 Task: Look for space in Harelbeke, Belgium from 3rd August, 2023 to 7th August, 2023 for 2 adults in price range Rs.4000 to Rs.9000. Place can be private room with 1  bedroom having 1 bed and 1 bathroom. Property type can be house, flat, guest house, hotel. Amenities needed are: hair dryer, heating. Booking option can be shelf check-in. Required host language is English.
Action: Key pressed <Key.caps_lock>H
Screenshot: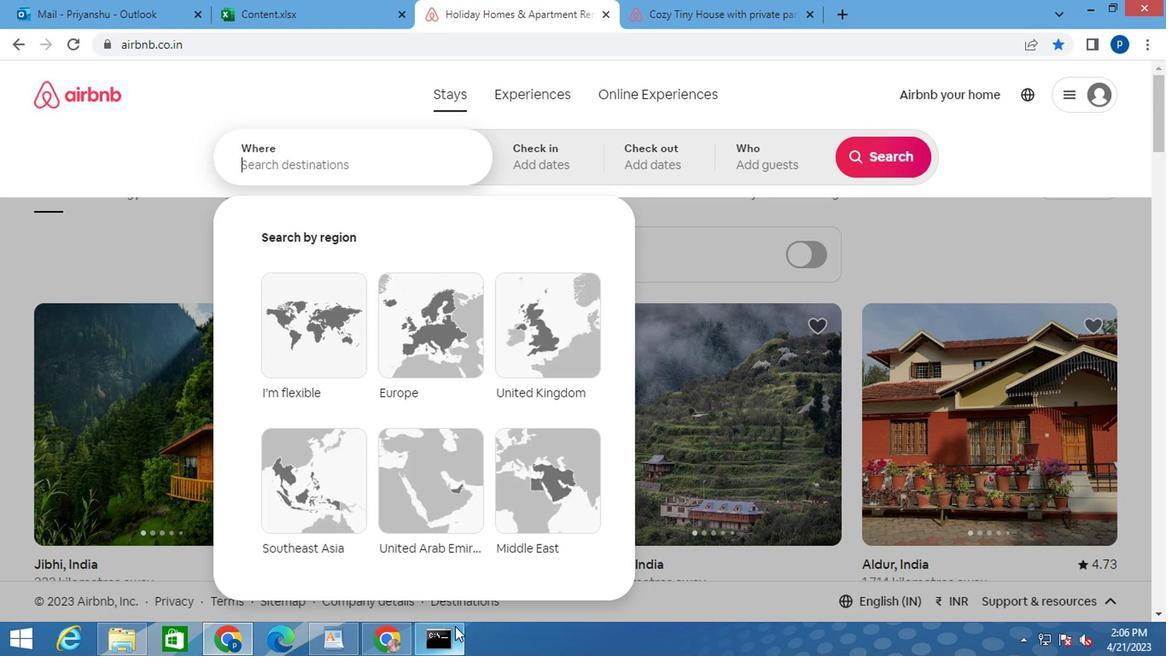 
Action: Mouse moved to (455, 624)
Screenshot: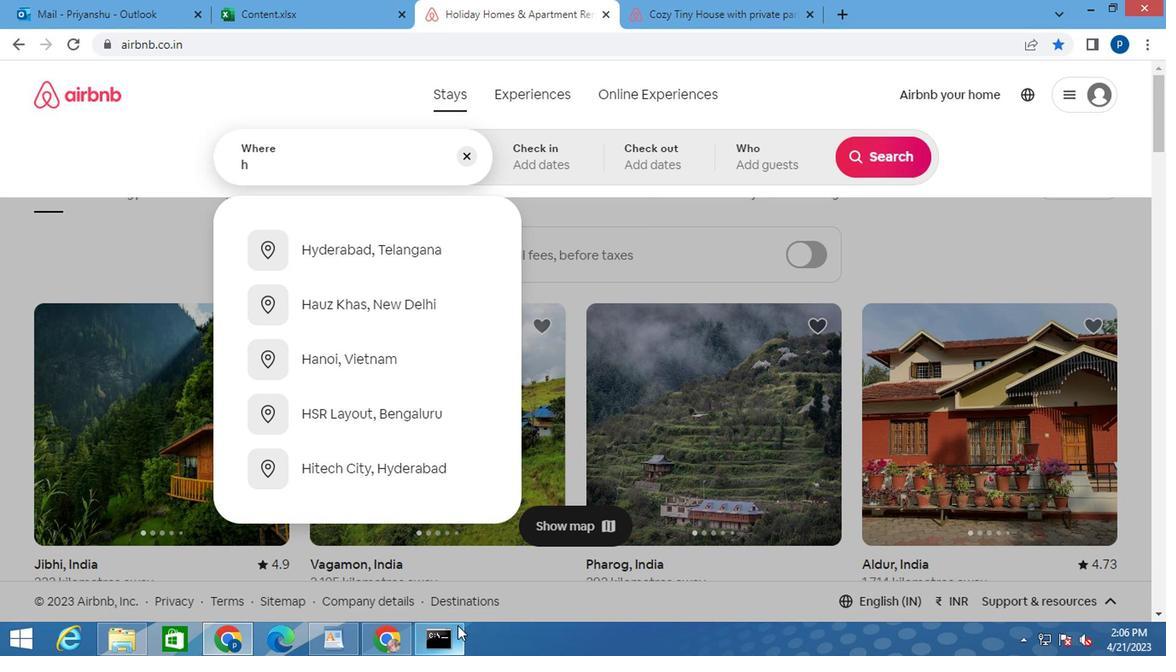 
Action: Key pressed <Key.backspace><Key.caps_lock>h<Key.caps_lock>arelbel<Key.backspace>ke
Screenshot: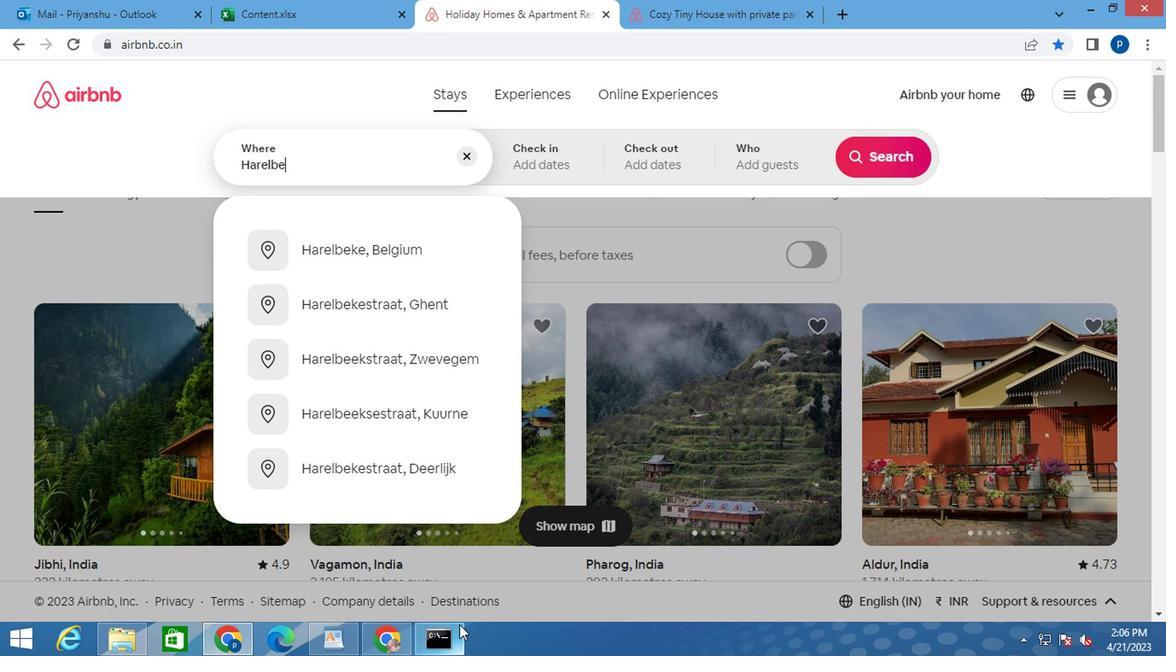 
Action: Mouse moved to (393, 251)
Screenshot: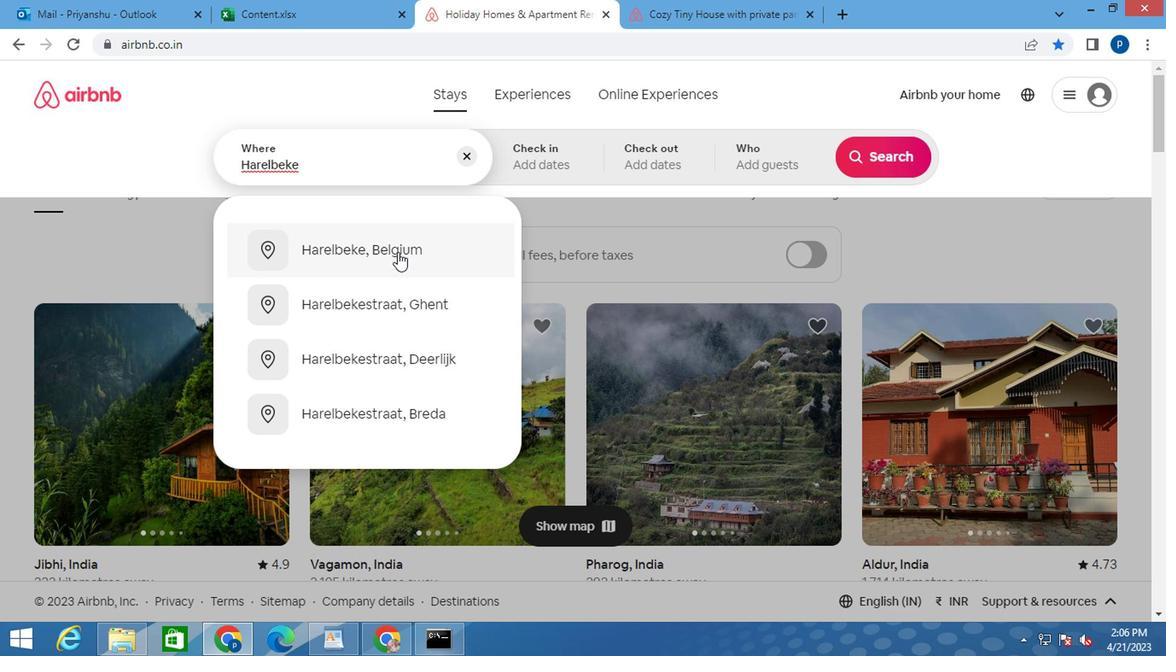 
Action: Mouse pressed left at (393, 251)
Screenshot: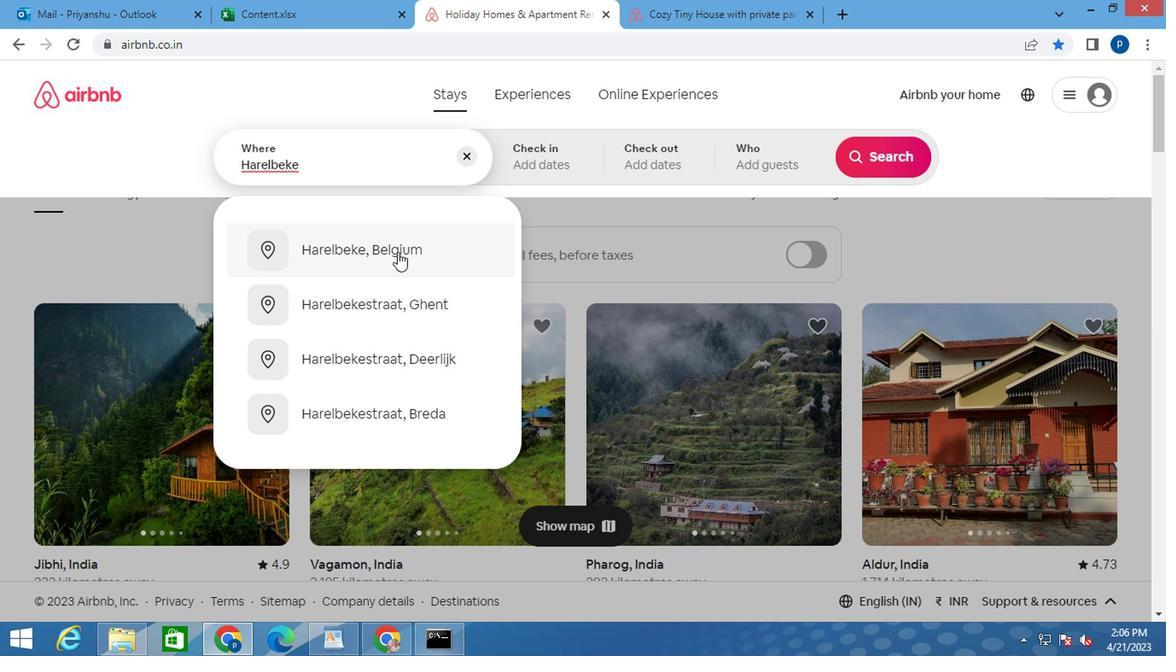
Action: Mouse moved to (866, 292)
Screenshot: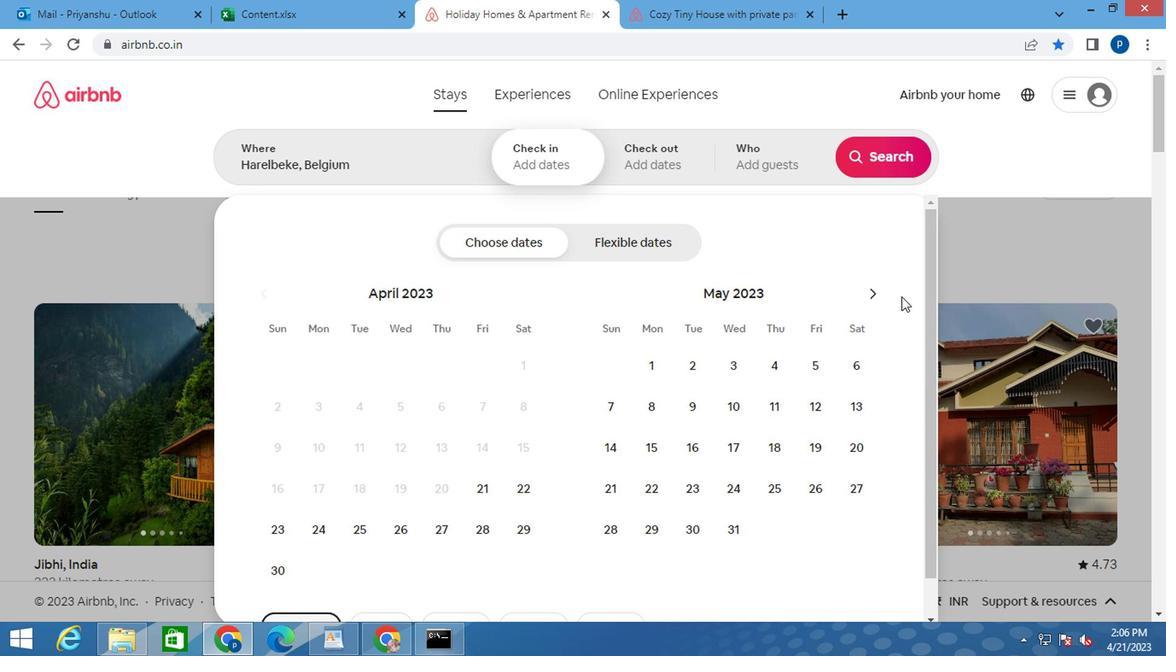 
Action: Mouse pressed left at (866, 292)
Screenshot: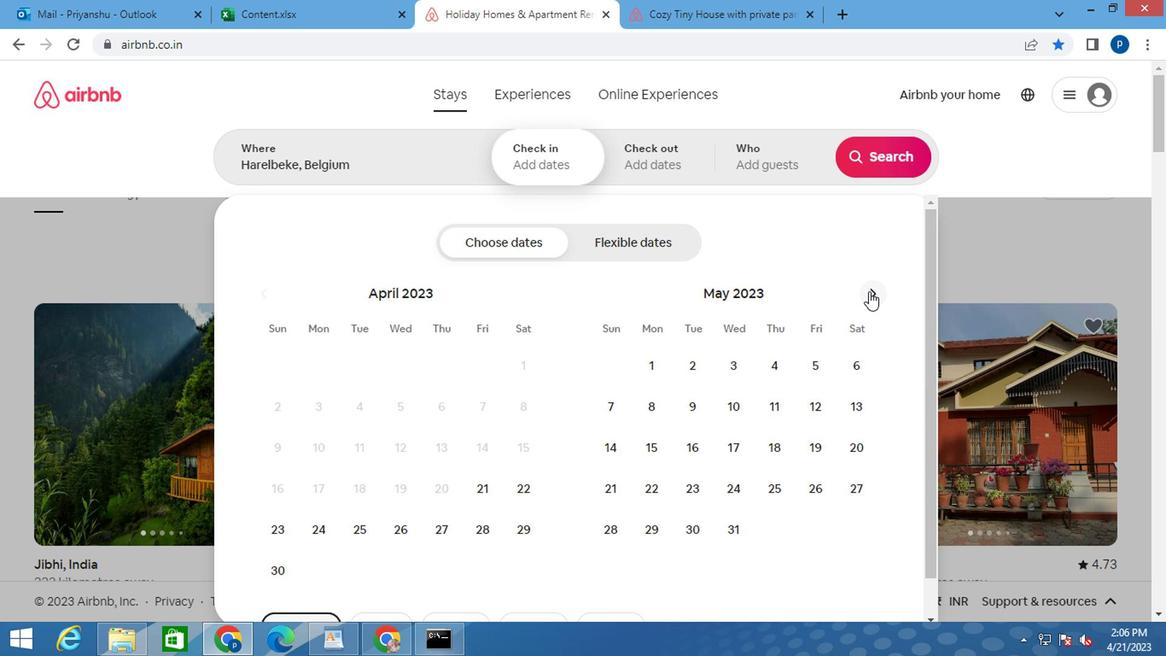 
Action: Mouse pressed left at (866, 292)
Screenshot: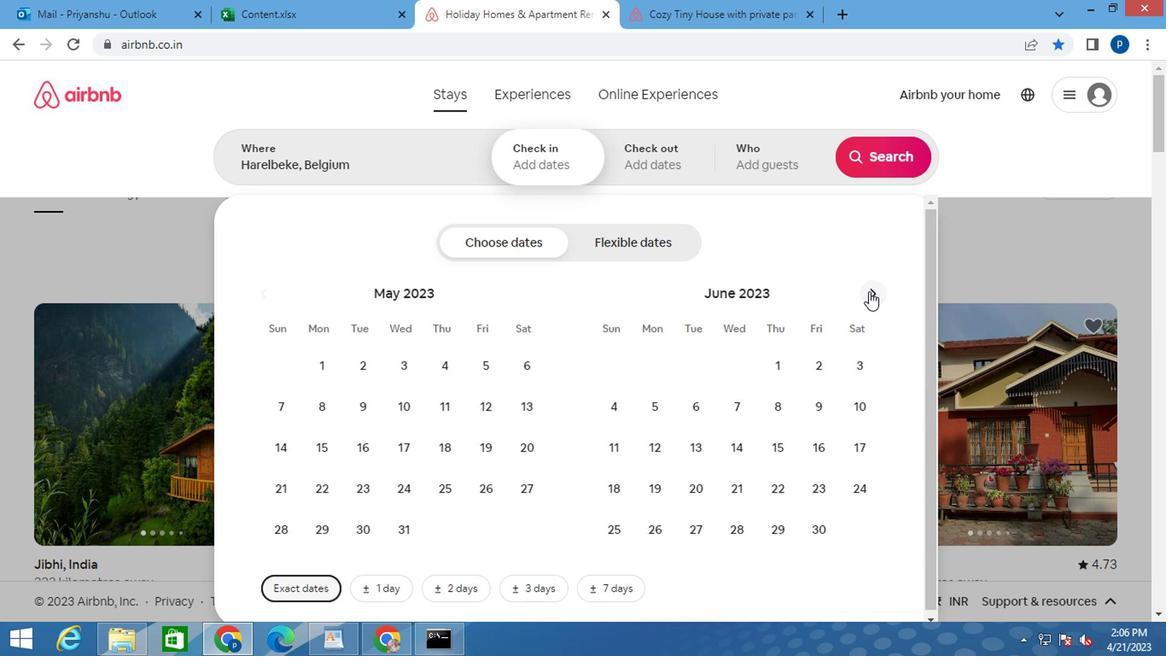 
Action: Mouse pressed left at (866, 292)
Screenshot: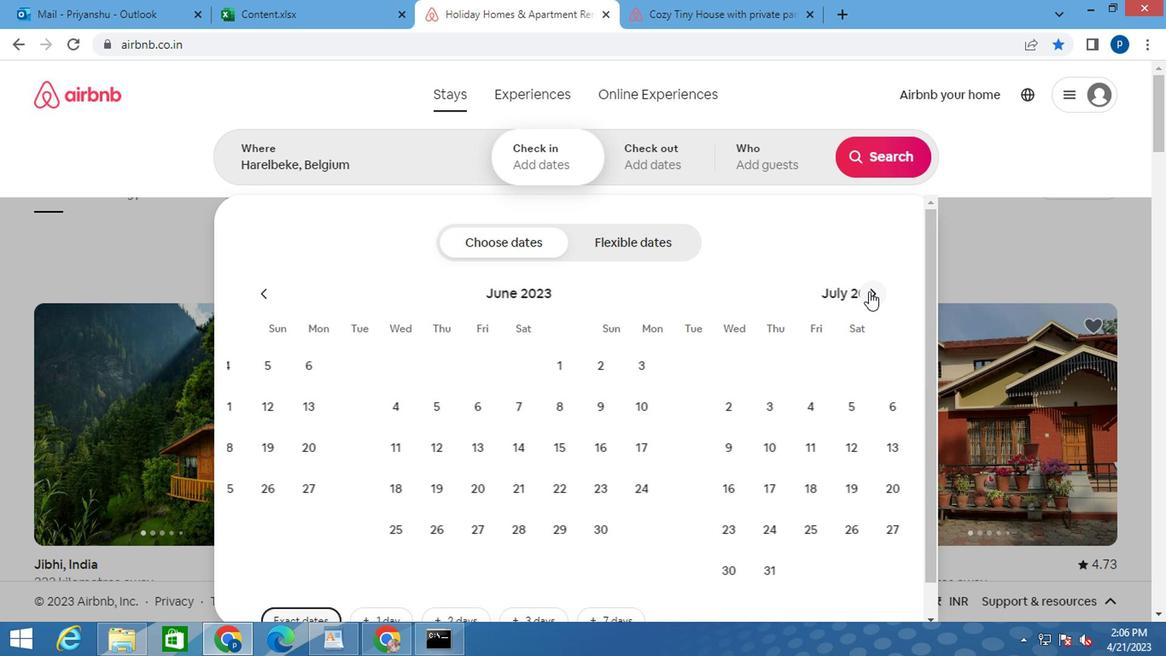 
Action: Mouse moved to (767, 366)
Screenshot: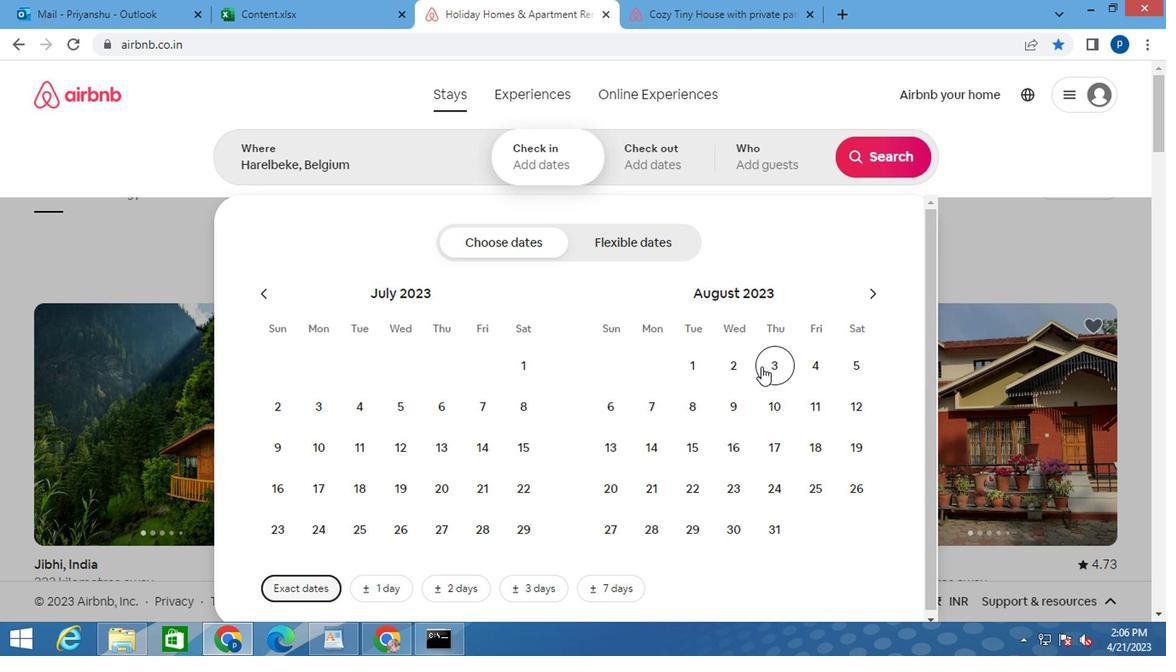 
Action: Mouse pressed left at (767, 366)
Screenshot: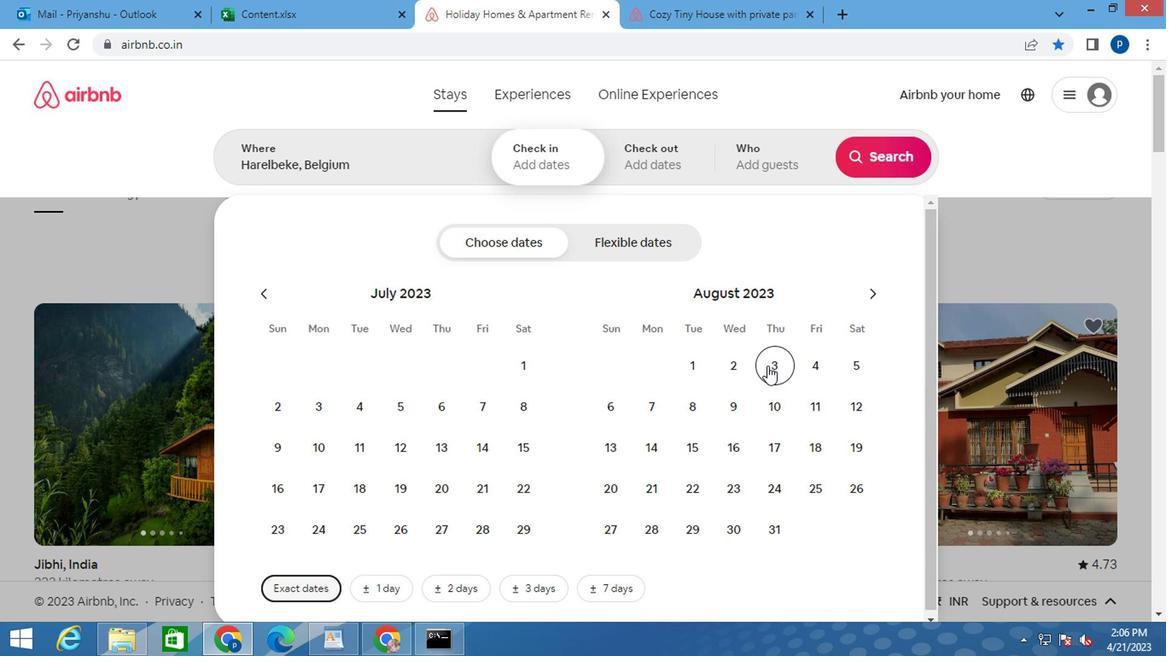 
Action: Mouse moved to (649, 399)
Screenshot: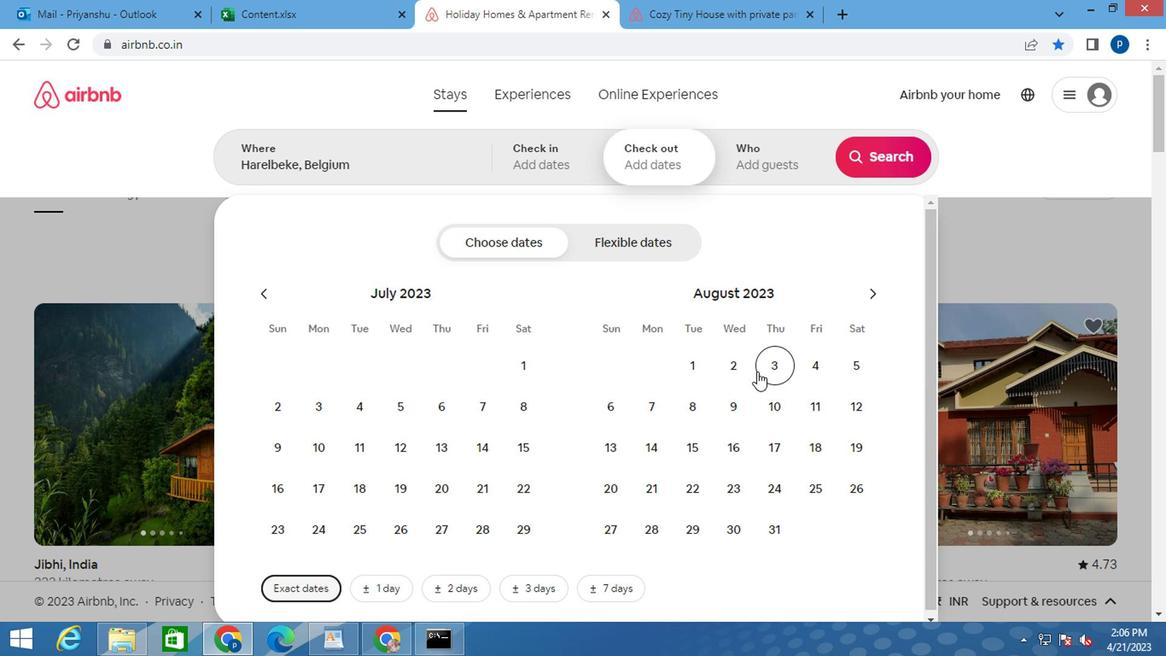 
Action: Mouse pressed left at (649, 399)
Screenshot: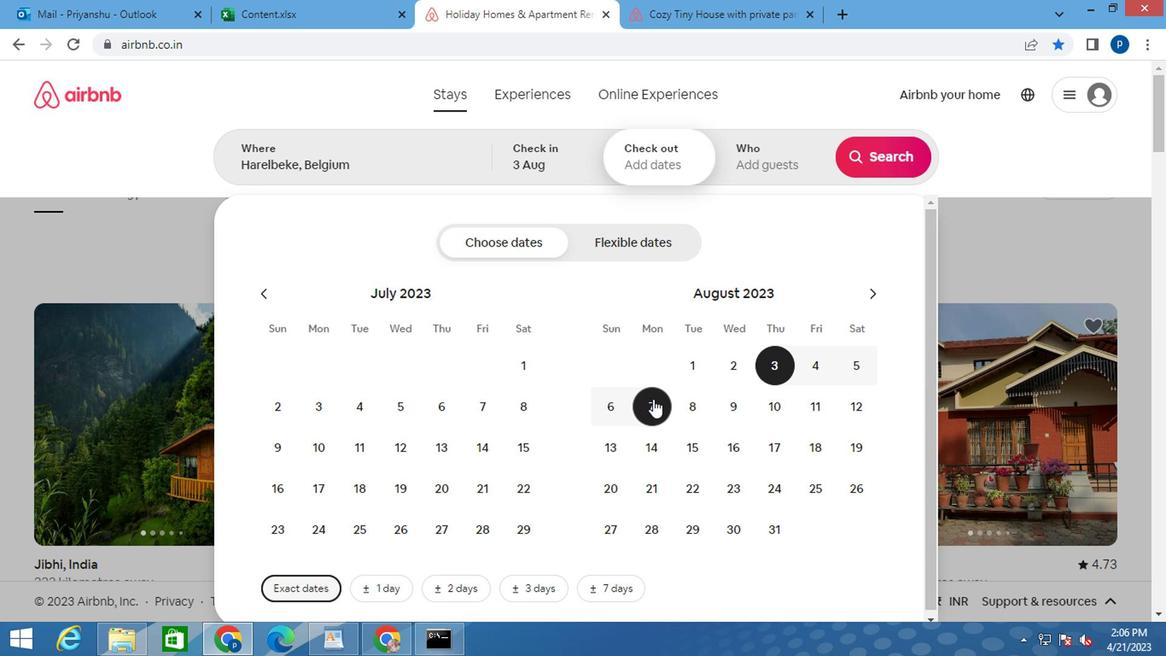 
Action: Mouse moved to (766, 161)
Screenshot: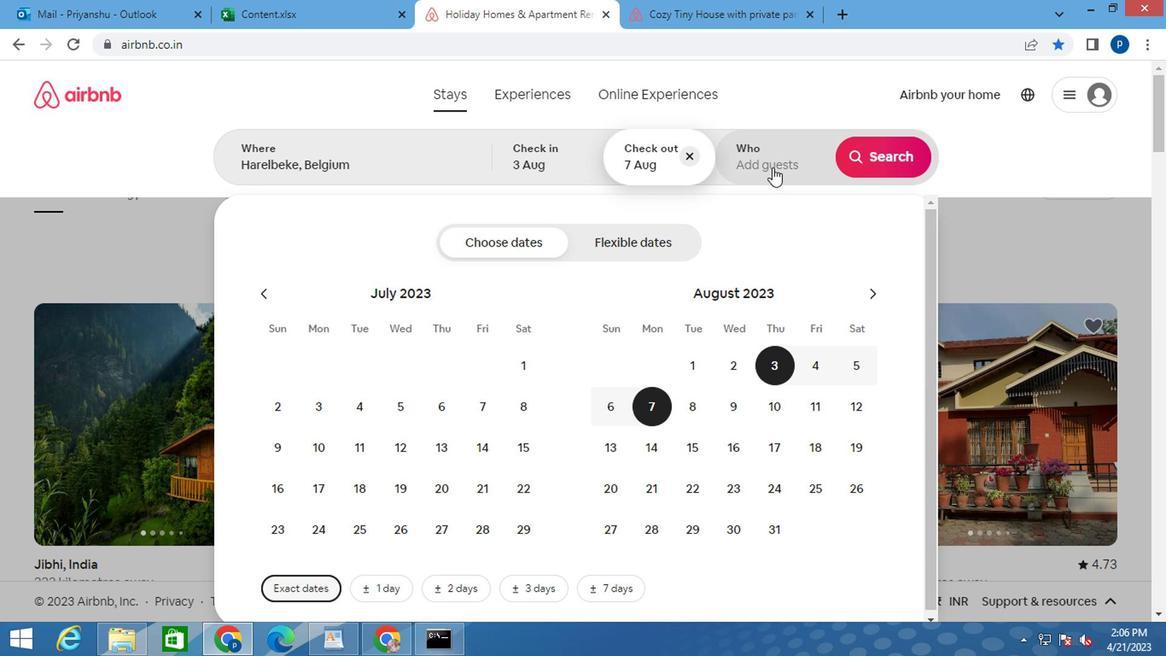 
Action: Mouse pressed left at (766, 161)
Screenshot: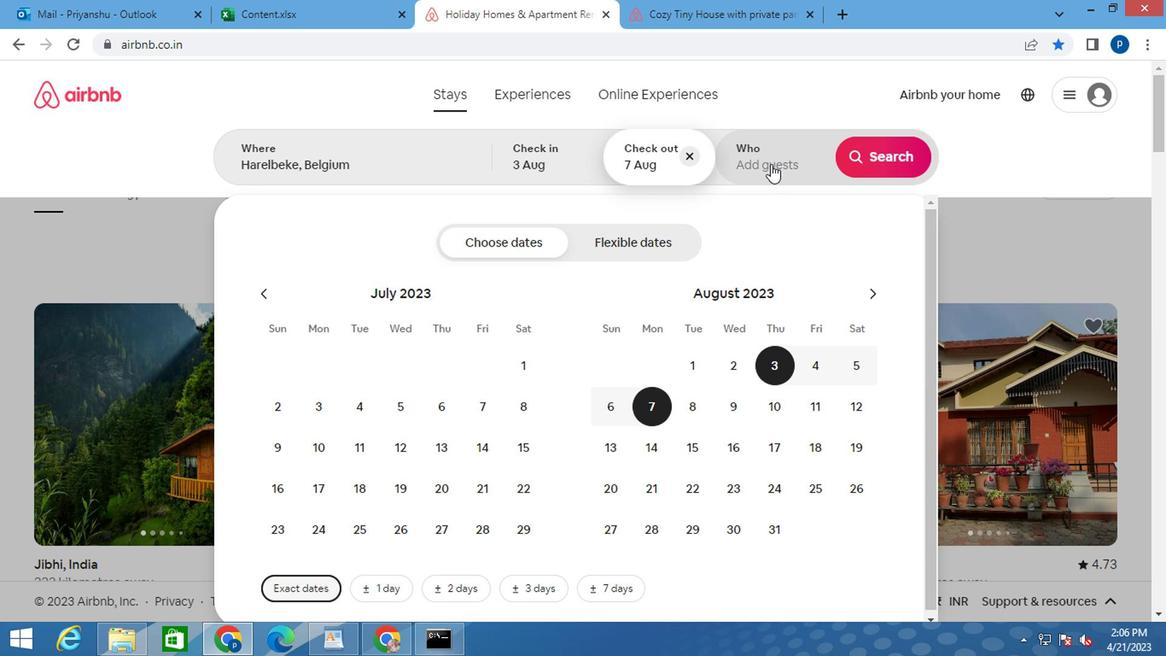 
Action: Mouse moved to (889, 254)
Screenshot: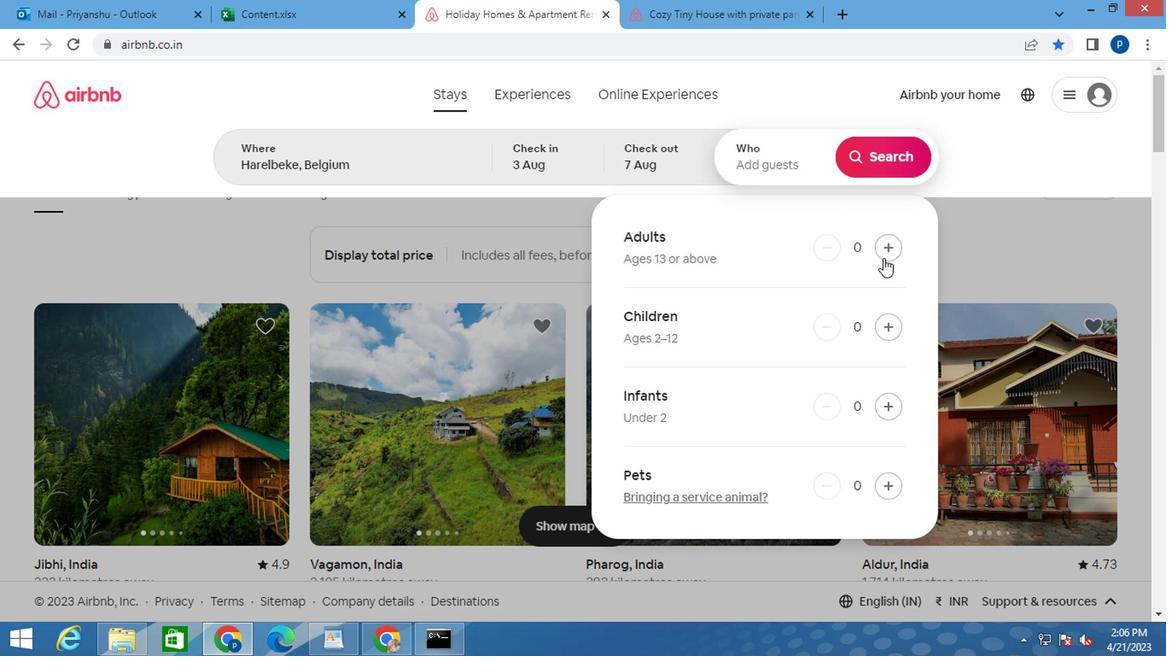 
Action: Mouse pressed left at (889, 254)
Screenshot: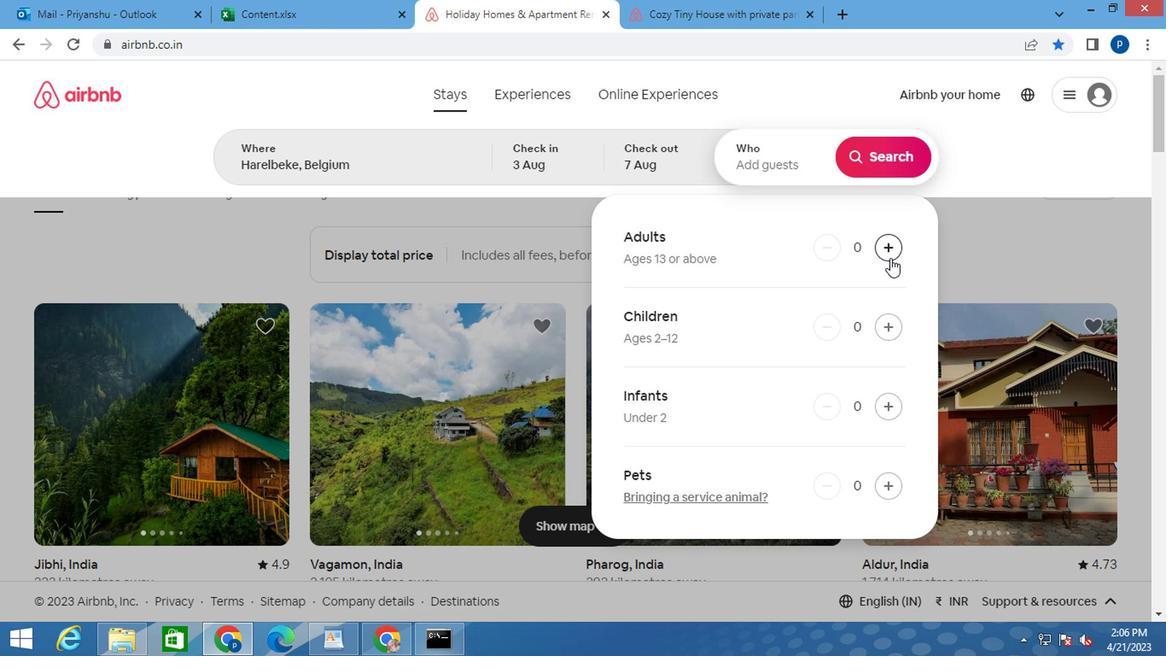 
Action: Mouse moved to (889, 253)
Screenshot: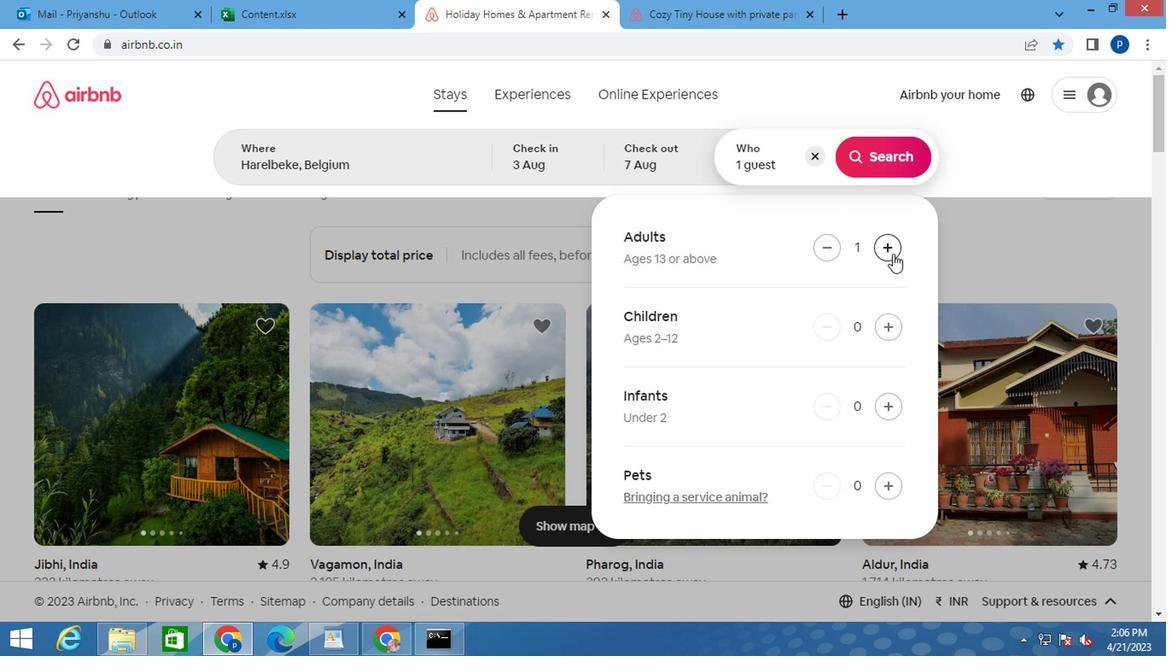 
Action: Mouse pressed left at (889, 253)
Screenshot: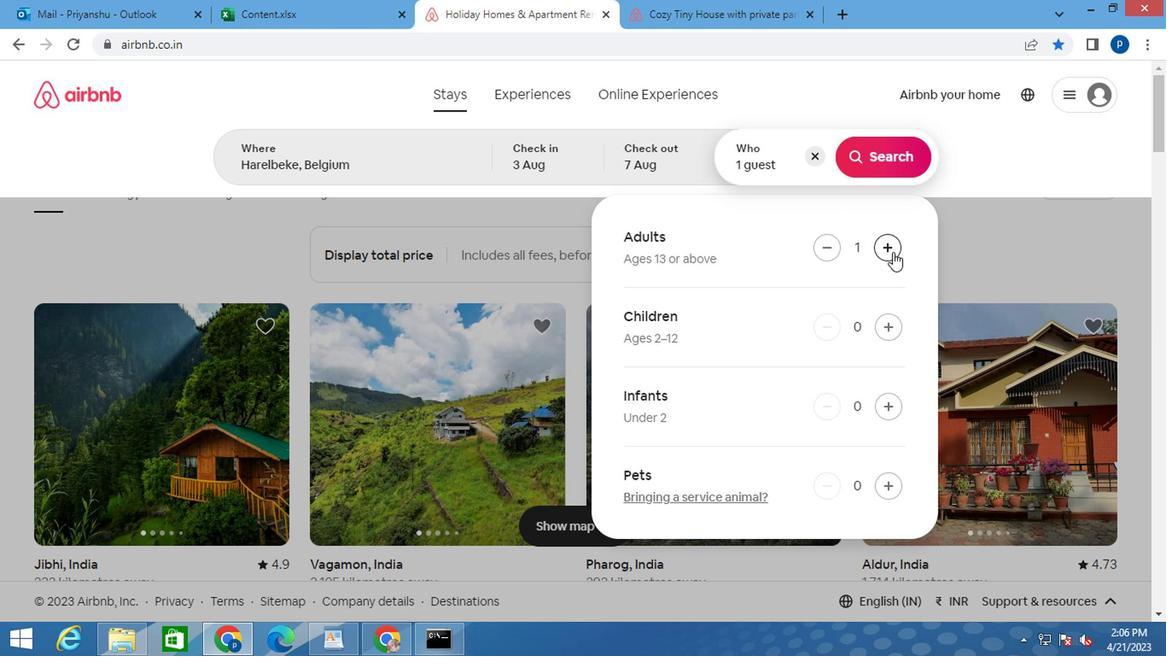 
Action: Mouse moved to (868, 148)
Screenshot: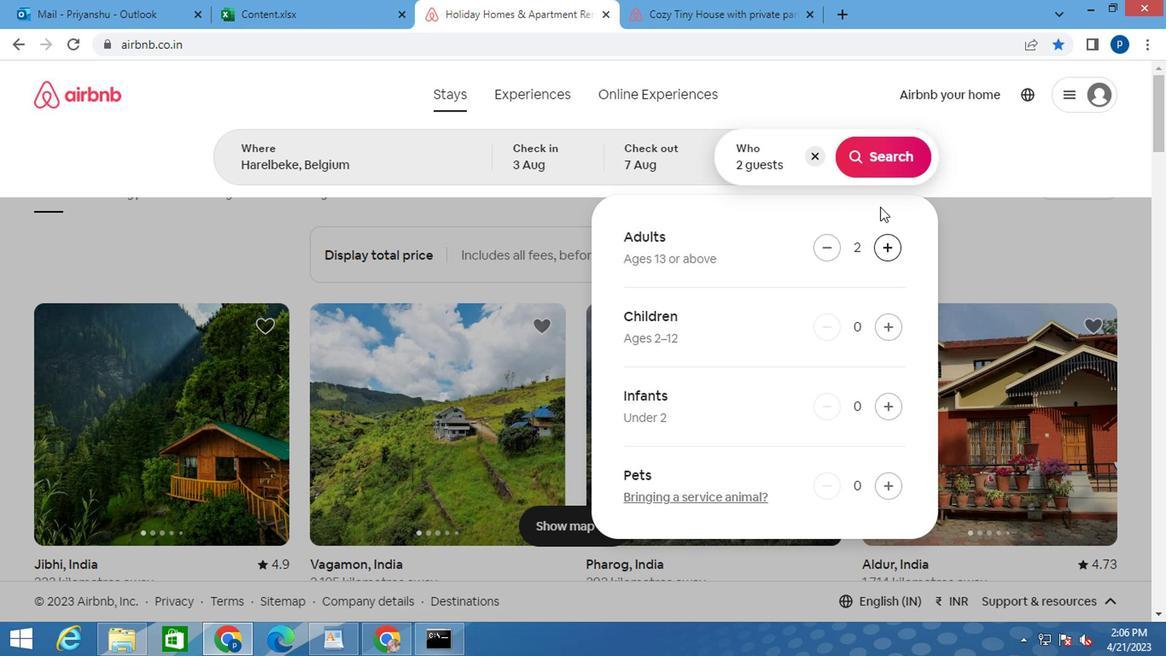 
Action: Mouse pressed left at (868, 148)
Screenshot: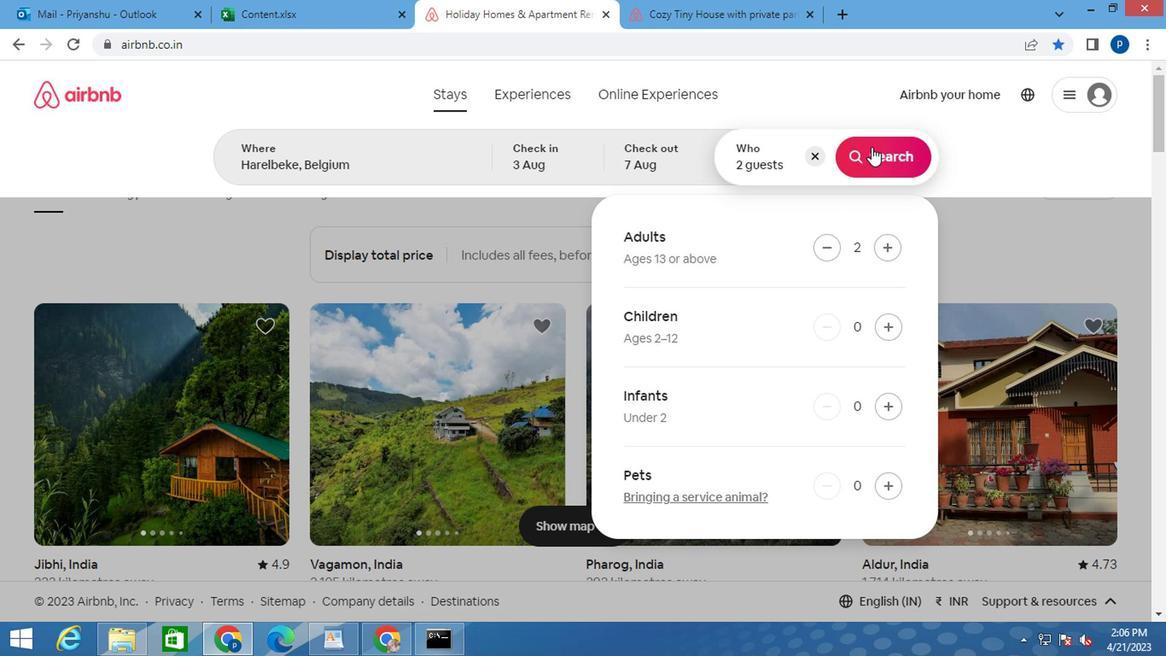 
Action: Mouse moved to (1072, 163)
Screenshot: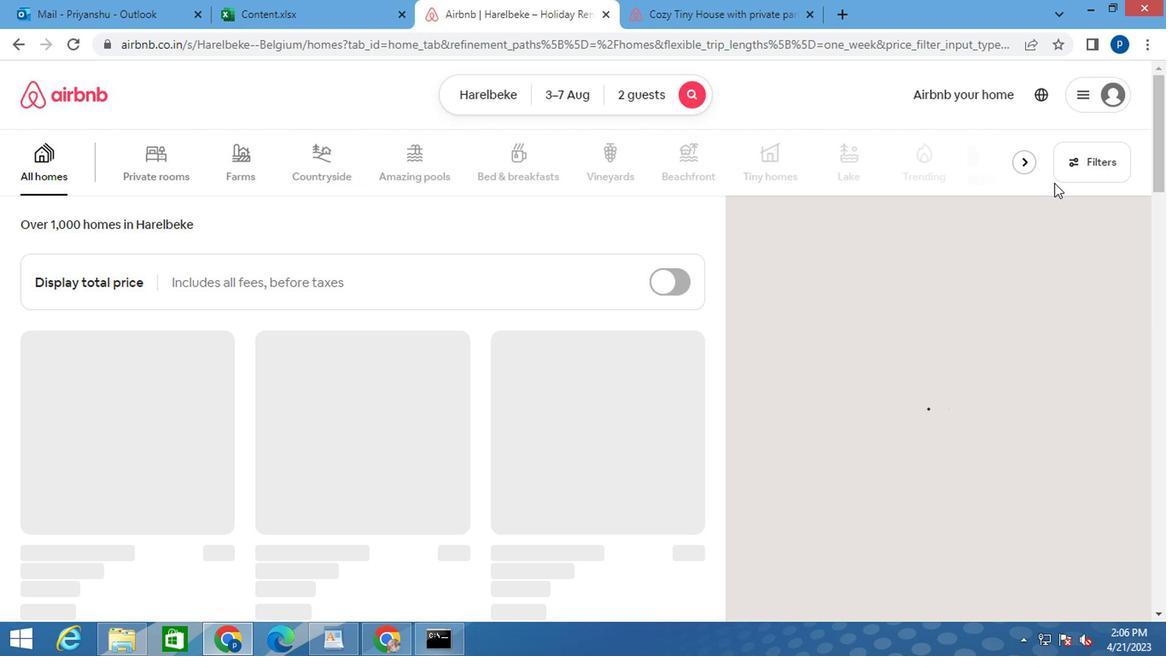 
Action: Mouse pressed left at (1072, 163)
Screenshot: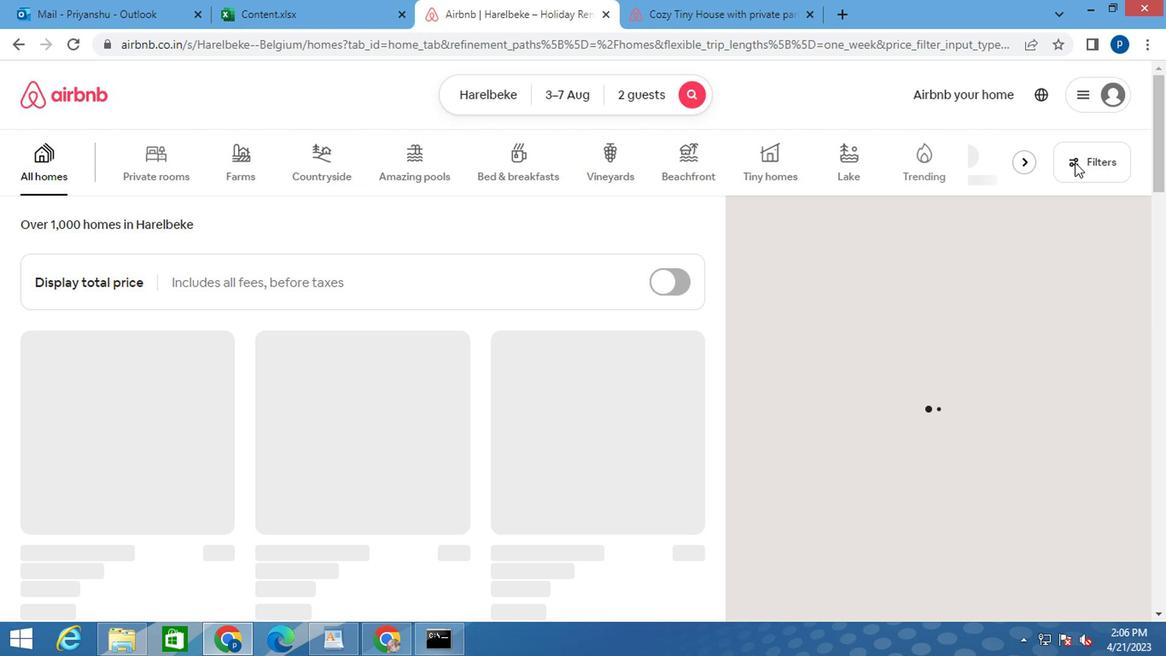 
Action: Mouse moved to (328, 383)
Screenshot: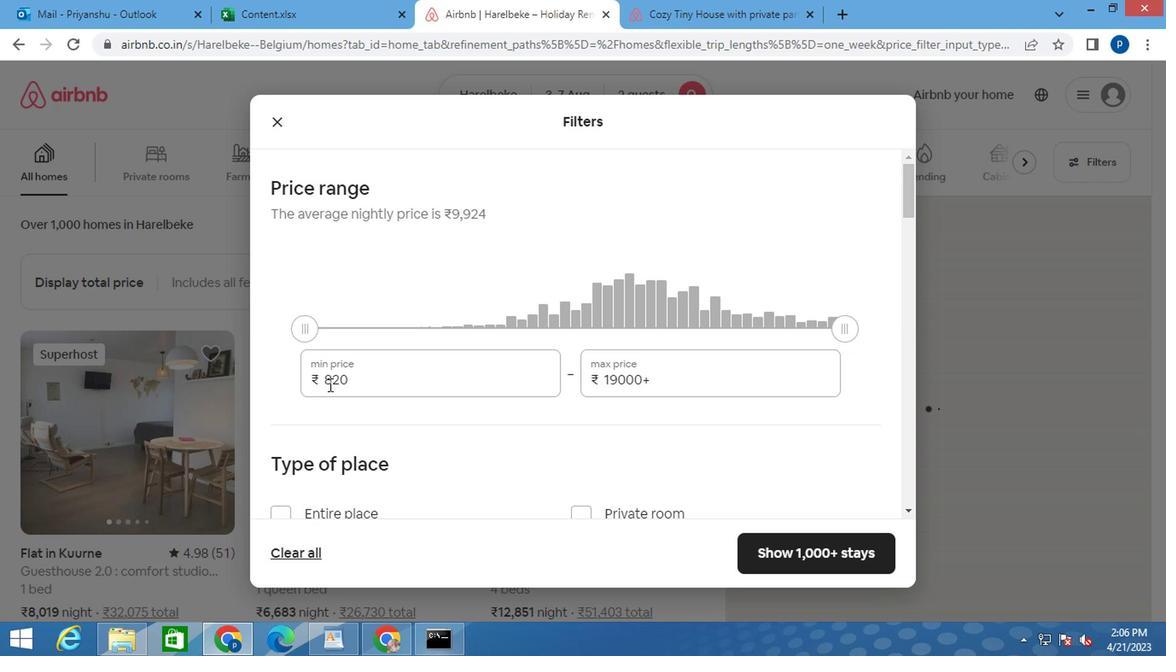 
Action: Mouse pressed left at (328, 383)
Screenshot: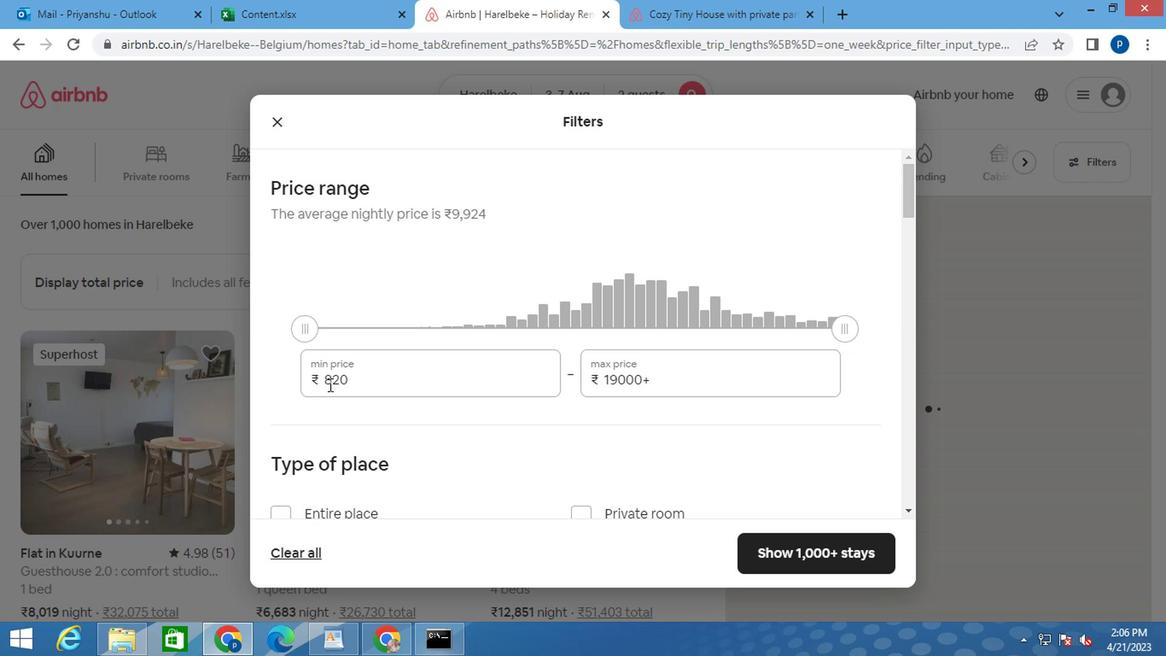 
Action: Mouse pressed left at (328, 383)
Screenshot: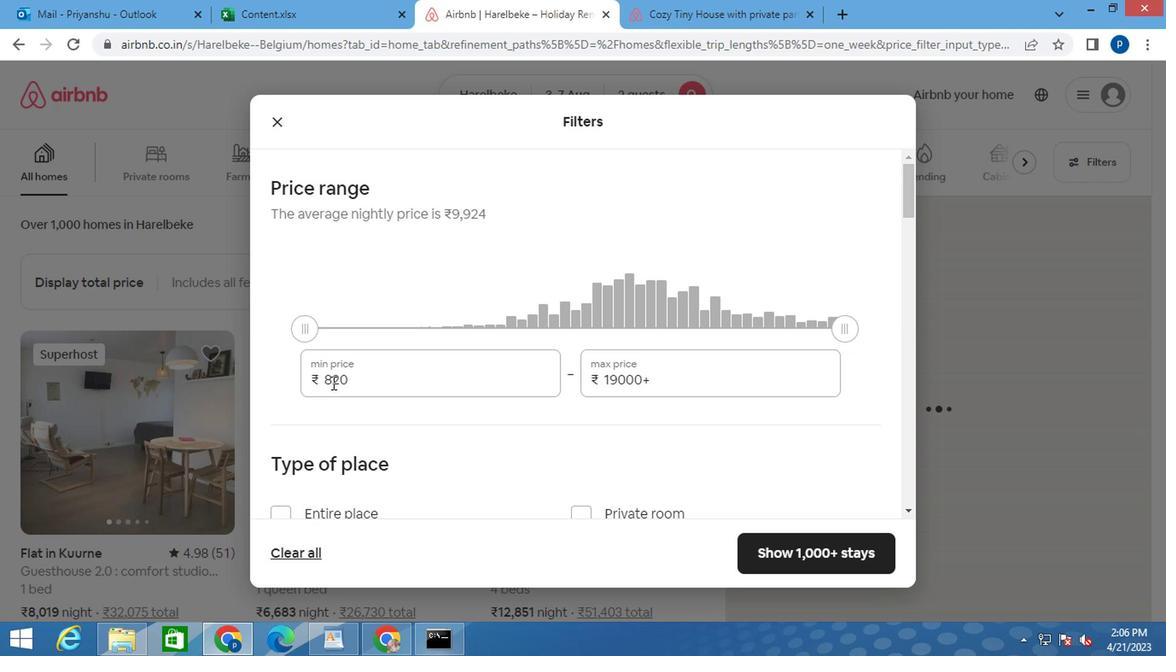 
Action: Key pressed 4000<Key.tab>9000
Screenshot: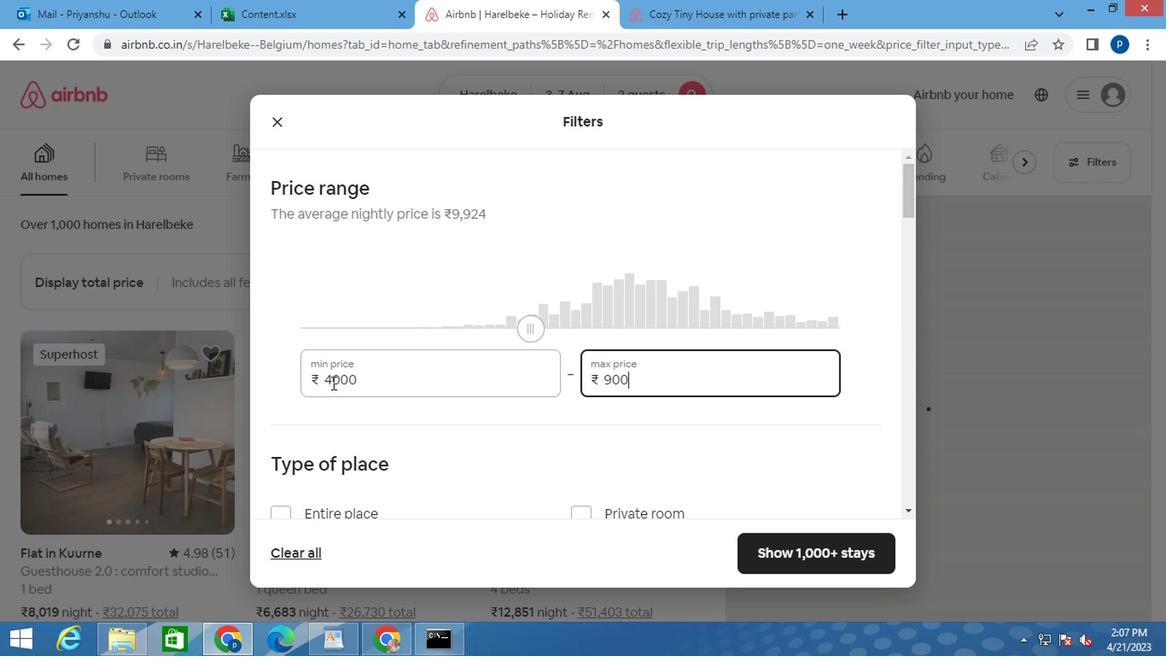
Action: Mouse moved to (368, 446)
Screenshot: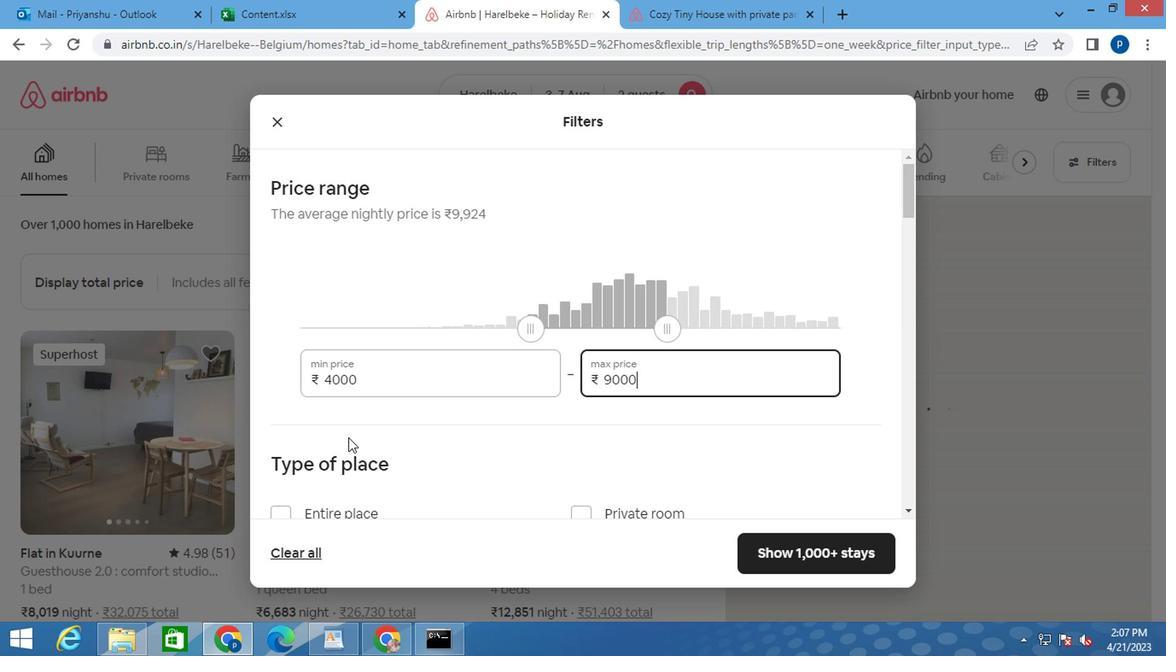 
Action: Mouse scrolled (368, 446) with delta (0, 0)
Screenshot: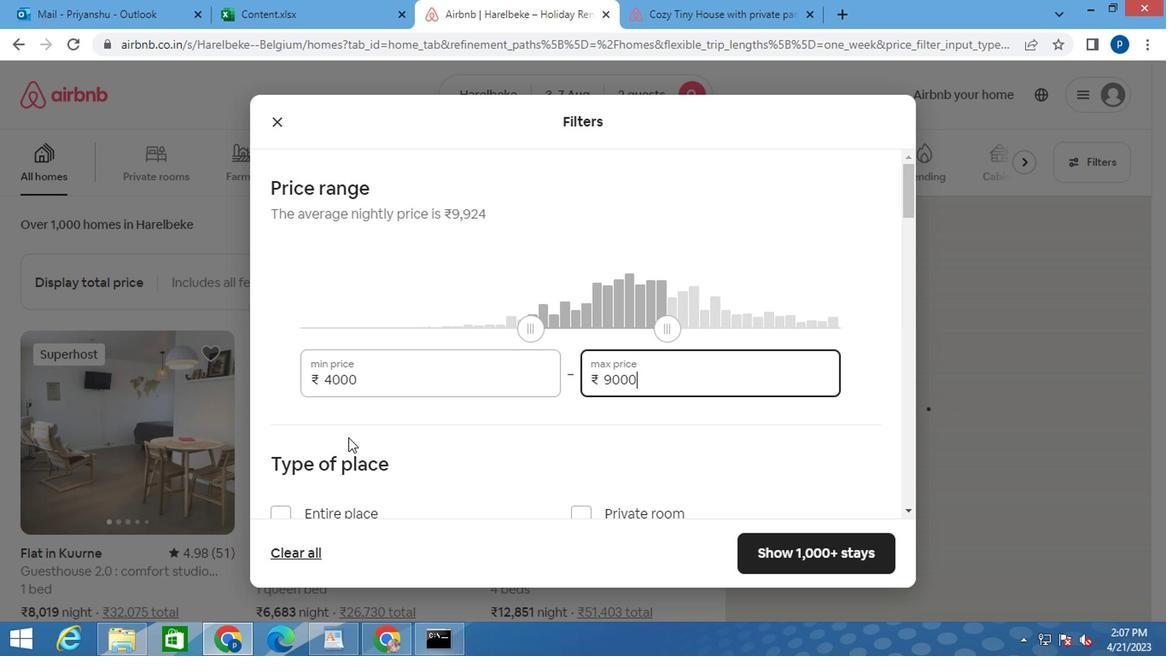 
Action: Mouse moved to (389, 447)
Screenshot: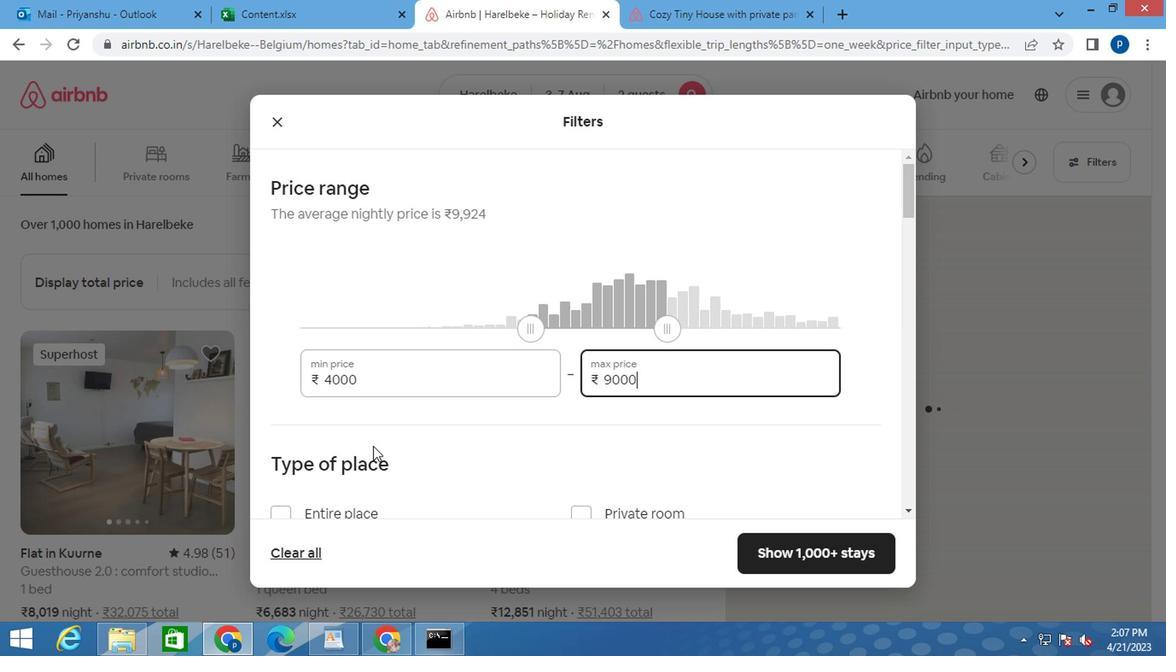 
Action: Mouse scrolled (389, 446) with delta (0, 0)
Screenshot: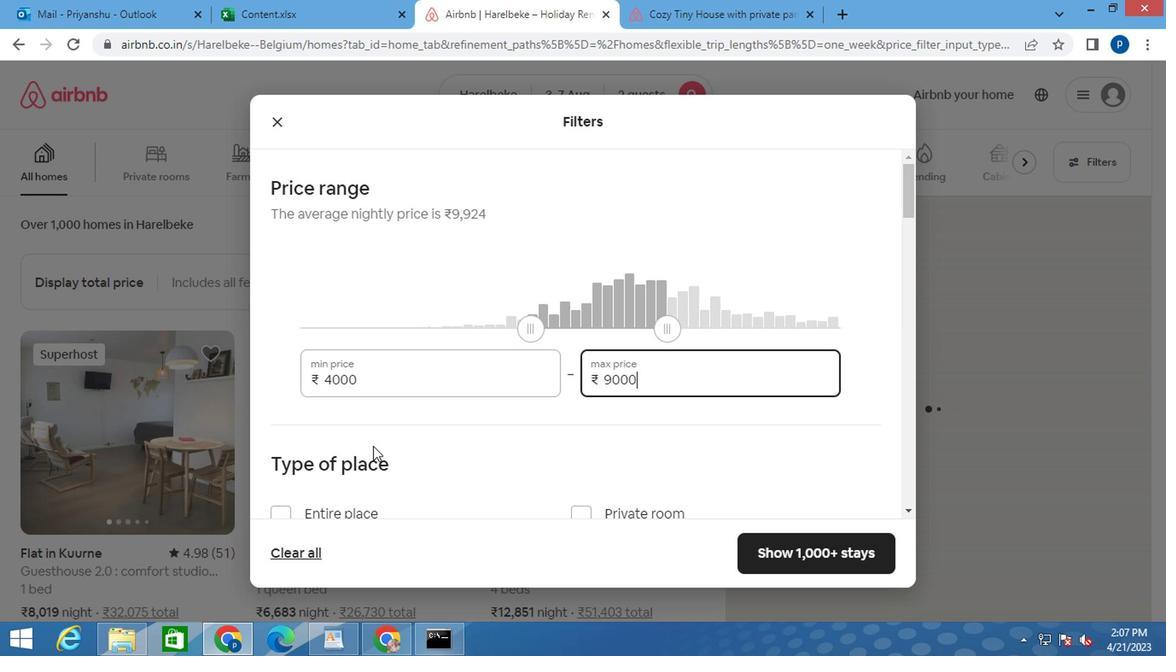 
Action: Mouse moved to (582, 348)
Screenshot: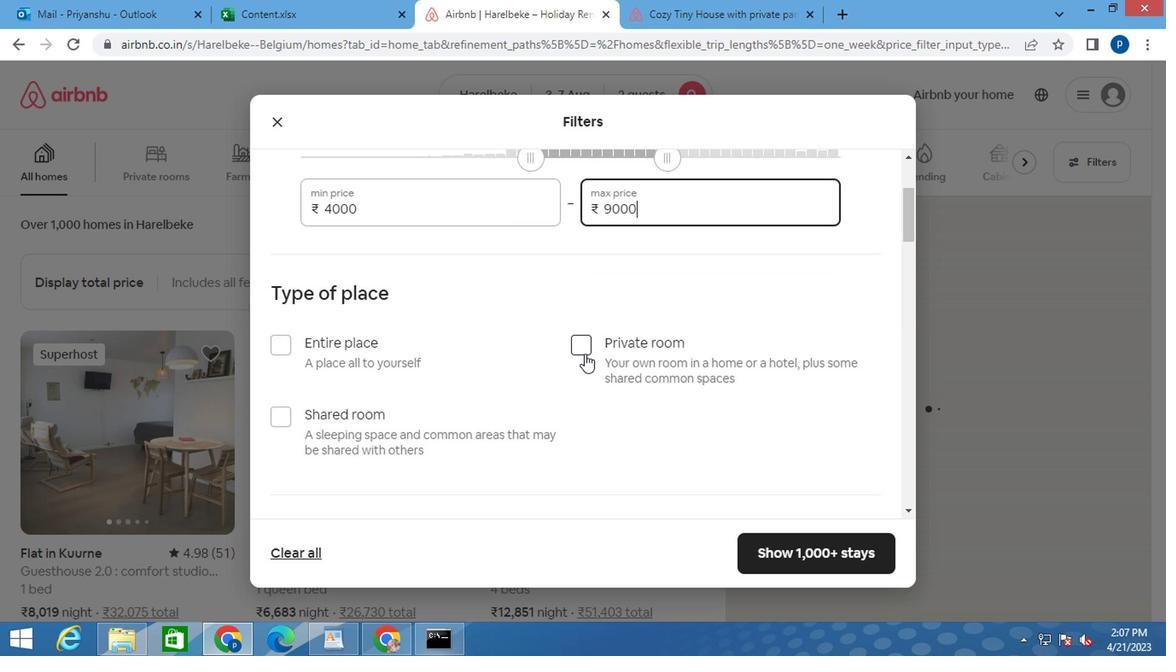 
Action: Mouse pressed left at (582, 348)
Screenshot: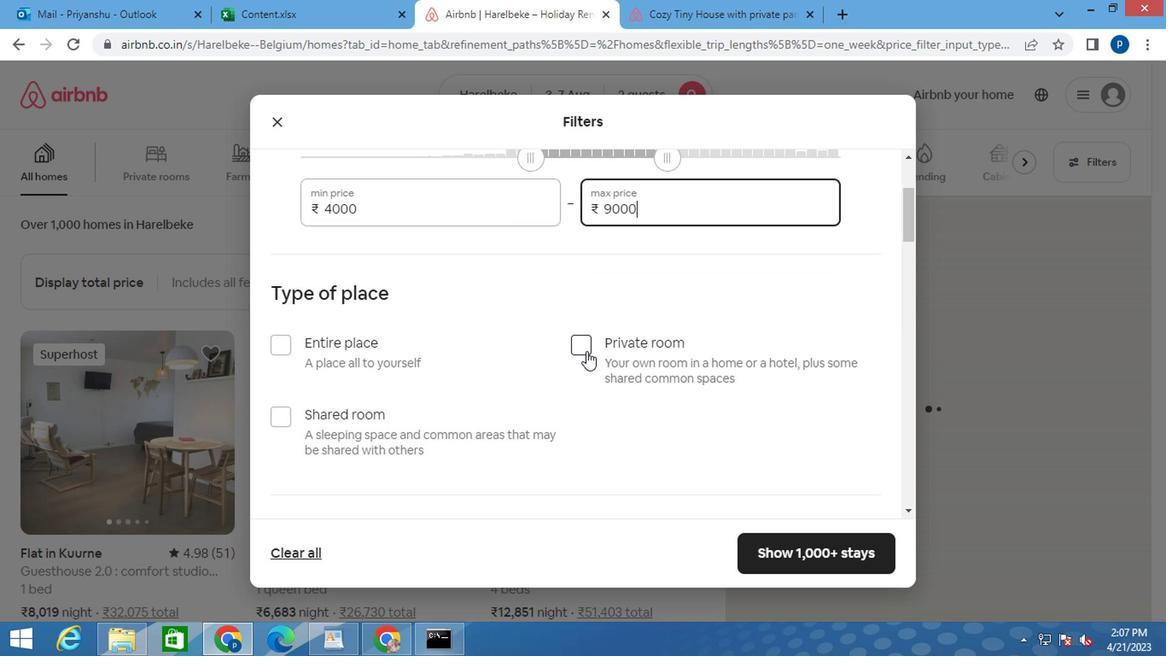 
Action: Mouse moved to (582, 353)
Screenshot: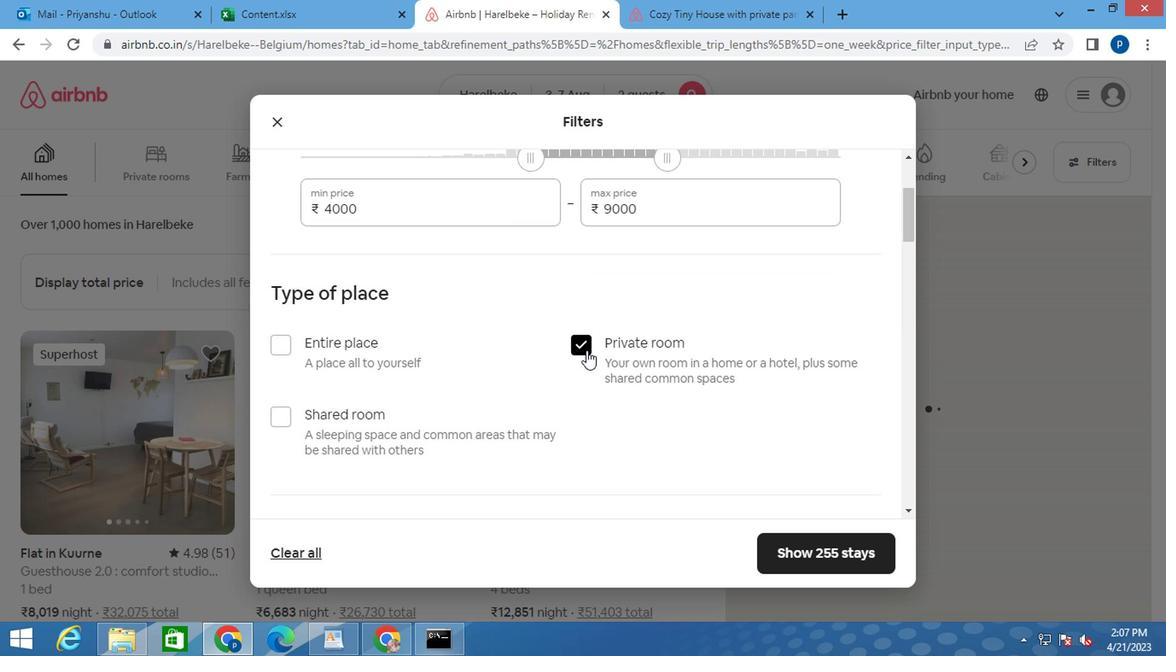 
Action: Mouse scrolled (582, 351) with delta (0, -1)
Screenshot: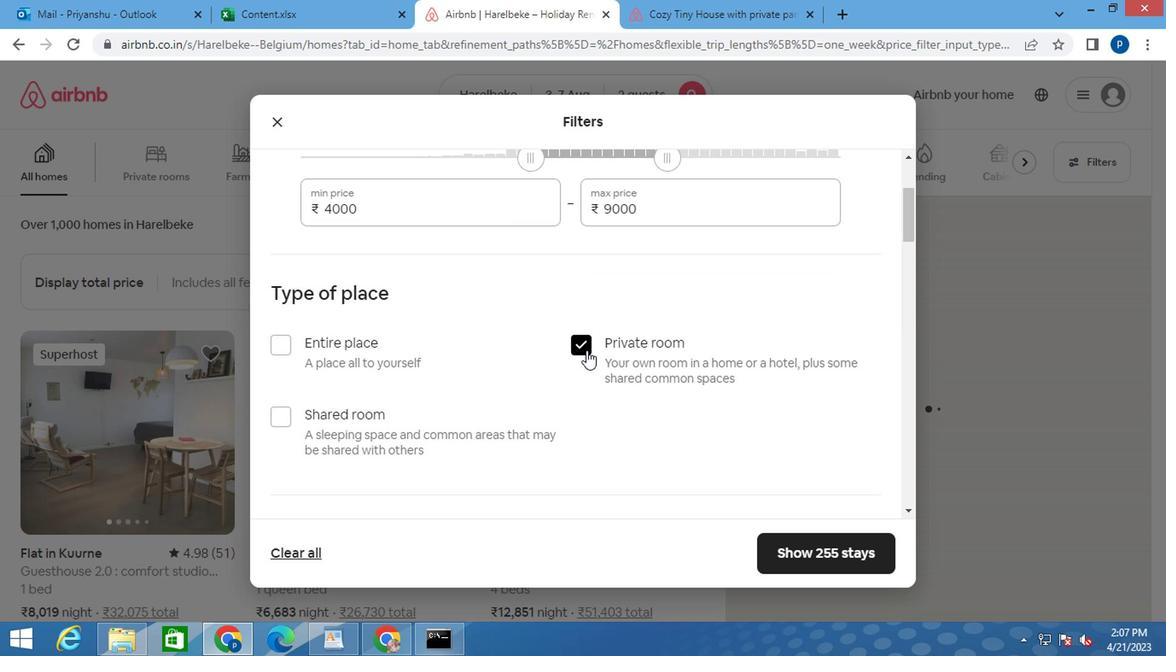
Action: Mouse scrolled (582, 351) with delta (0, -1)
Screenshot: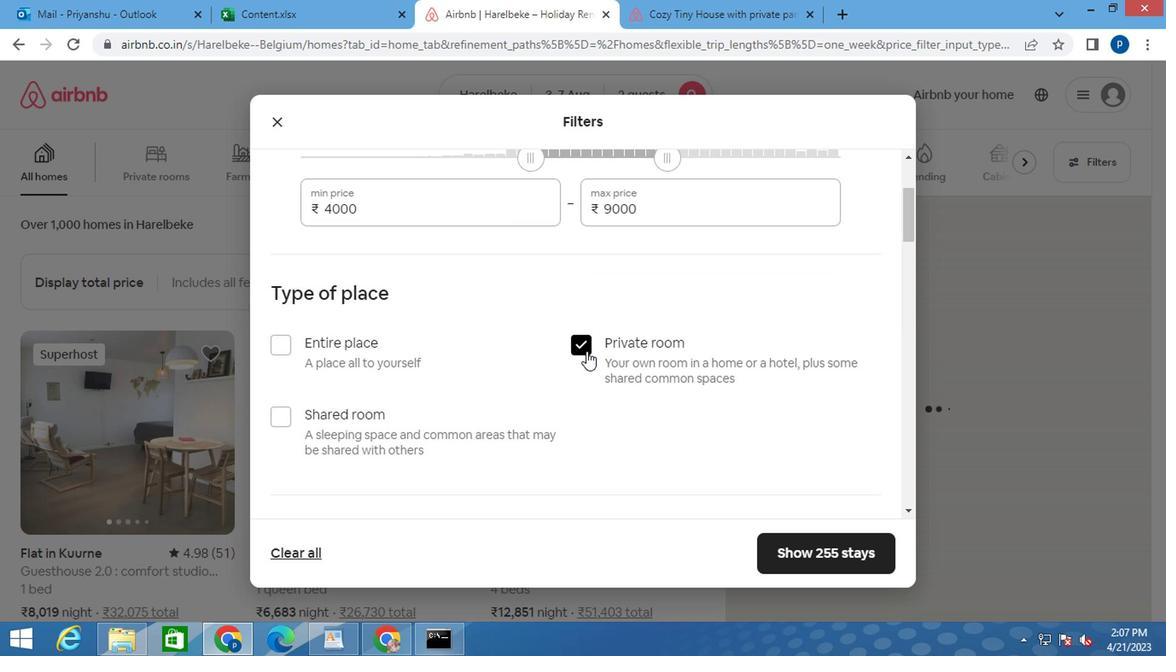 
Action: Mouse moved to (359, 455)
Screenshot: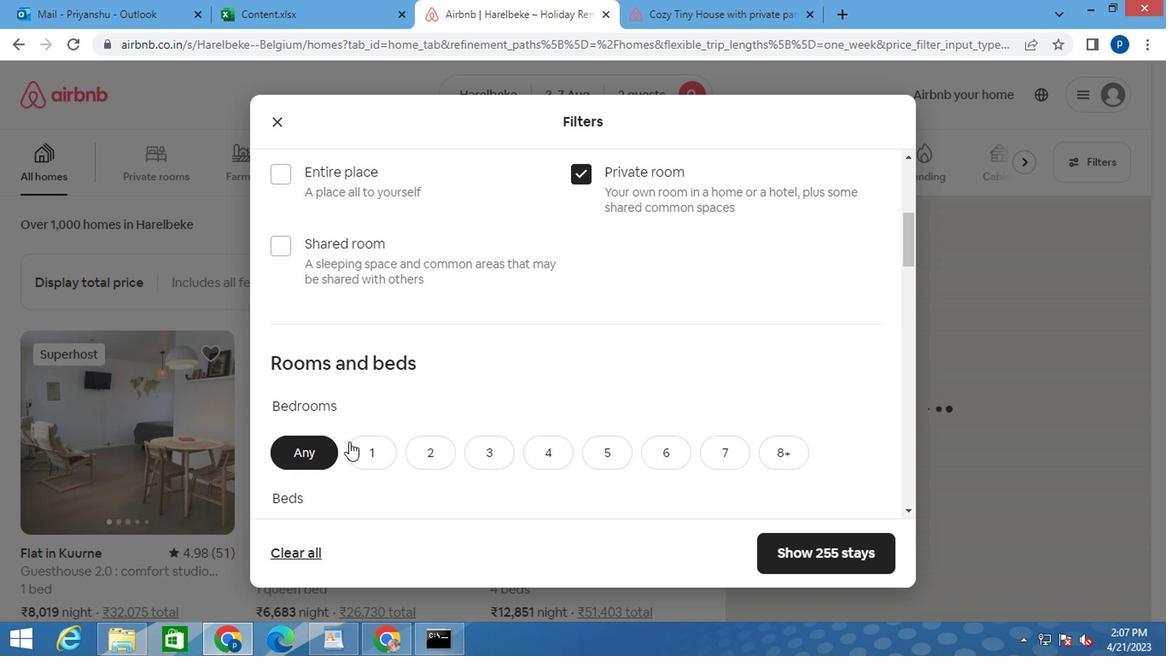 
Action: Mouse pressed left at (359, 455)
Screenshot: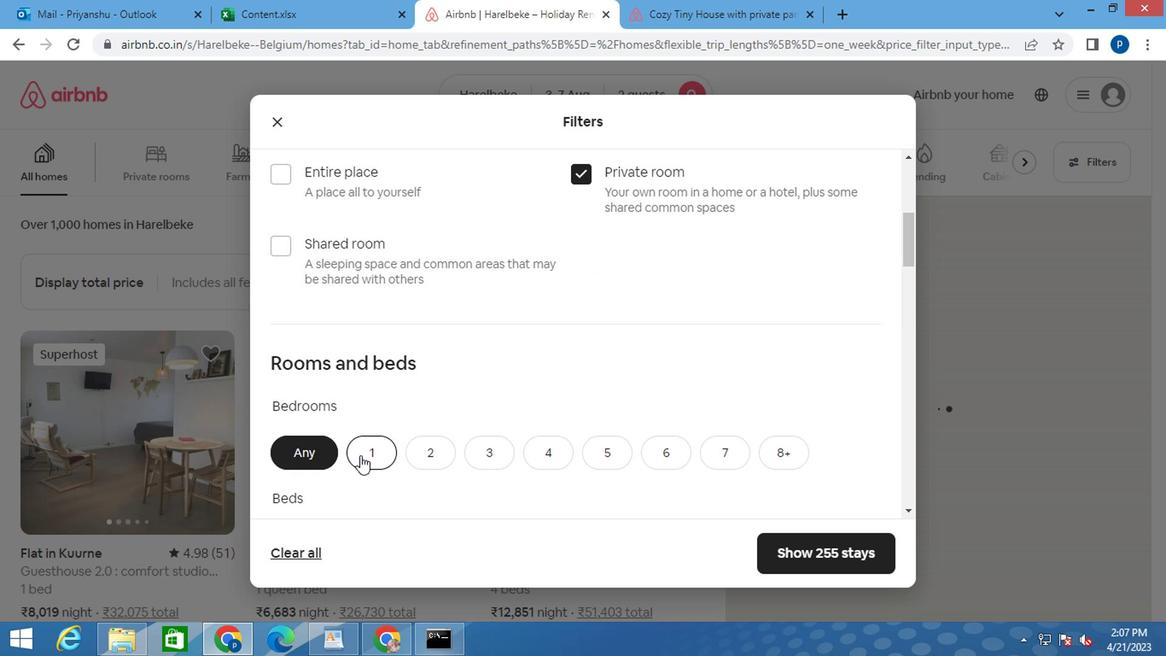 
Action: Mouse moved to (359, 455)
Screenshot: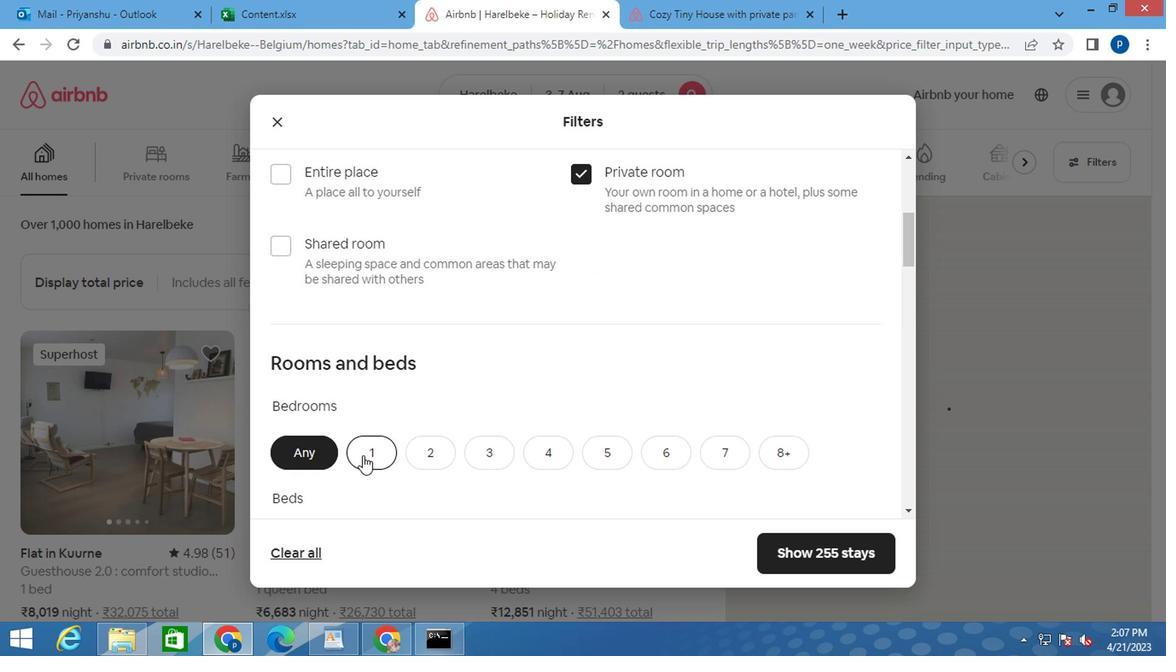 
Action: Mouse scrolled (359, 455) with delta (0, 0)
Screenshot: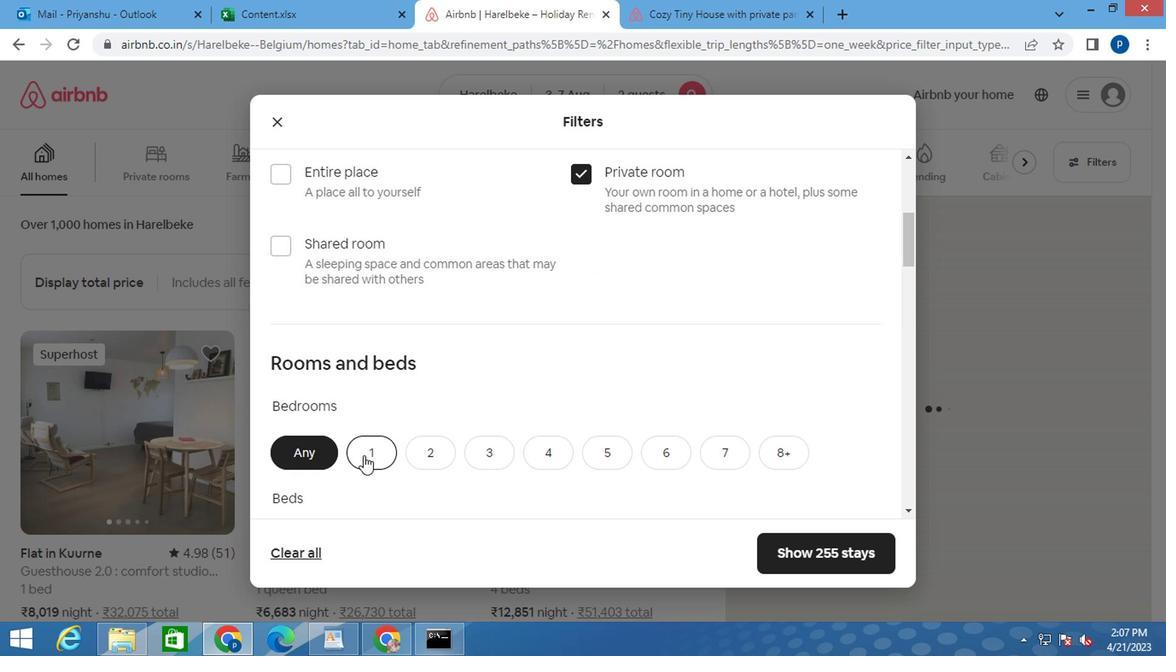 
Action: Mouse scrolled (359, 455) with delta (0, 0)
Screenshot: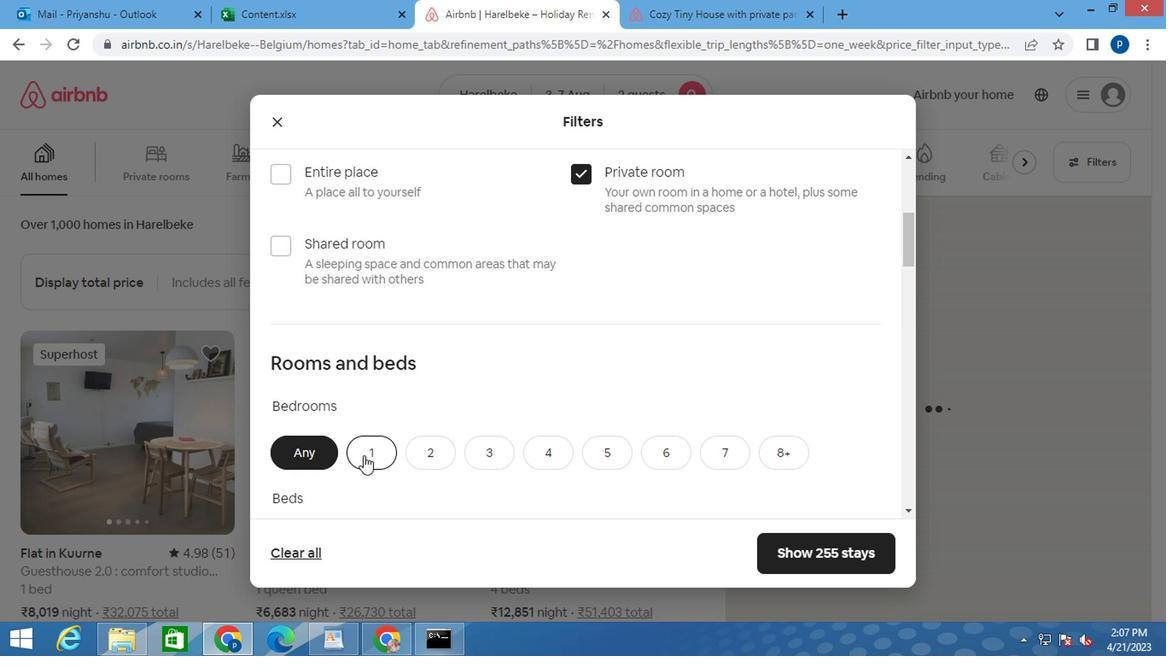
Action: Mouse moved to (368, 368)
Screenshot: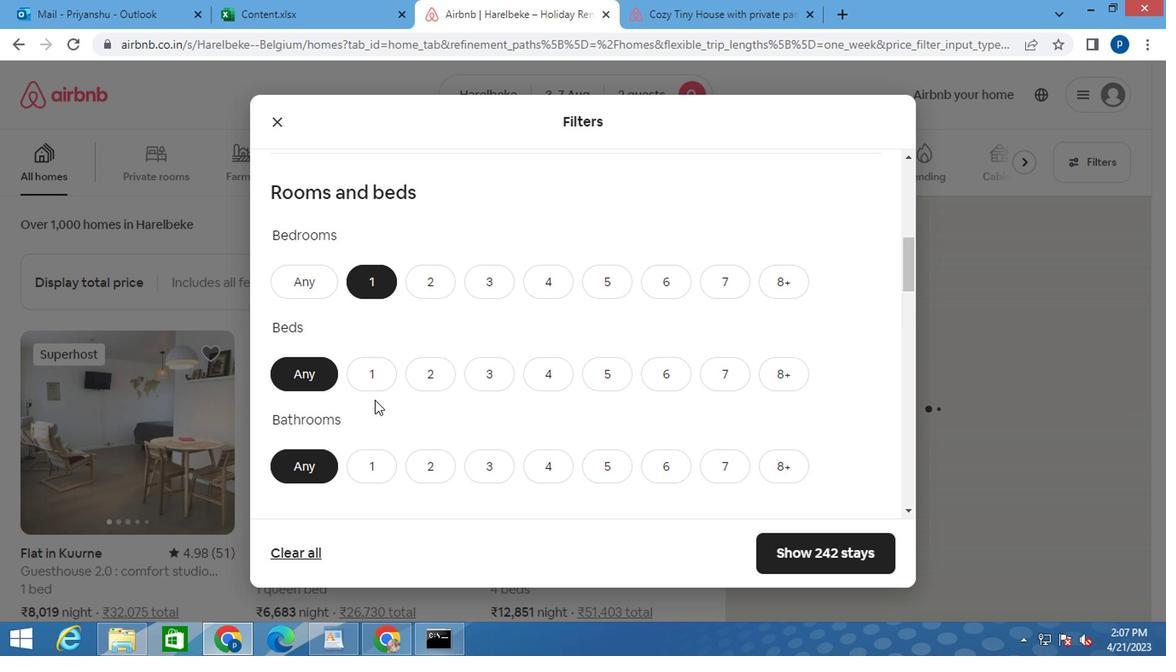 
Action: Mouse pressed left at (368, 368)
Screenshot: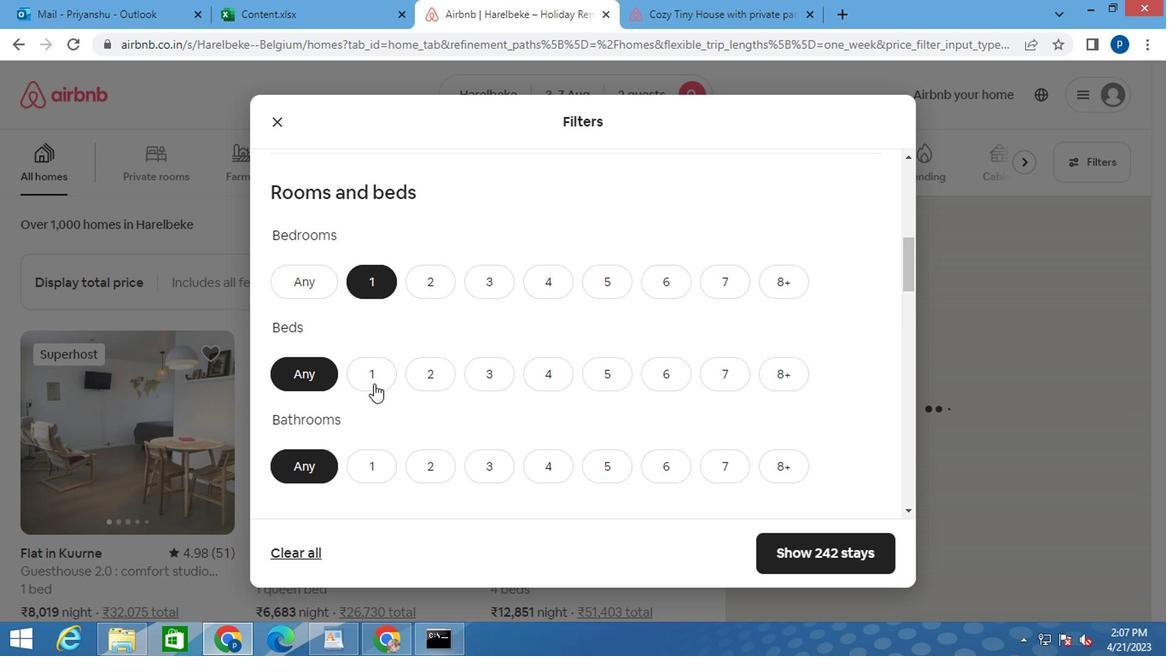 
Action: Mouse moved to (363, 454)
Screenshot: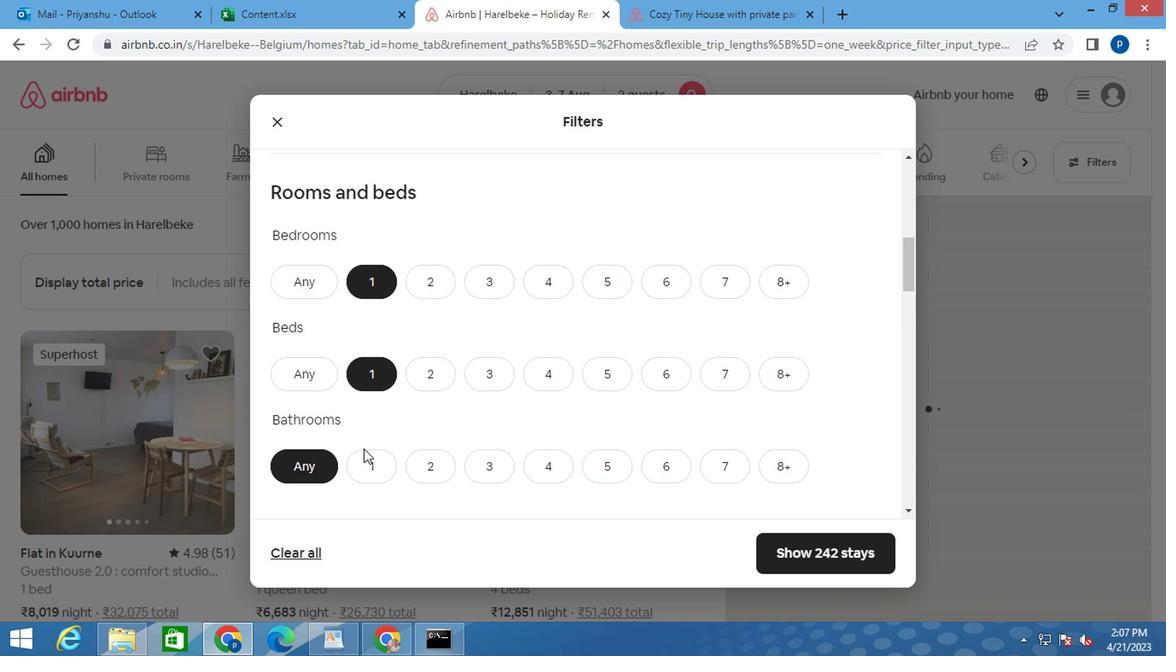 
Action: Mouse pressed left at (363, 454)
Screenshot: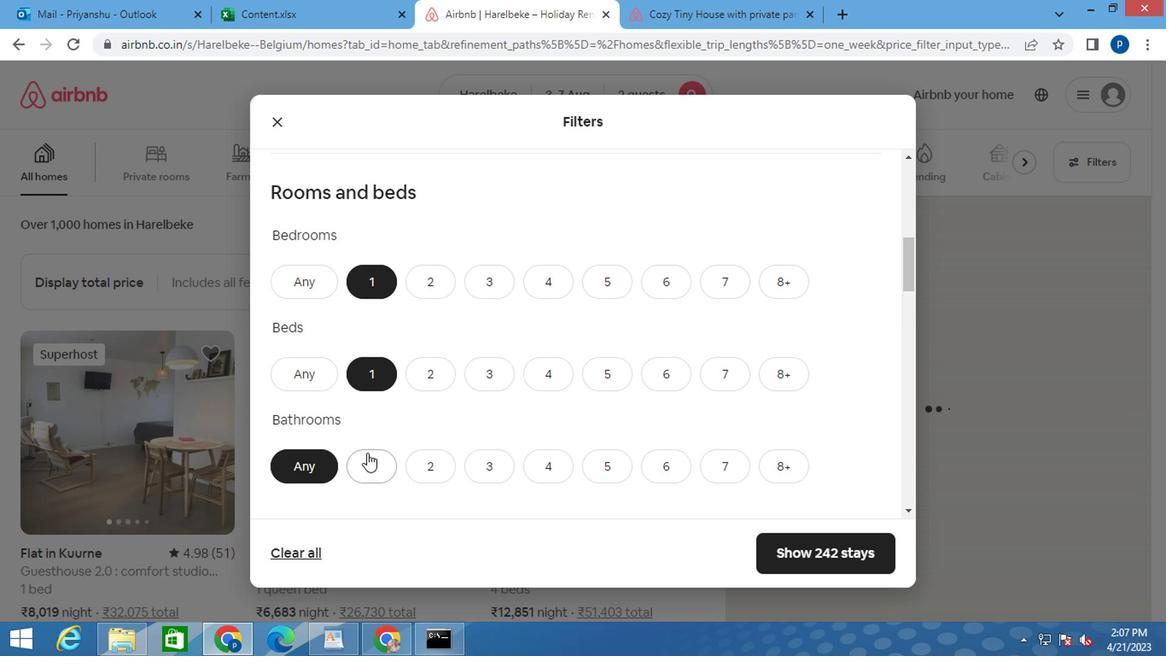 
Action: Mouse moved to (365, 454)
Screenshot: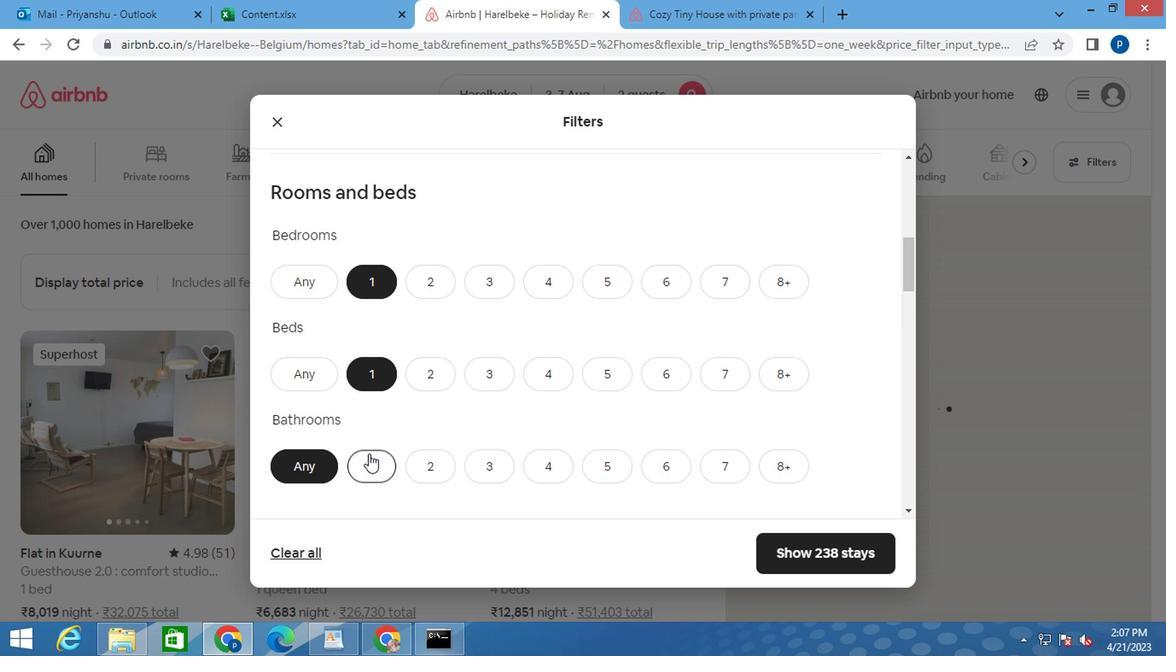 
Action: Mouse scrolled (365, 453) with delta (0, -1)
Screenshot: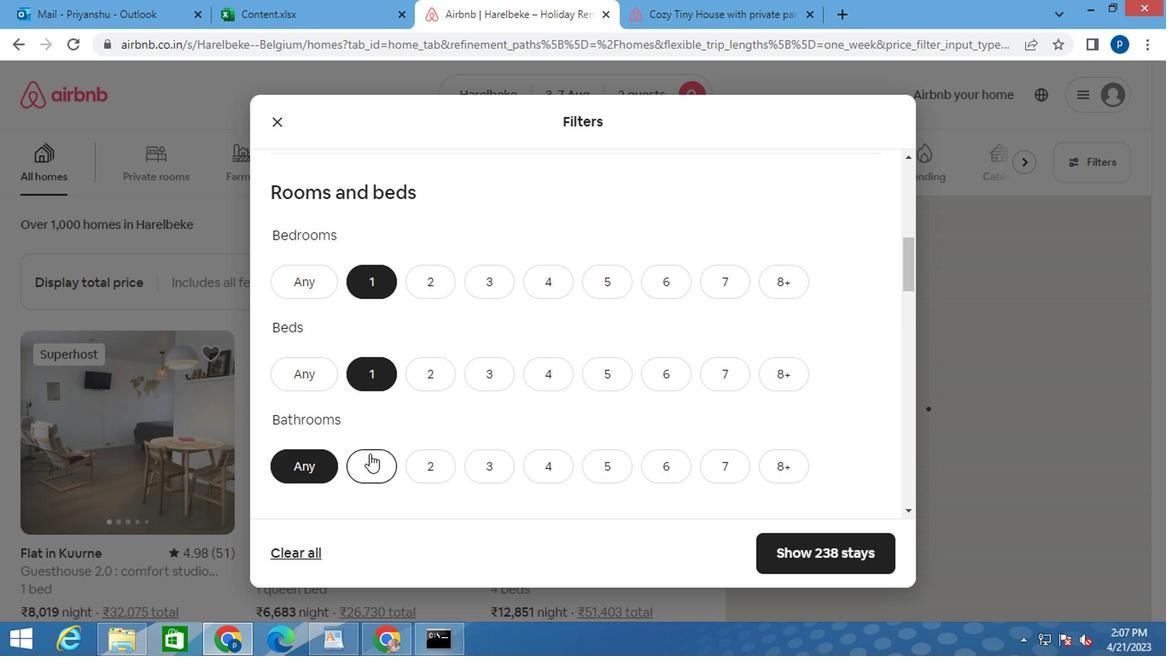 
Action: Mouse scrolled (365, 453) with delta (0, -1)
Screenshot: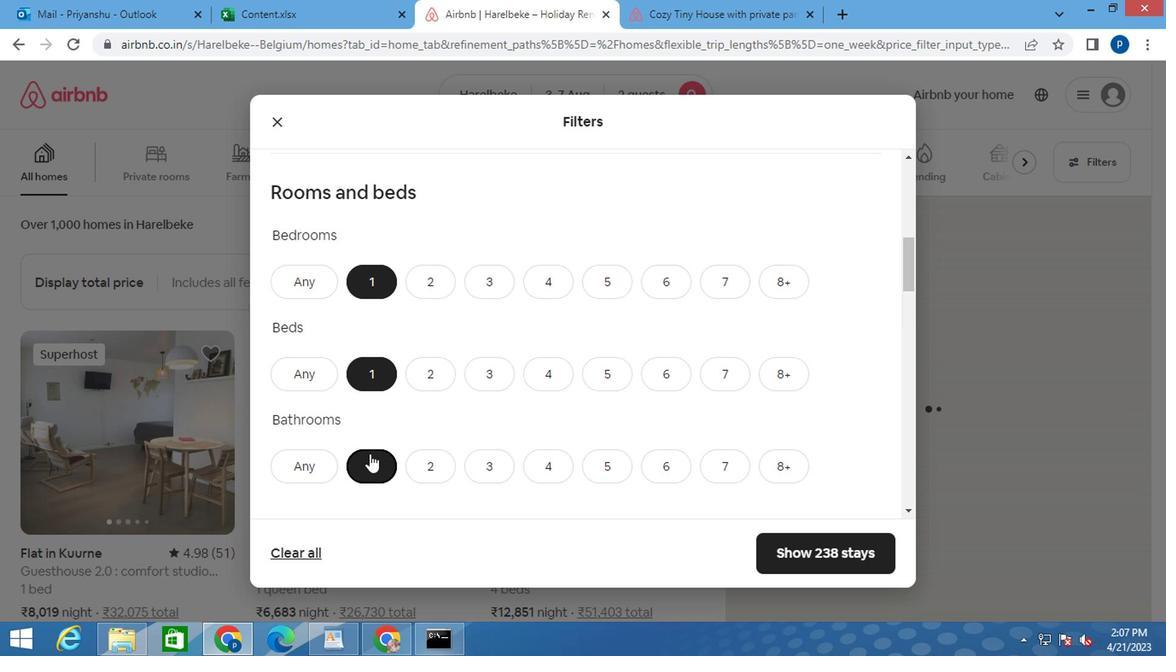 
Action: Mouse moved to (376, 438)
Screenshot: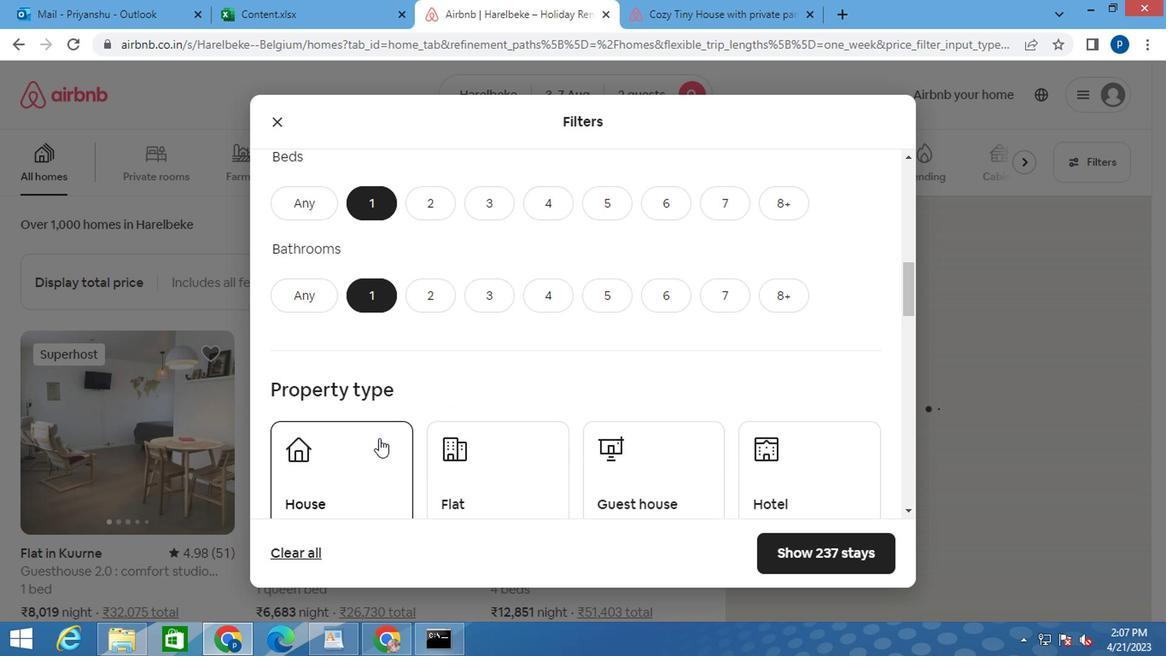 
Action: Mouse scrolled (376, 438) with delta (0, 0)
Screenshot: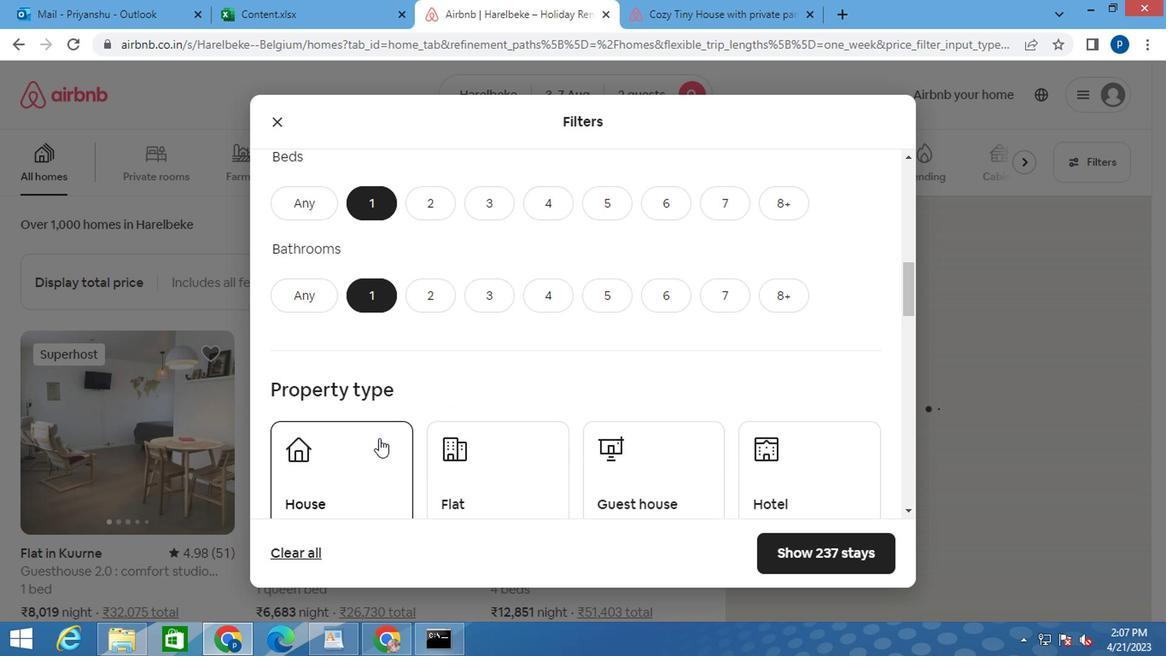 
Action: Mouse moved to (406, 421)
Screenshot: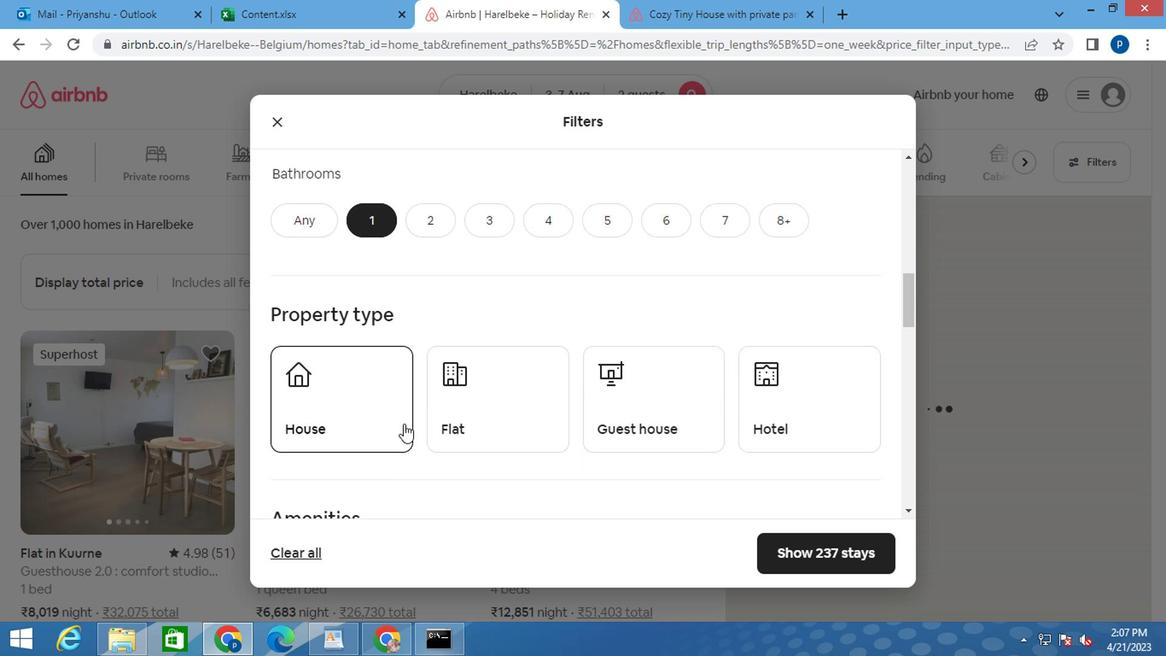
Action: Mouse scrolled (406, 419) with delta (0, -1)
Screenshot: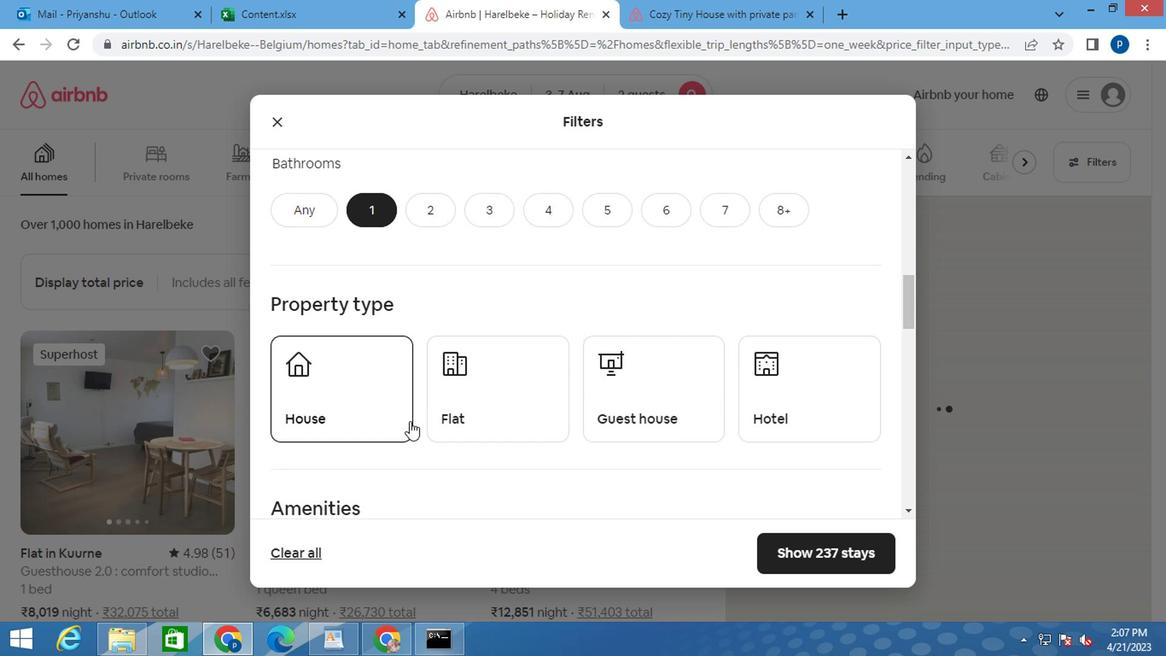 
Action: Mouse moved to (334, 315)
Screenshot: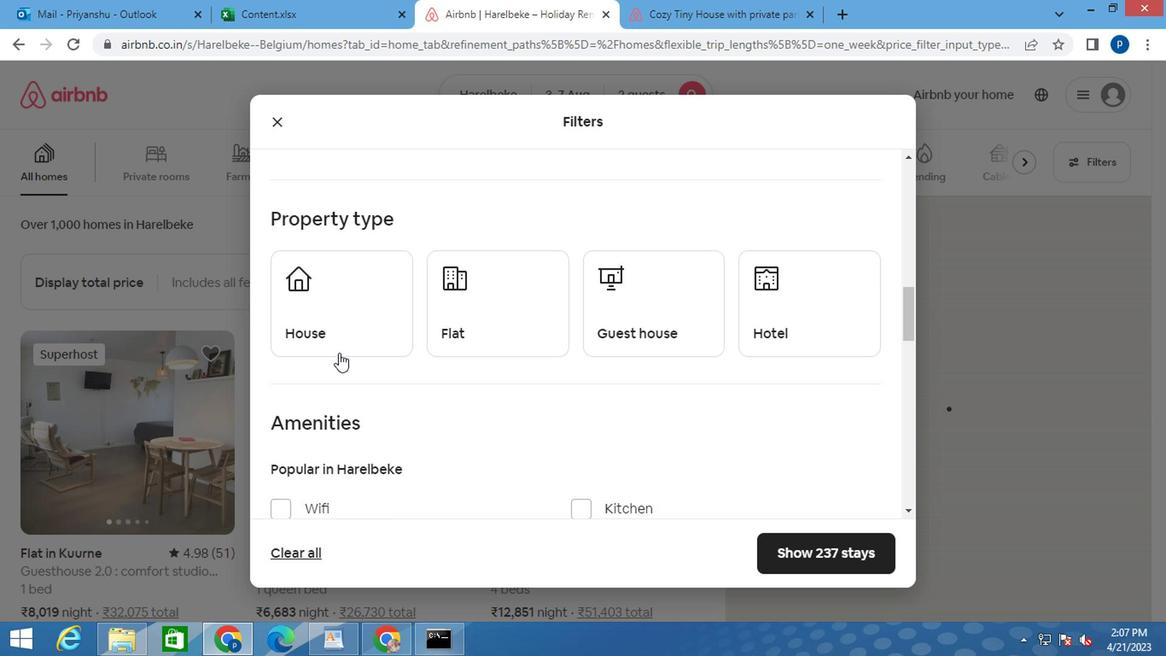
Action: Mouse pressed left at (334, 315)
Screenshot: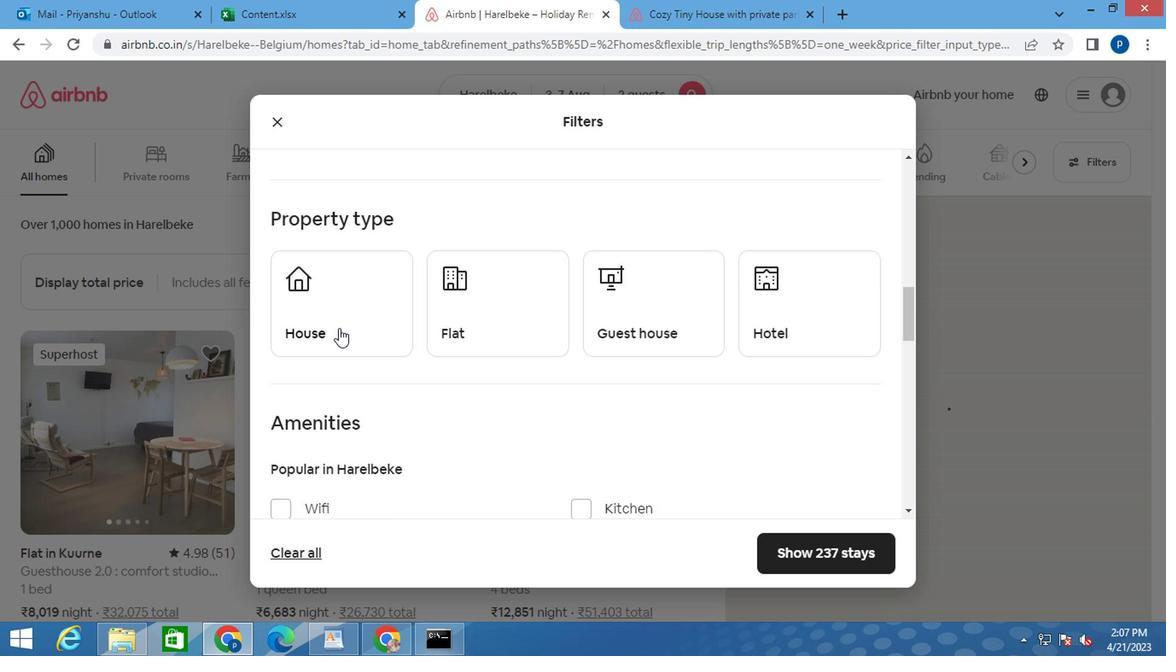 
Action: Mouse moved to (458, 324)
Screenshot: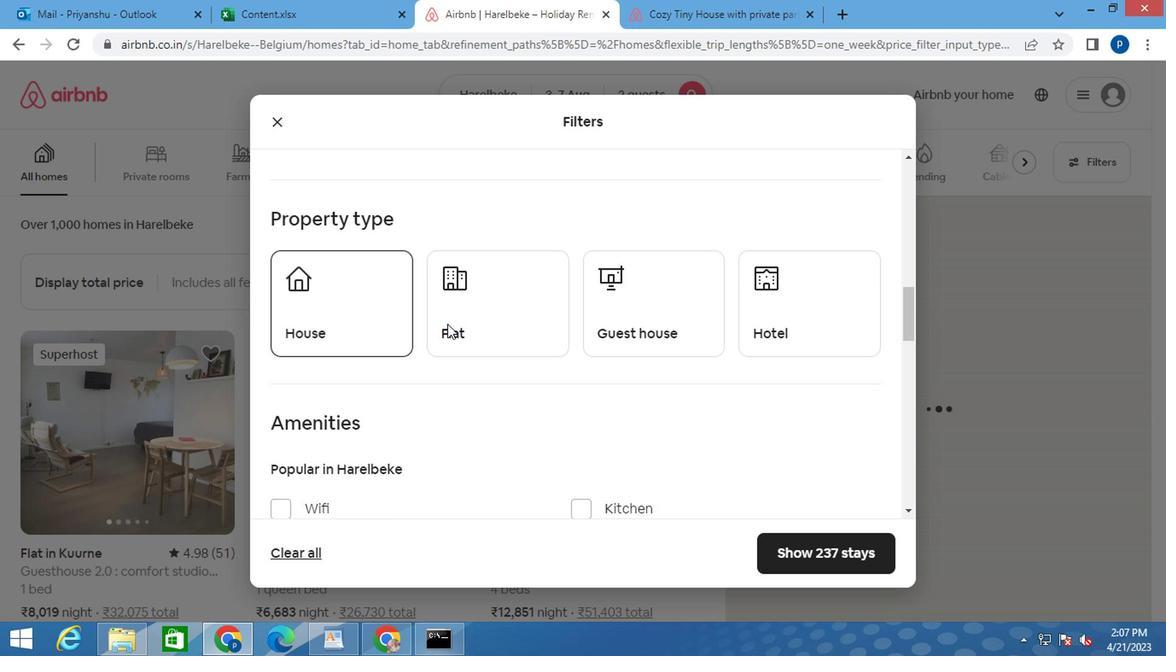 
Action: Mouse pressed left at (458, 324)
Screenshot: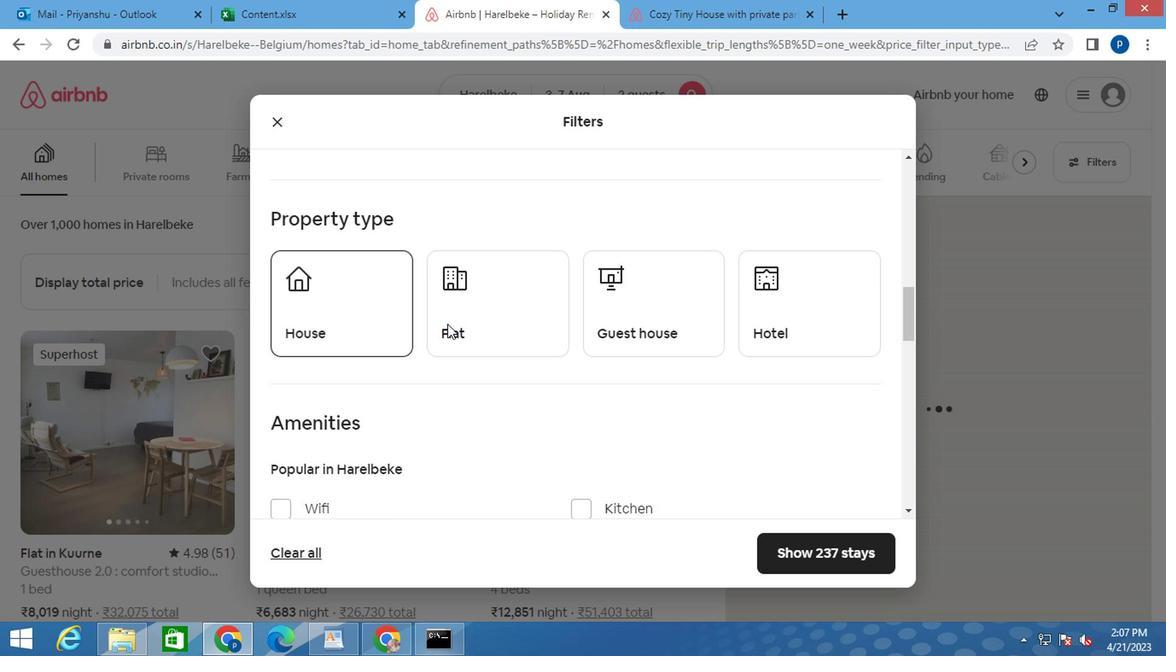 
Action: Mouse moved to (656, 316)
Screenshot: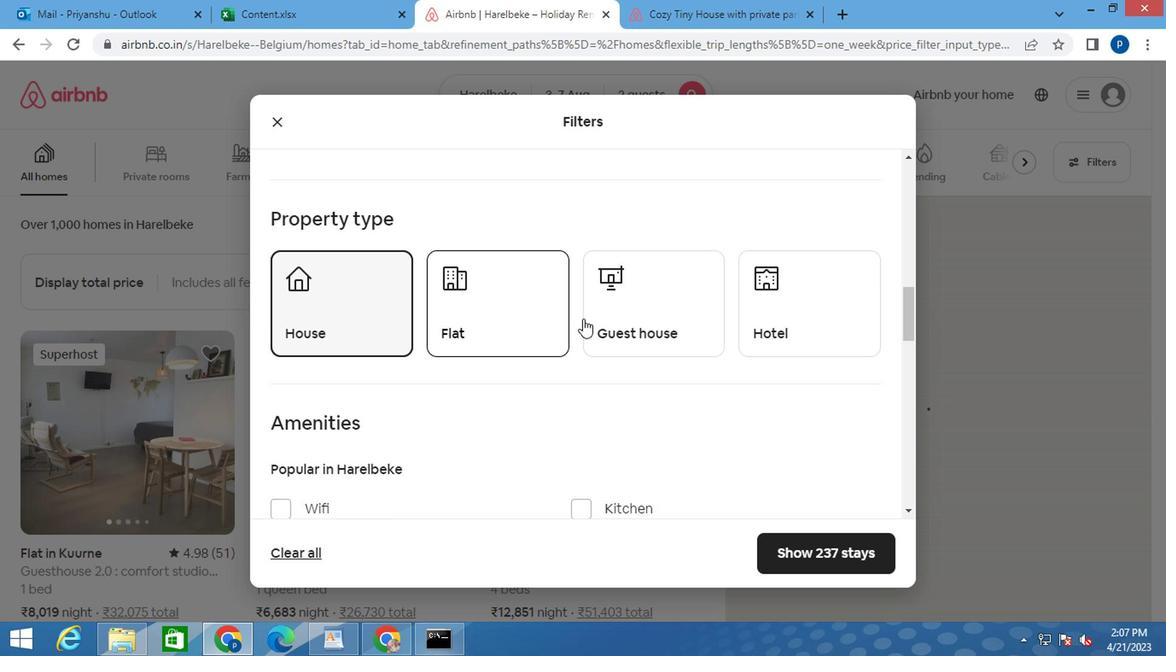 
Action: Mouse pressed left at (656, 316)
Screenshot: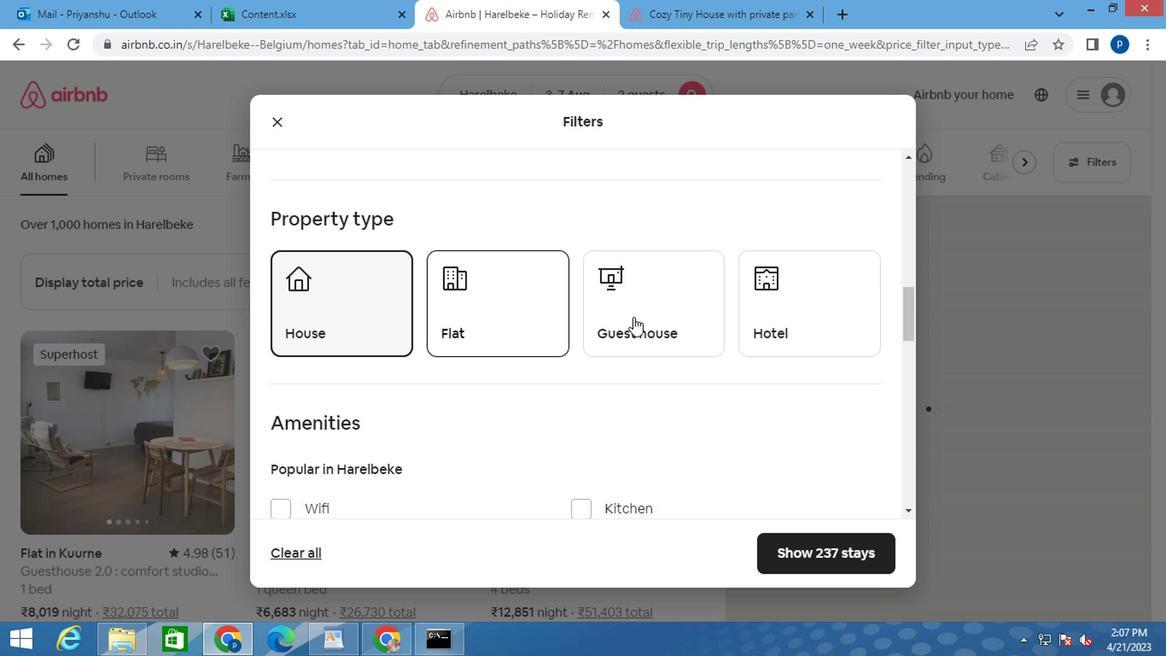 
Action: Mouse moved to (775, 316)
Screenshot: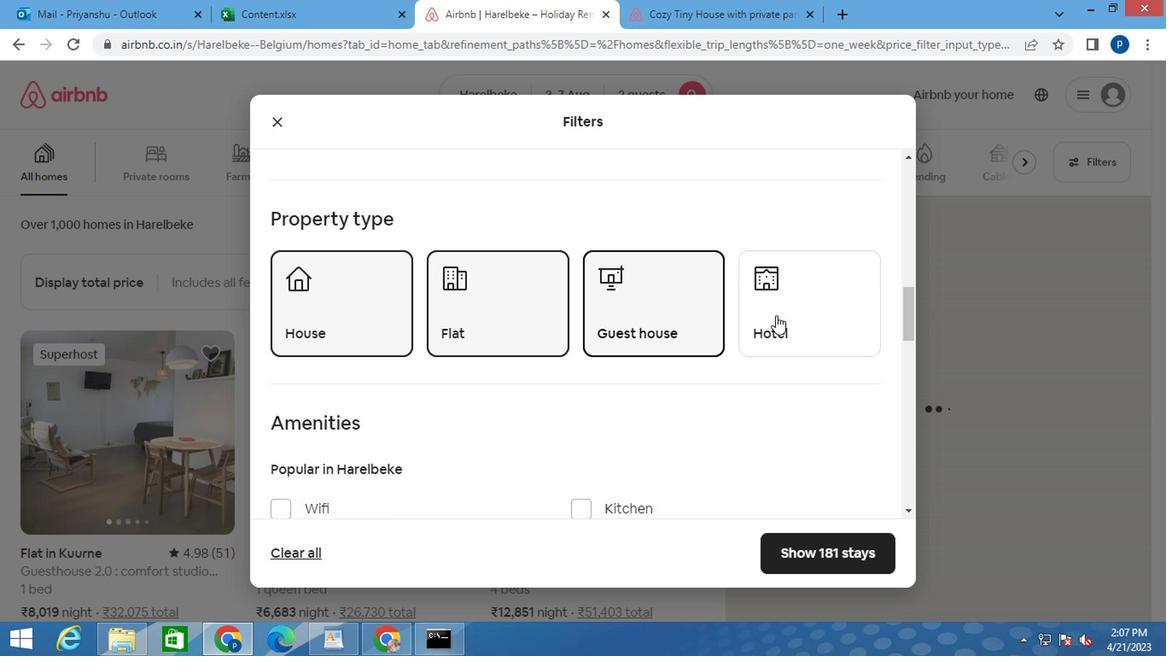 
Action: Mouse pressed left at (775, 316)
Screenshot: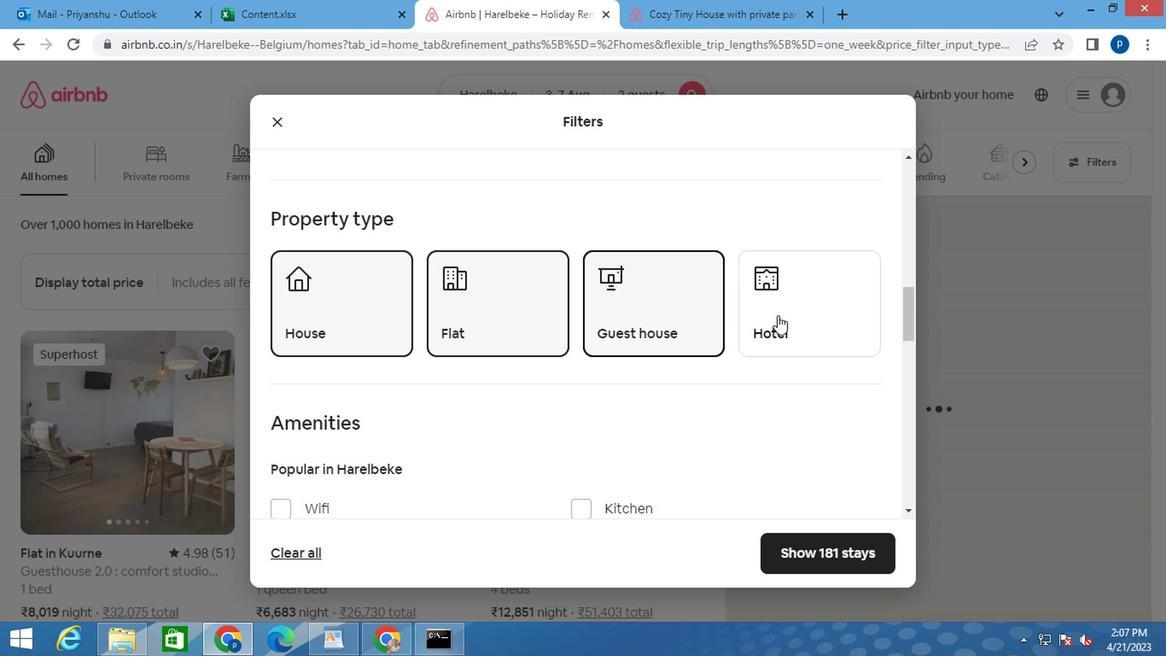 
Action: Mouse moved to (654, 347)
Screenshot: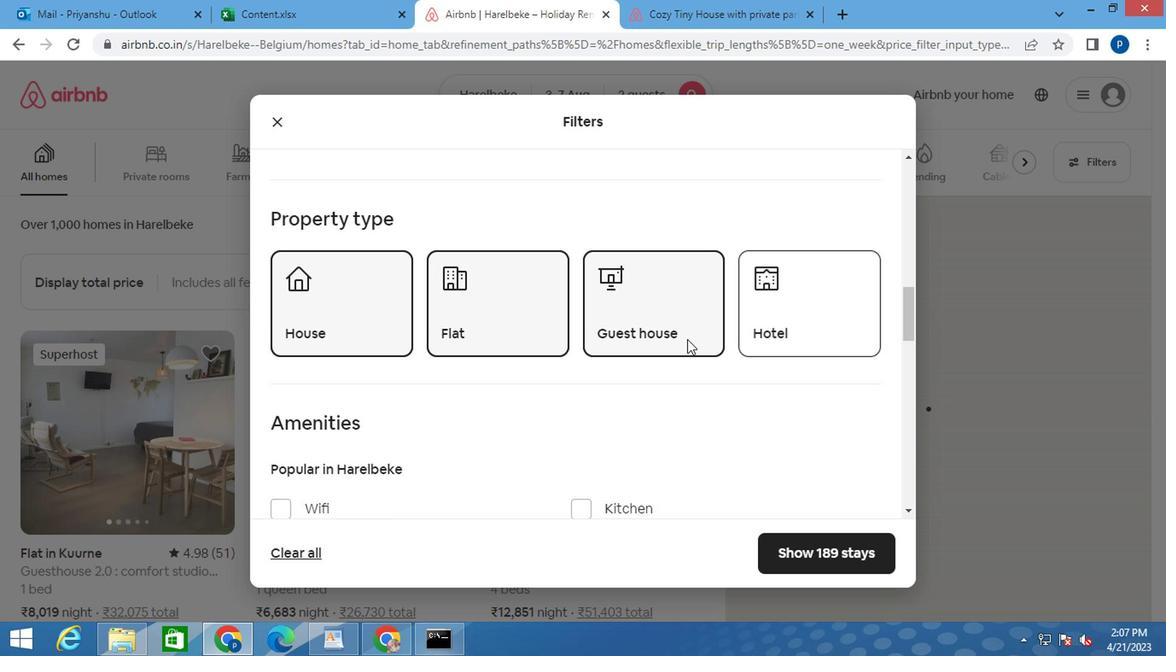 
Action: Mouse scrolled (654, 347) with delta (0, 0)
Screenshot: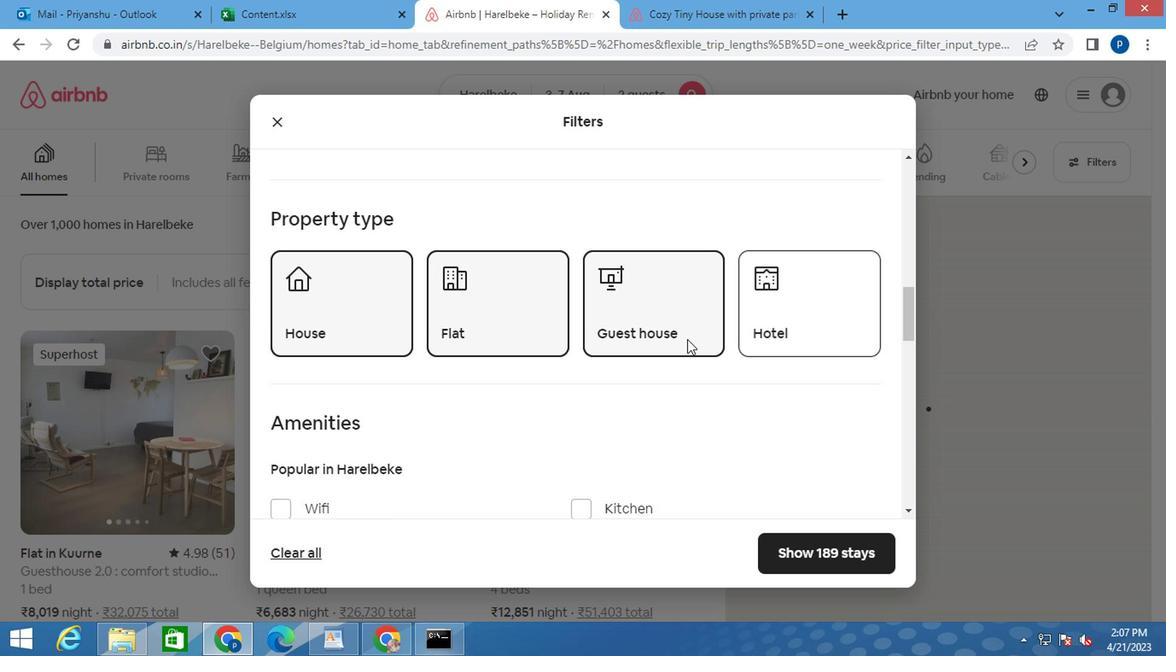 
Action: Mouse moved to (652, 348)
Screenshot: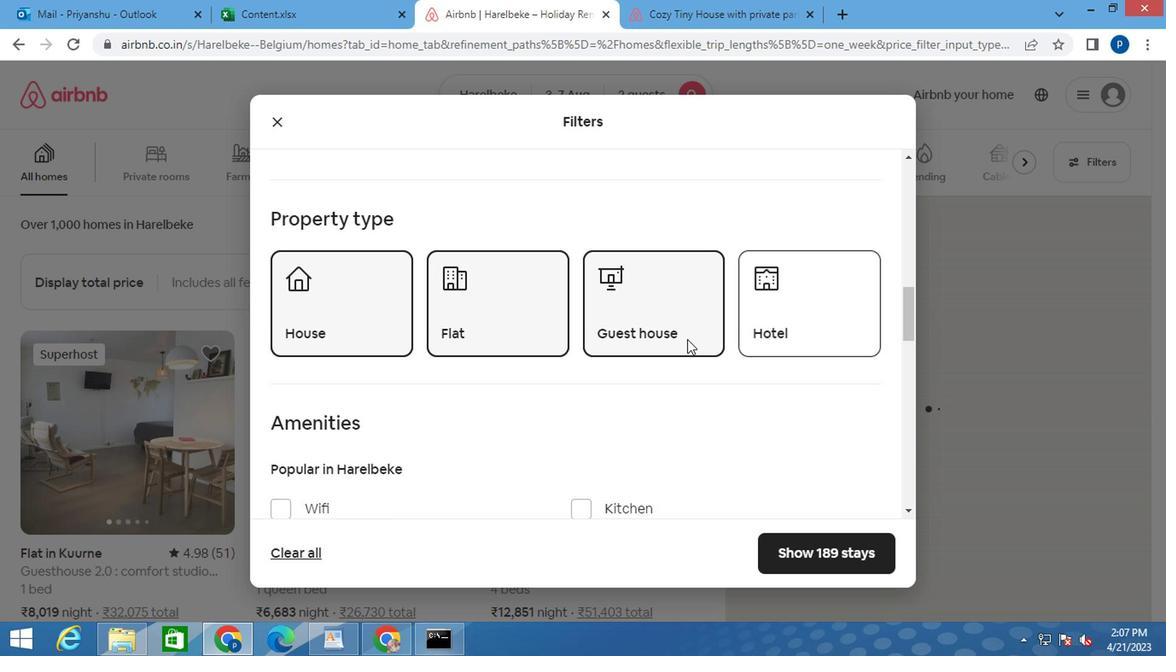 
Action: Mouse scrolled (652, 347) with delta (0, -1)
Screenshot: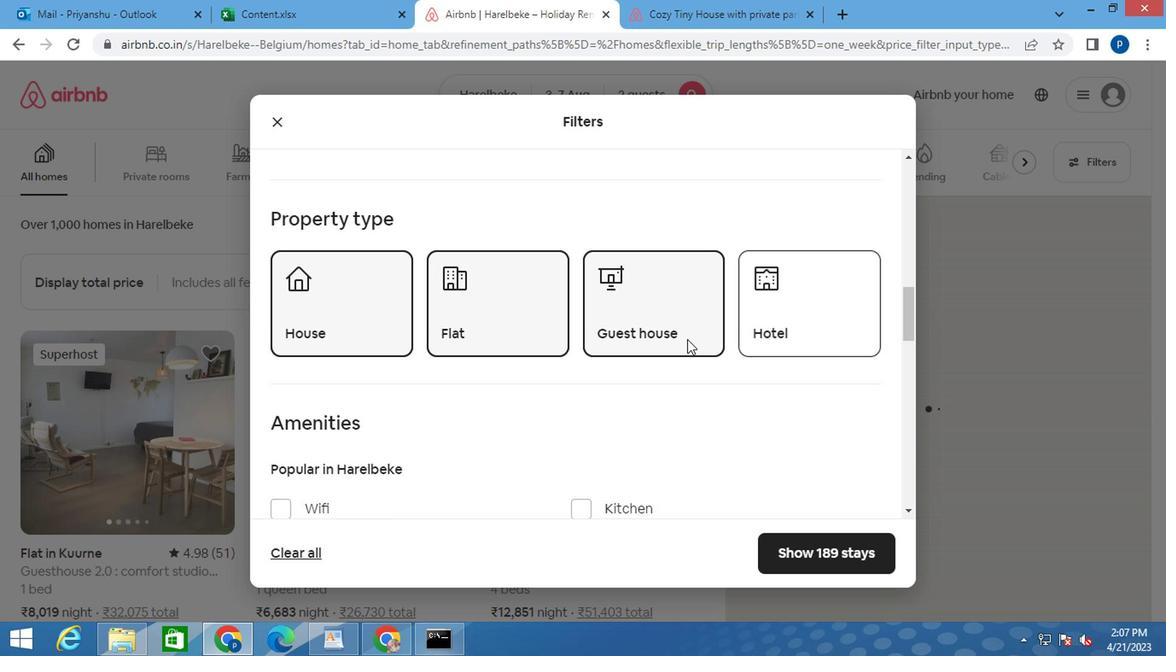 
Action: Mouse moved to (418, 404)
Screenshot: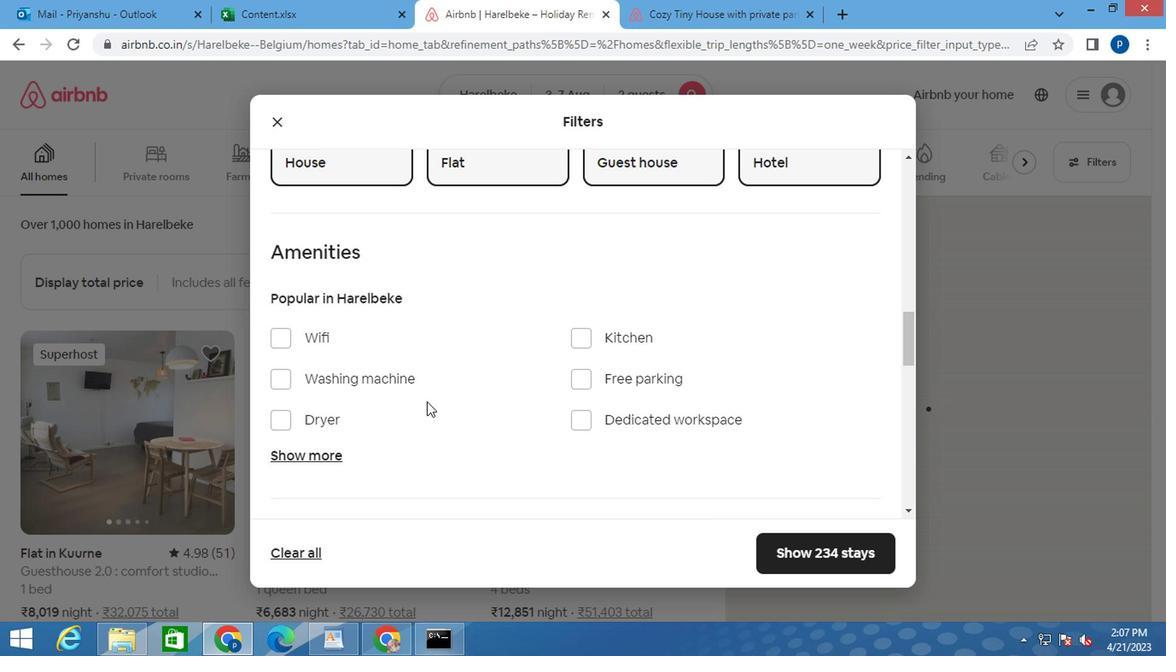 
Action: Mouse scrolled (418, 404) with delta (0, 0)
Screenshot: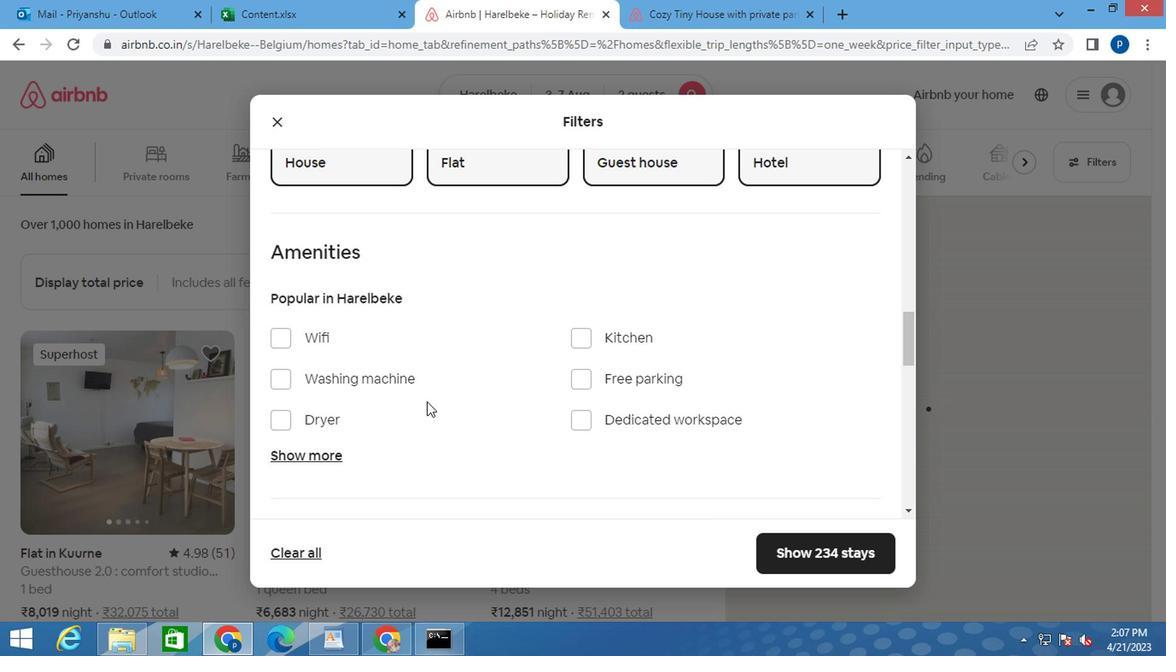 
Action: Mouse moved to (300, 376)
Screenshot: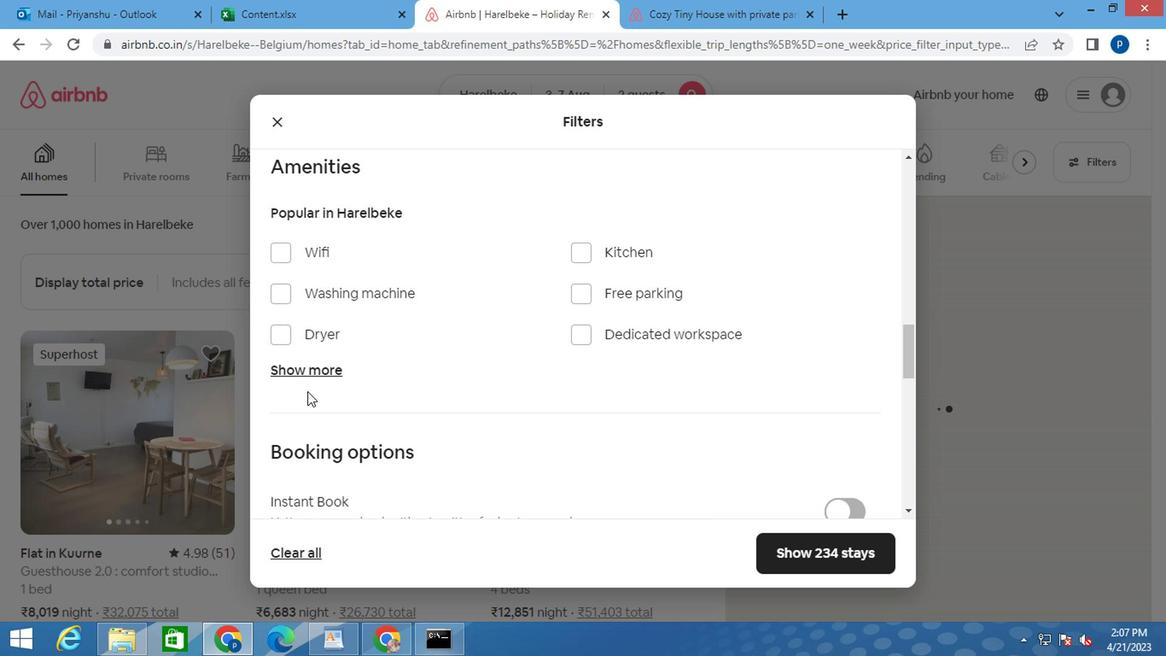 
Action: Mouse pressed left at (300, 376)
Screenshot: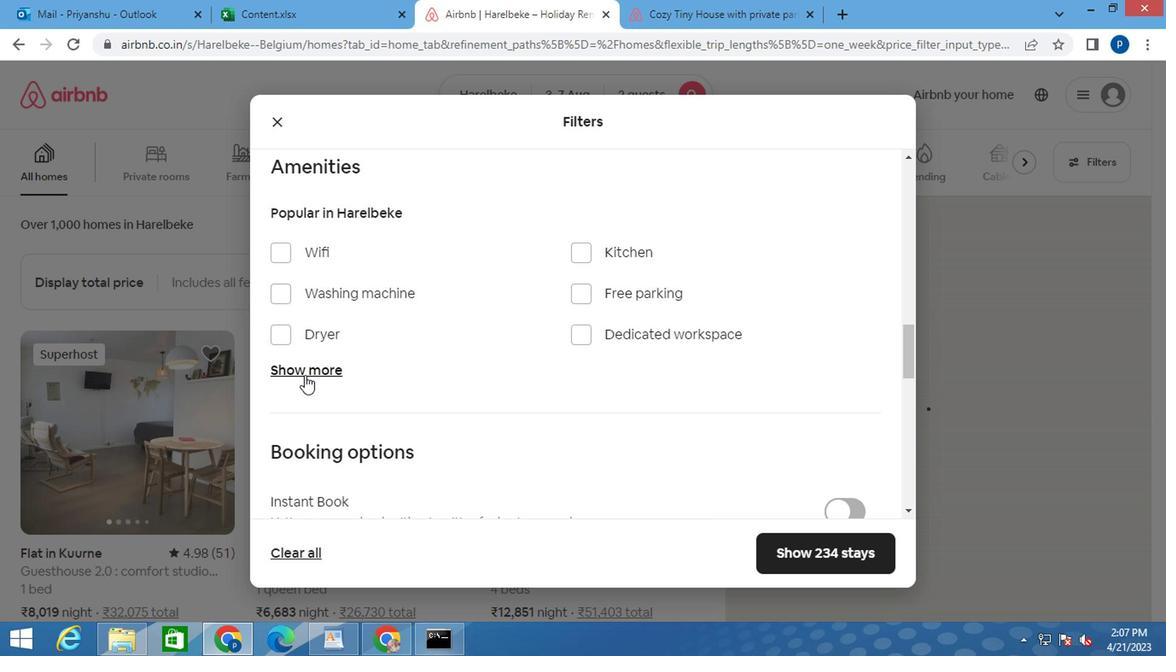 
Action: Mouse moved to (482, 395)
Screenshot: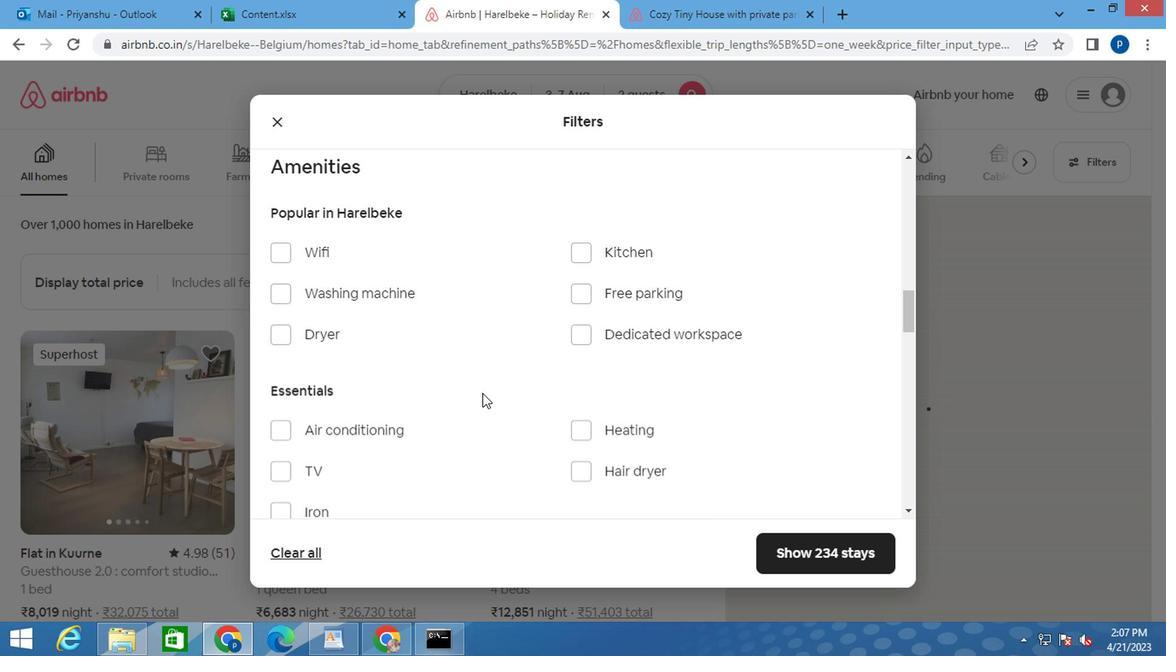 
Action: Mouse scrolled (482, 394) with delta (0, -1)
Screenshot: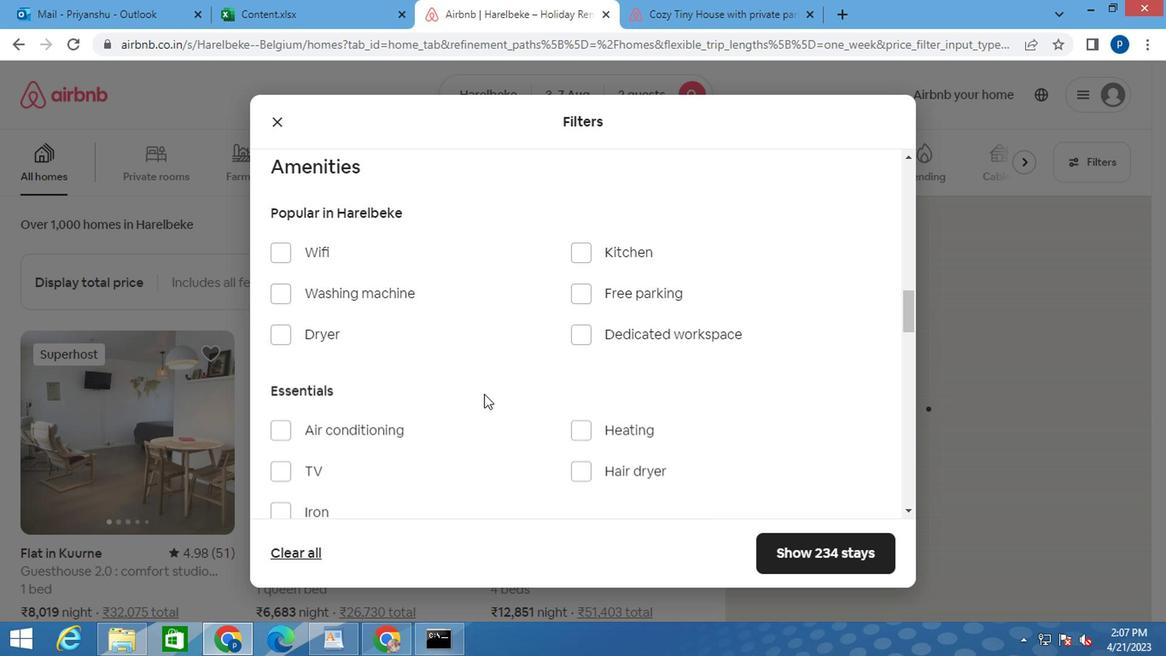 
Action: Mouse moved to (485, 396)
Screenshot: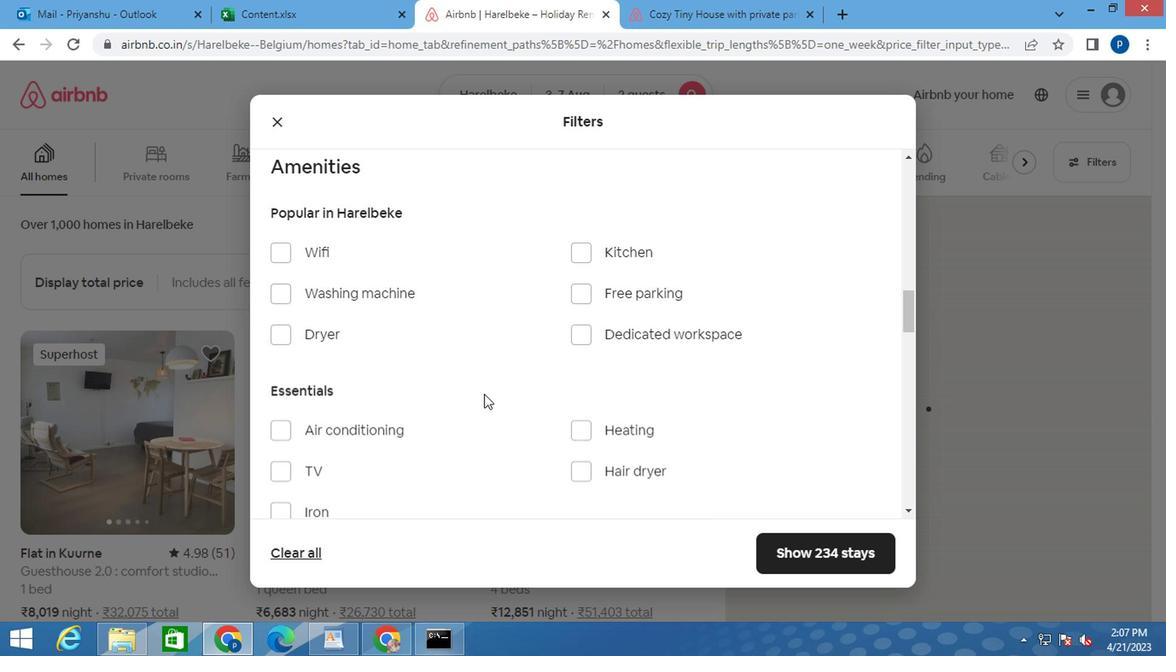 
Action: Mouse scrolled (485, 395) with delta (0, 0)
Screenshot: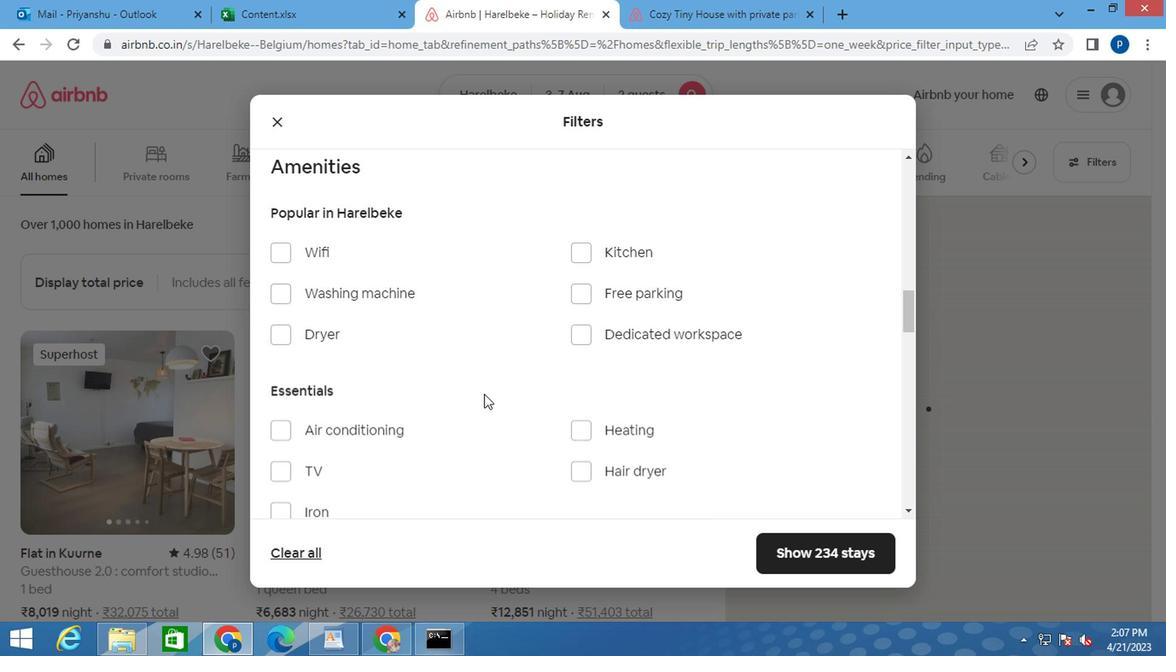 
Action: Mouse moved to (588, 257)
Screenshot: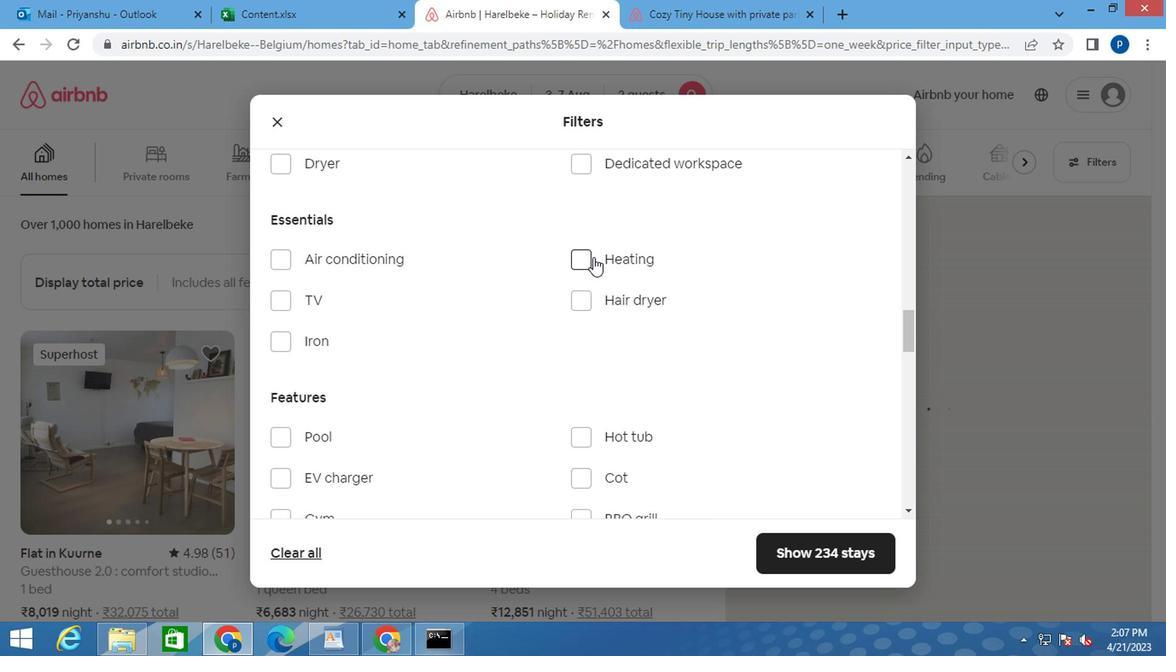 
Action: Mouse pressed left at (588, 257)
Screenshot: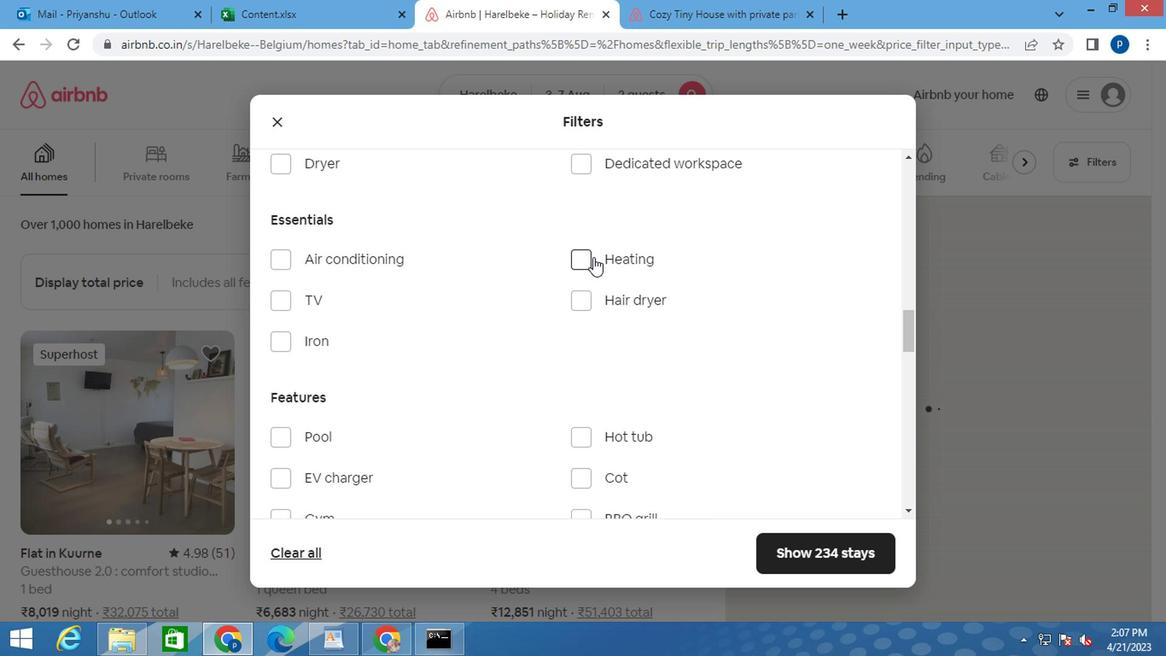 
Action: Mouse moved to (576, 302)
Screenshot: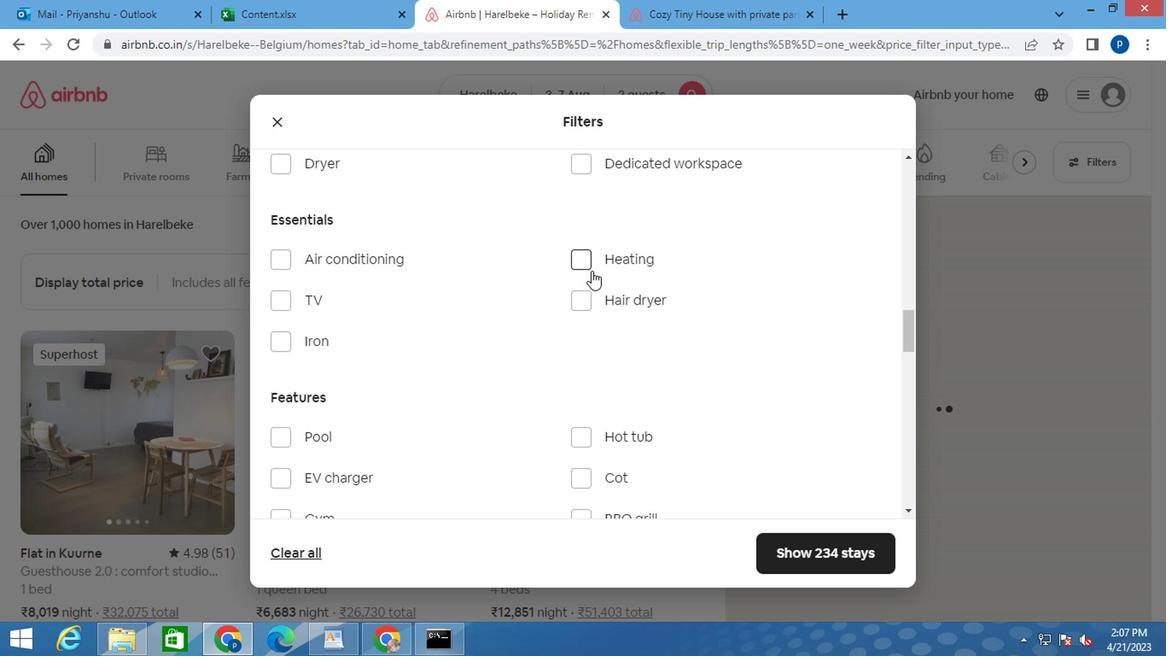 
Action: Mouse pressed left at (576, 302)
Screenshot: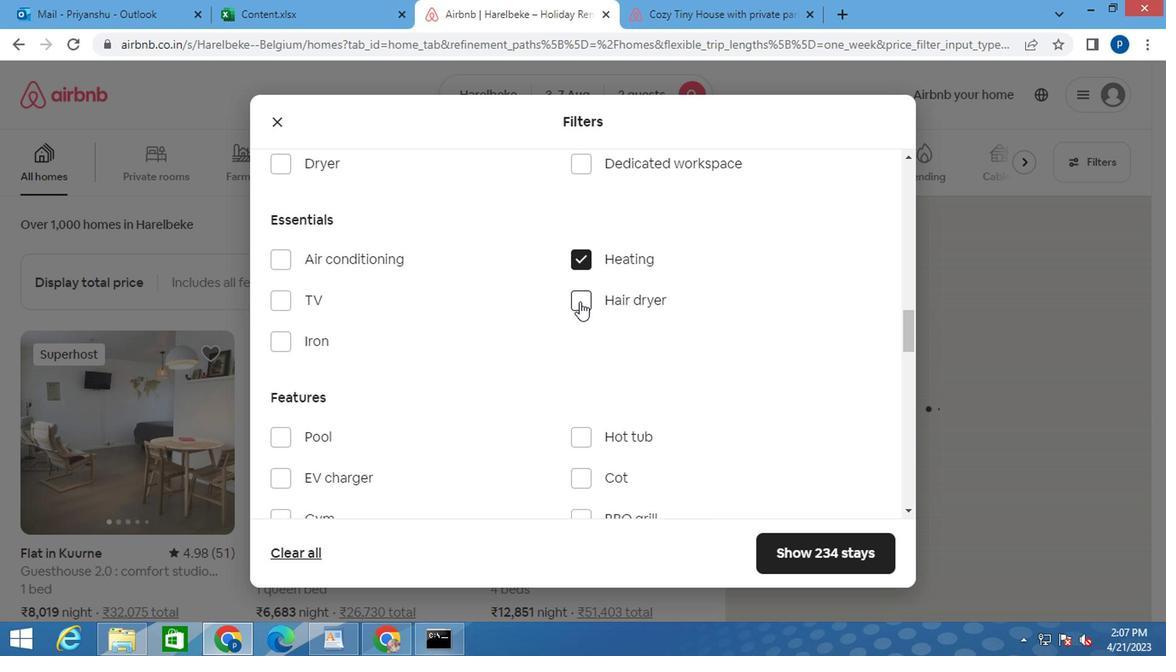 
Action: Mouse scrolled (576, 302) with delta (0, 0)
Screenshot: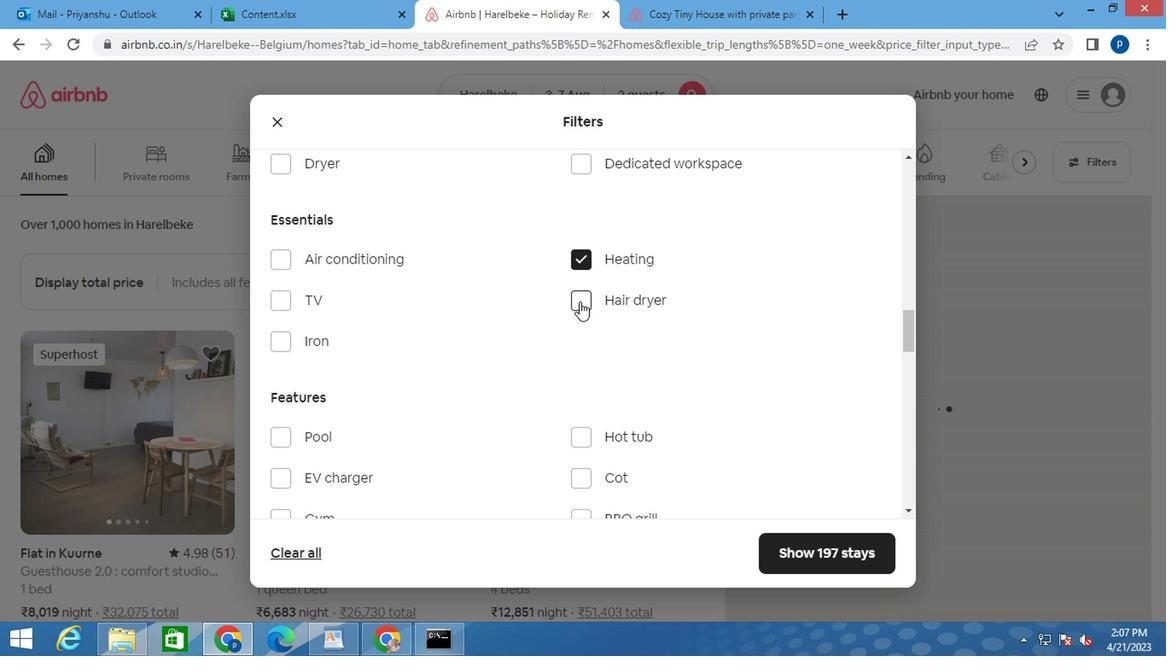 
Action: Mouse moved to (574, 303)
Screenshot: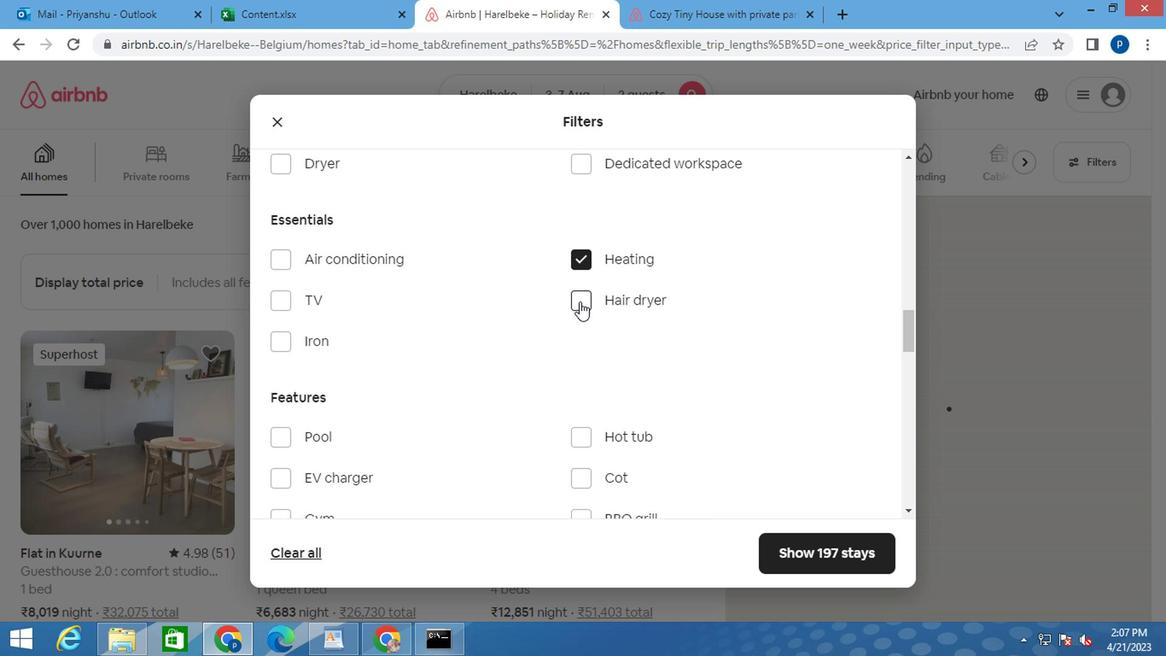 
Action: Mouse scrolled (574, 302) with delta (0, 0)
Screenshot: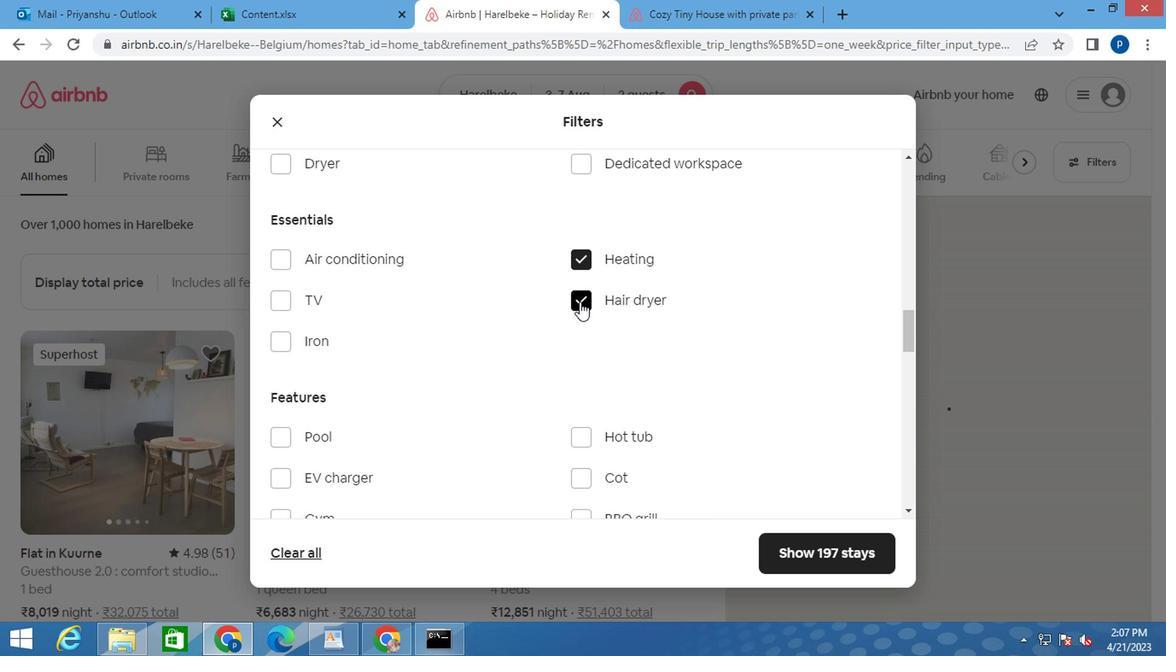 
Action: Mouse moved to (574, 303)
Screenshot: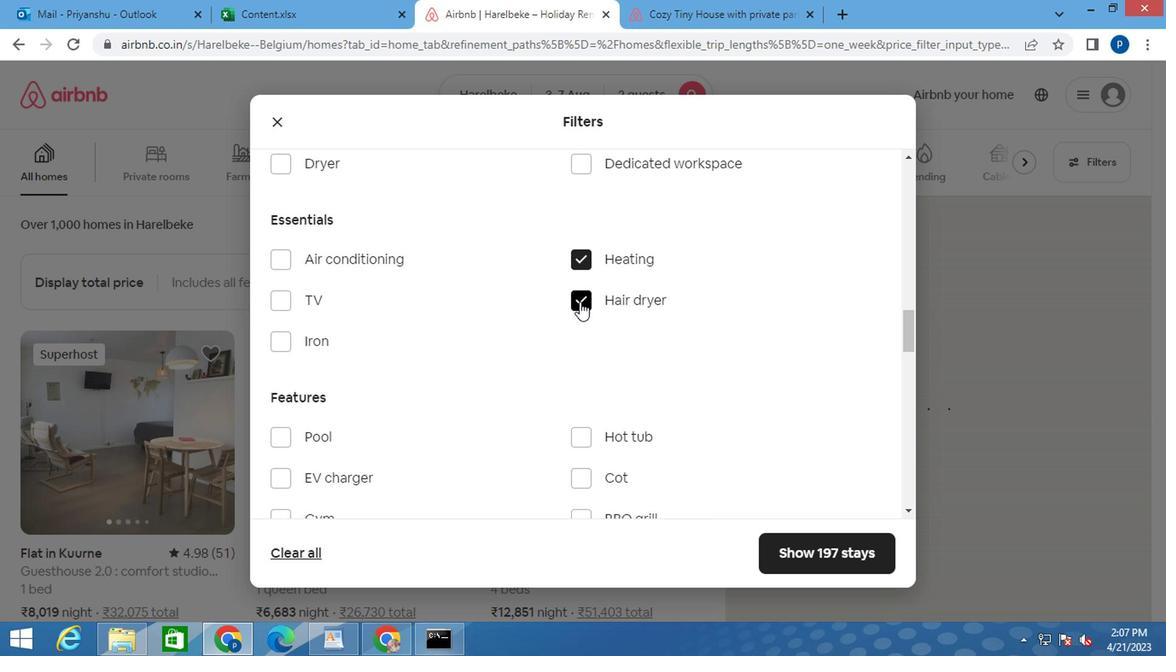 
Action: Mouse scrolled (574, 302) with delta (0, 0)
Screenshot: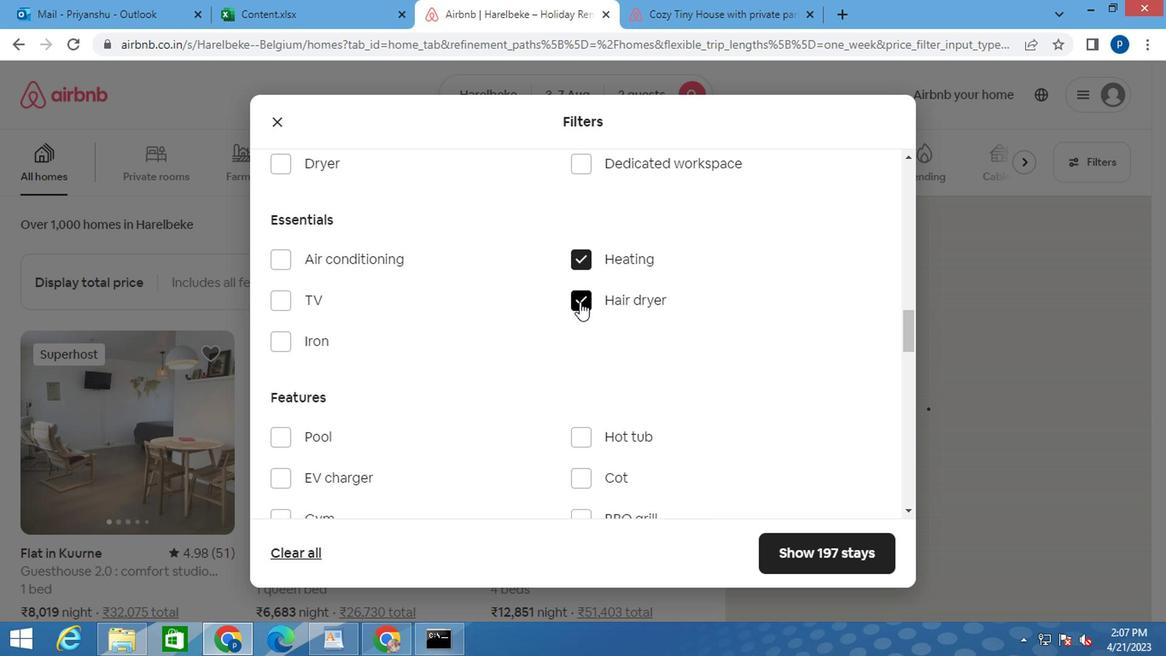 
Action: Mouse moved to (574, 305)
Screenshot: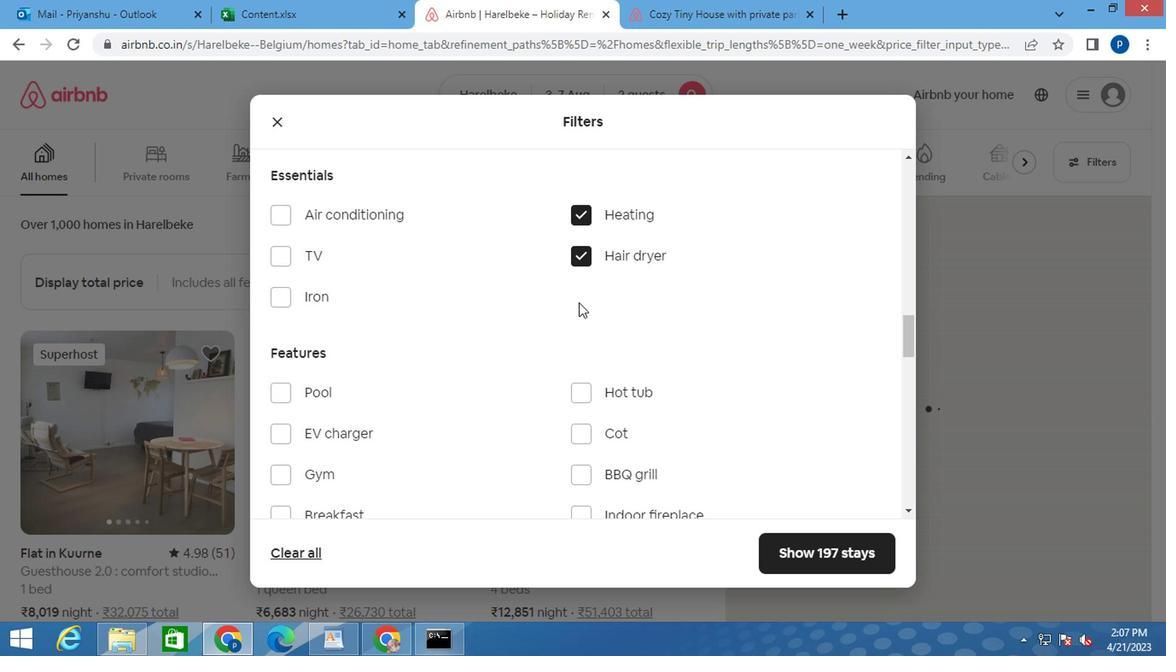 
Action: Mouse scrolled (574, 302) with delta (0, 0)
Screenshot: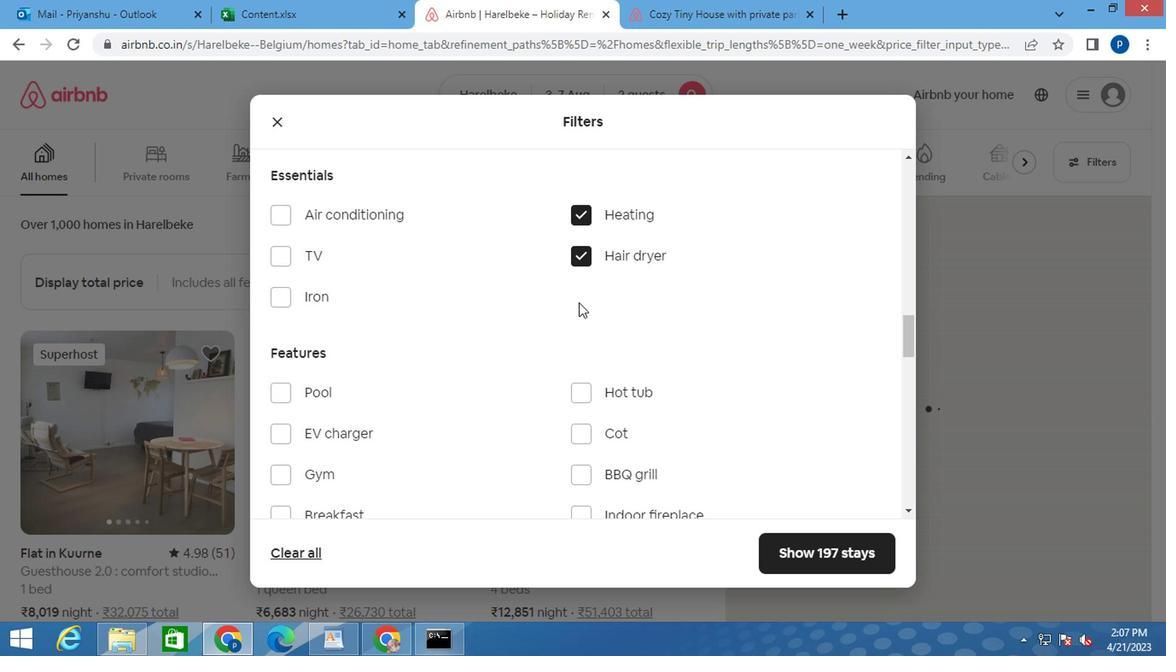 
Action: Mouse moved to (480, 353)
Screenshot: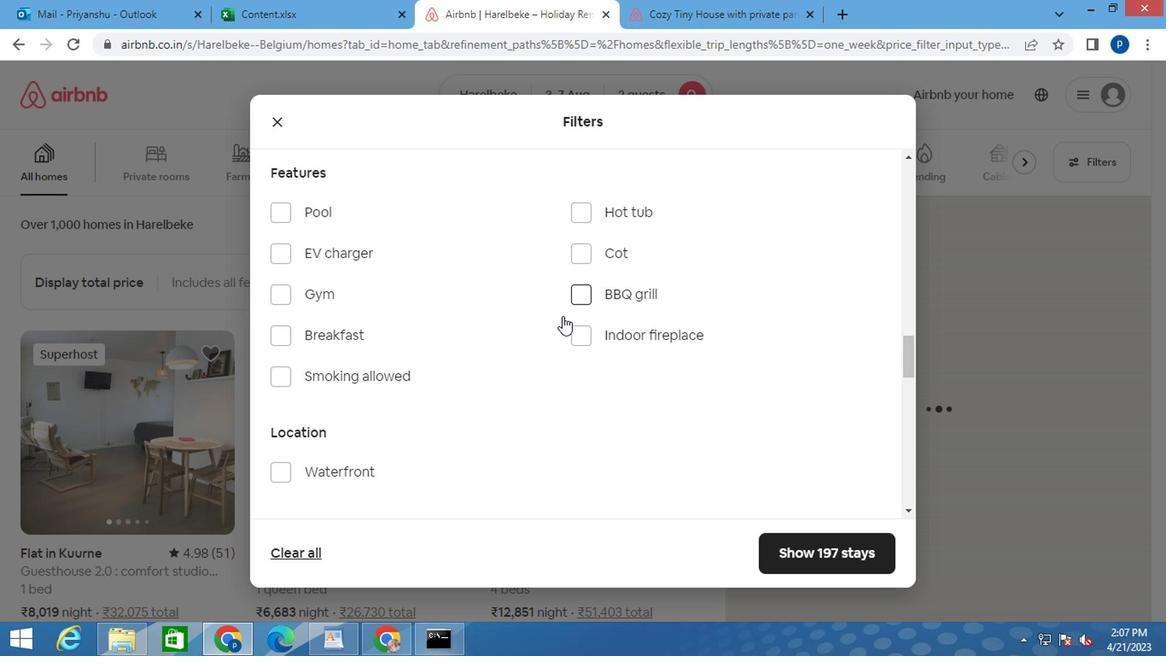 
Action: Mouse scrolled (480, 353) with delta (0, 0)
Screenshot: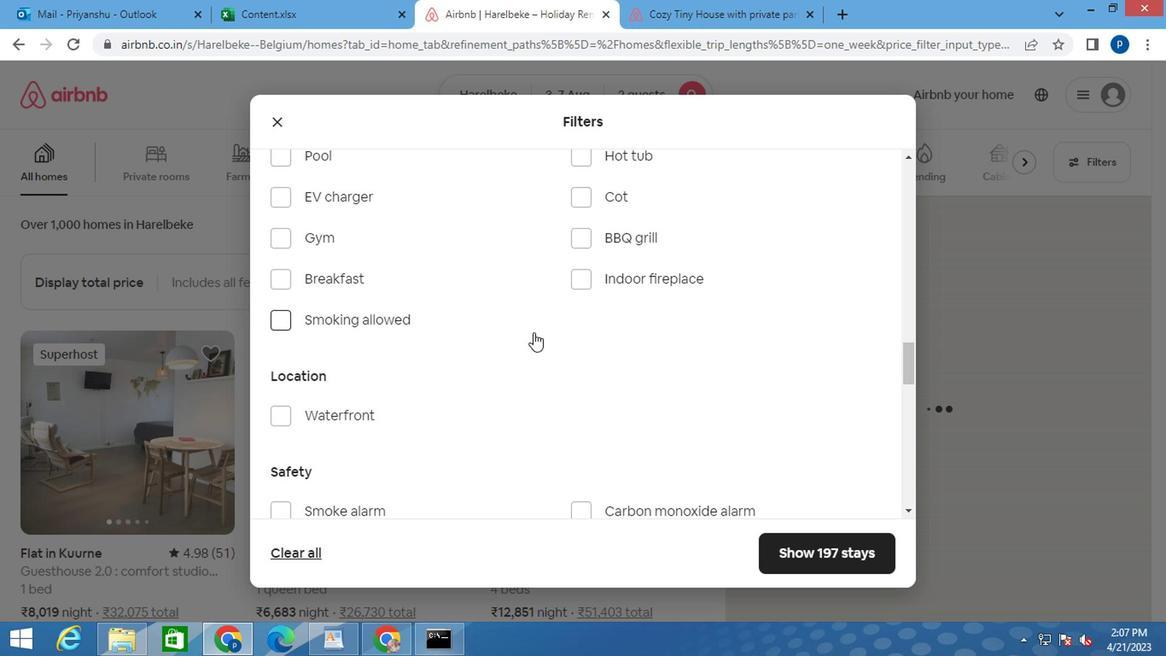 
Action: Mouse scrolled (480, 353) with delta (0, 0)
Screenshot: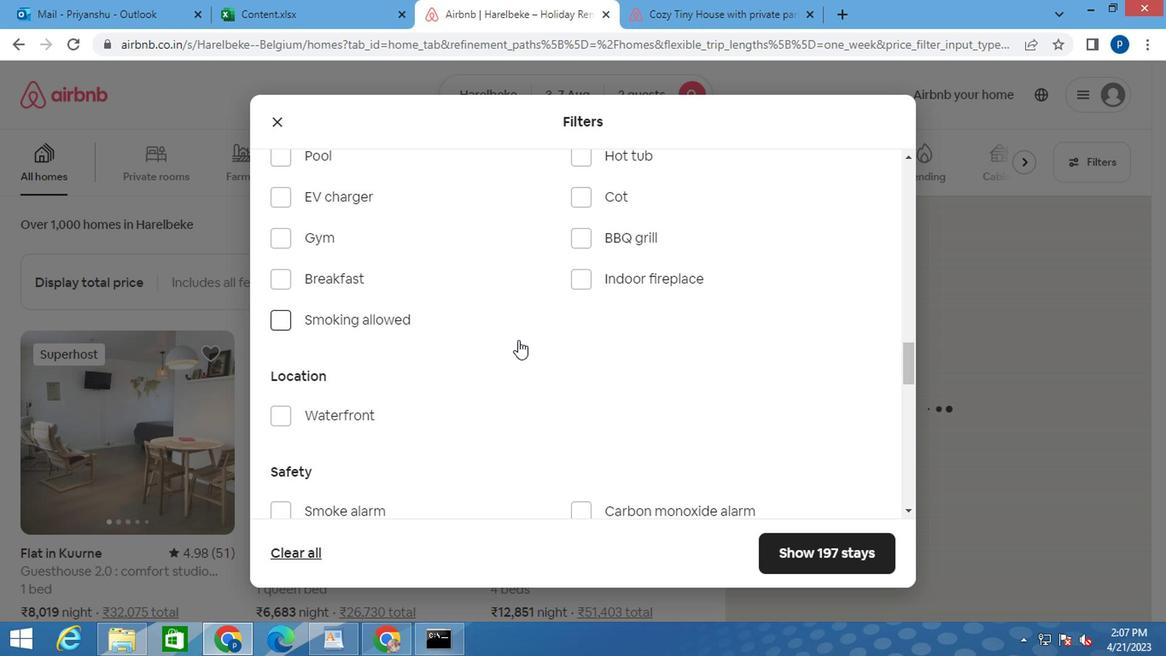 
Action: Mouse moved to (479, 353)
Screenshot: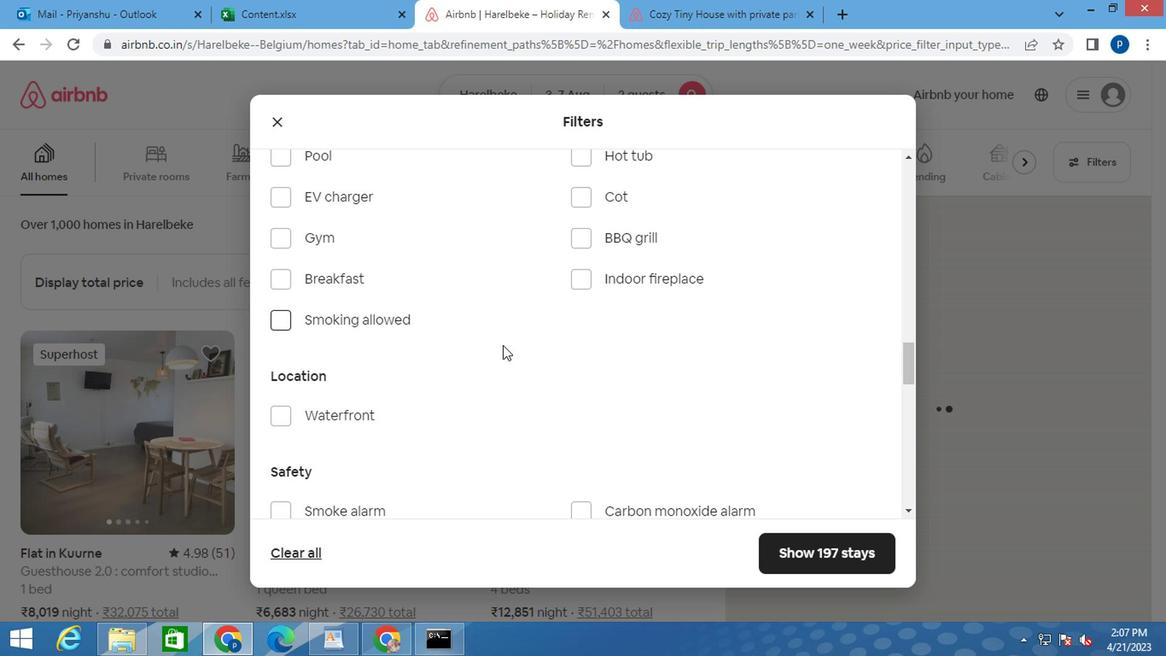 
Action: Mouse scrolled (479, 353) with delta (0, 0)
Screenshot: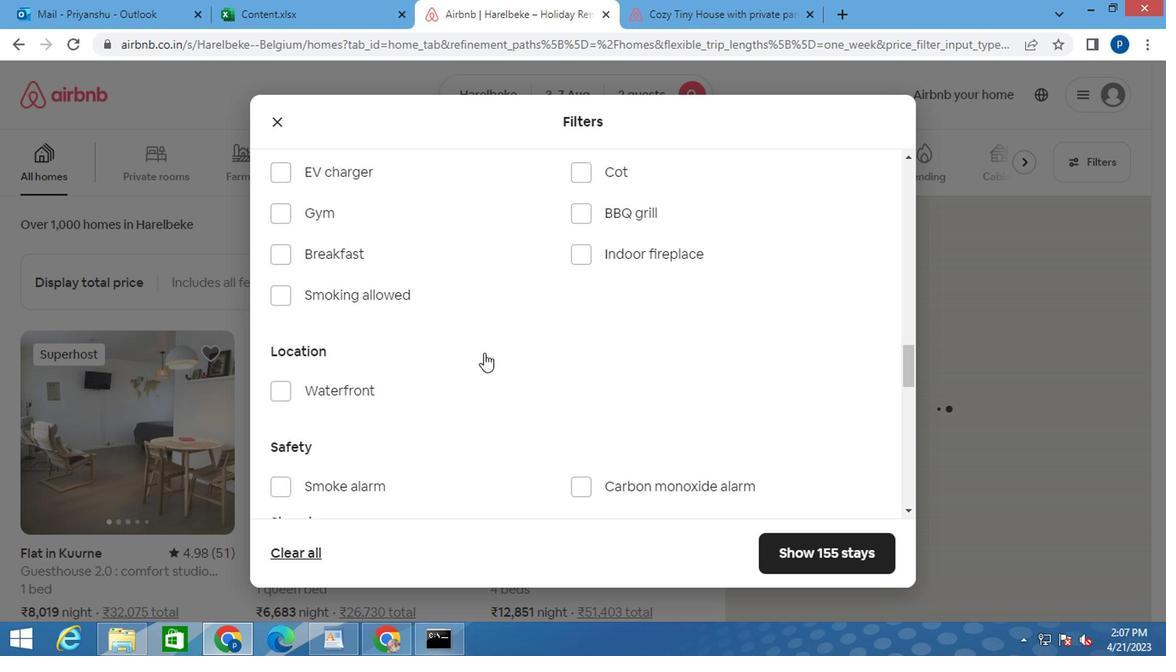 
Action: Mouse moved to (835, 414)
Screenshot: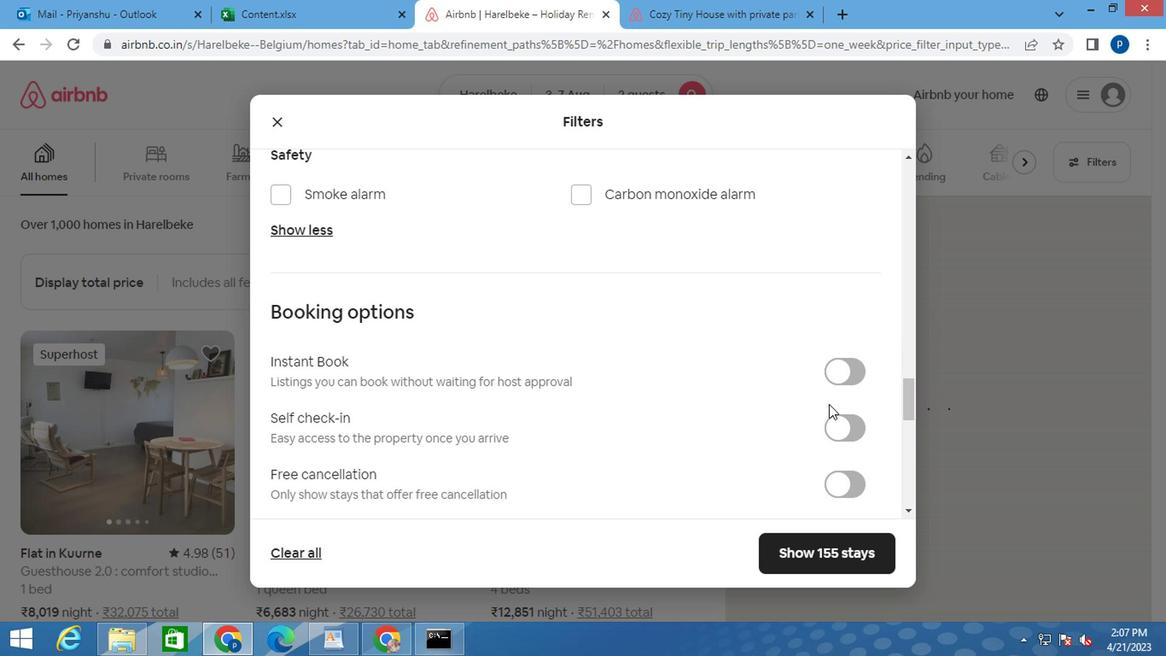 
Action: Mouse pressed left at (835, 414)
Screenshot: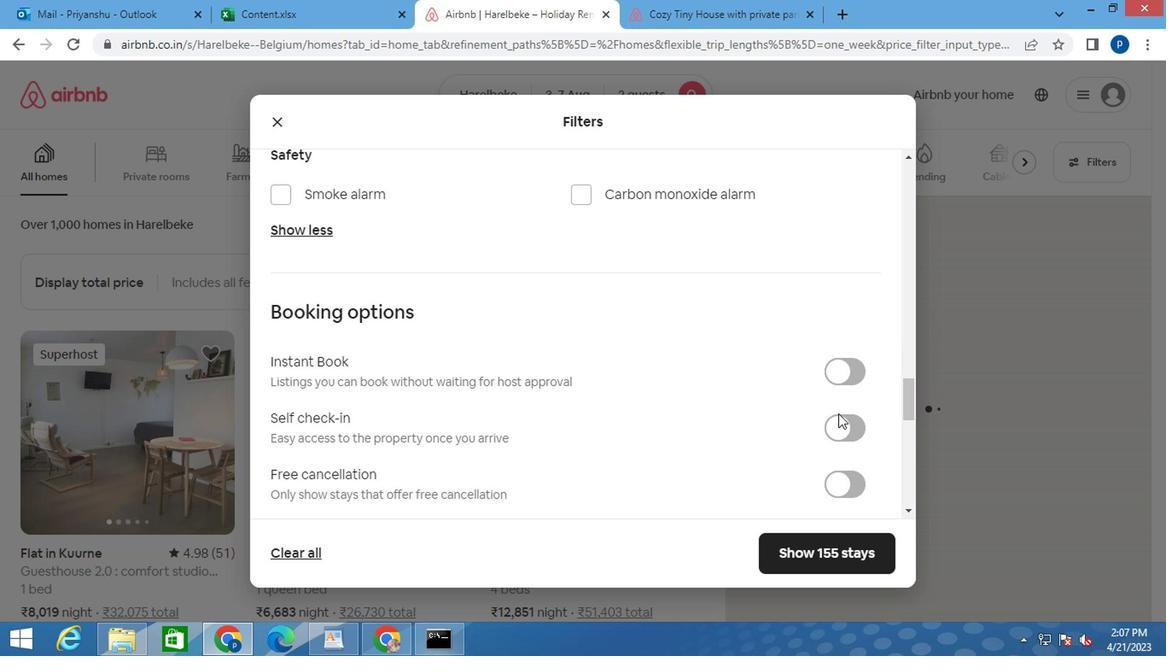 
Action: Mouse moved to (842, 430)
Screenshot: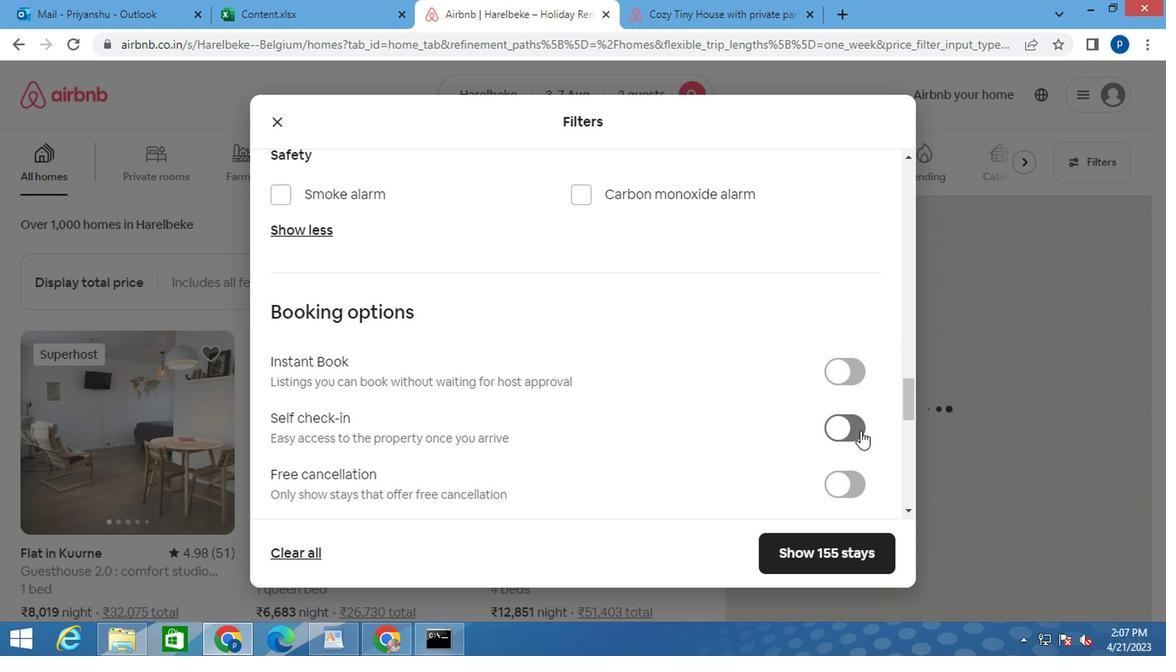 
Action: Mouse pressed left at (842, 430)
Screenshot: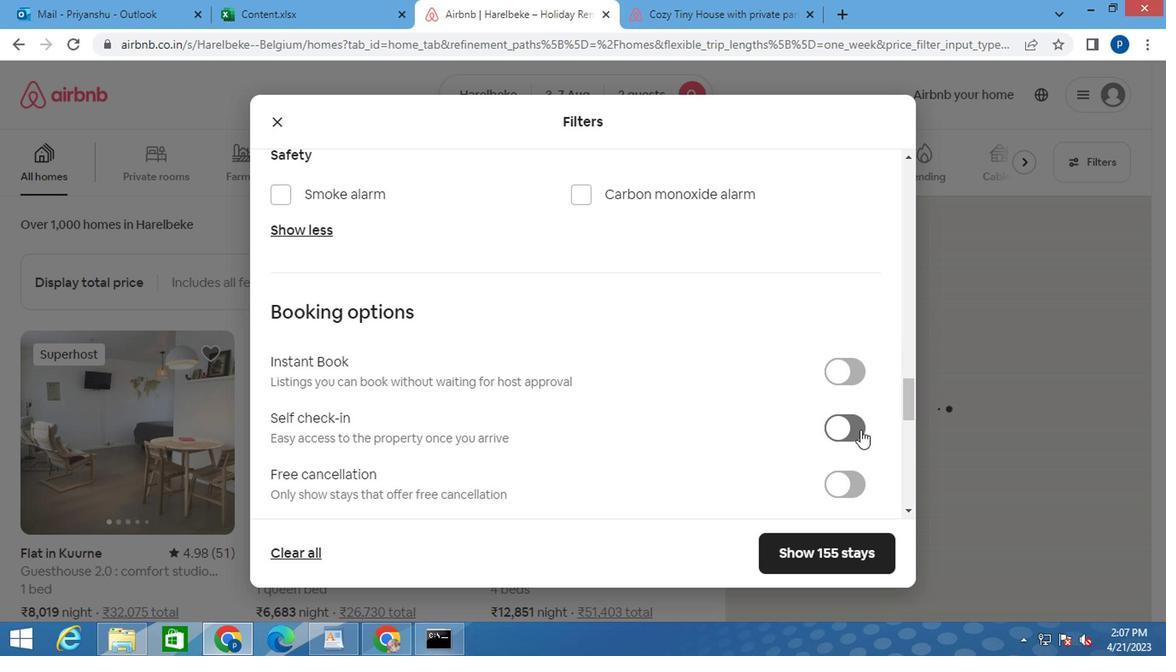
Action: Mouse moved to (736, 411)
Screenshot: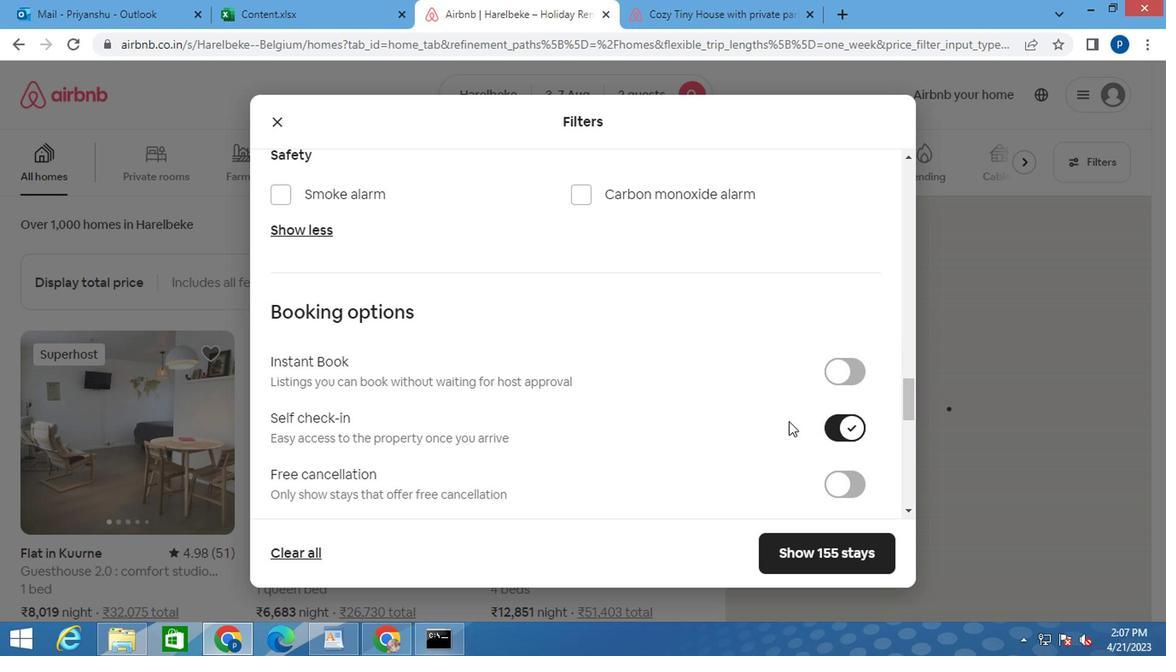 
Action: Mouse scrolled (736, 410) with delta (0, 0)
Screenshot: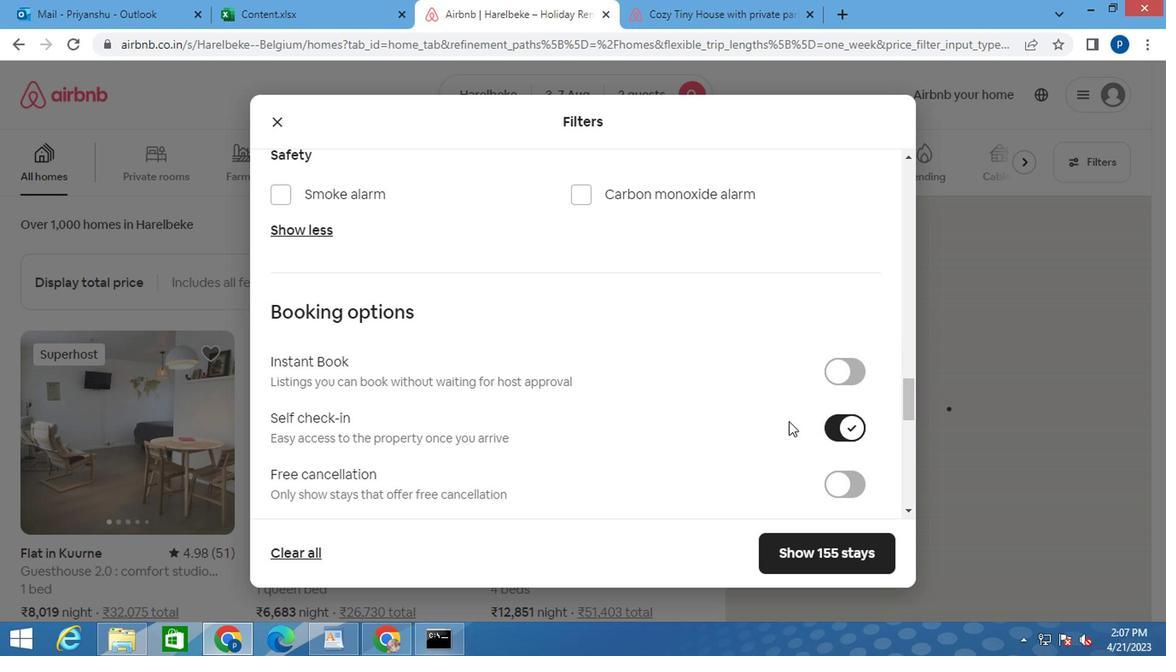 
Action: Mouse moved to (733, 411)
Screenshot: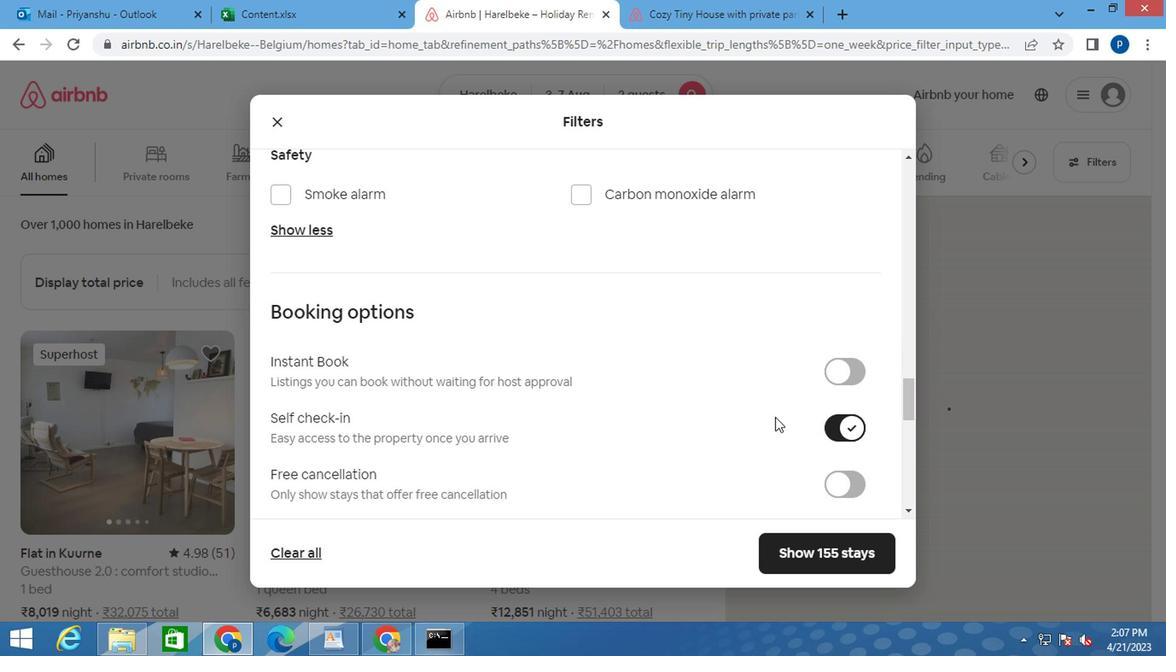 
Action: Mouse scrolled (733, 410) with delta (0, 0)
Screenshot: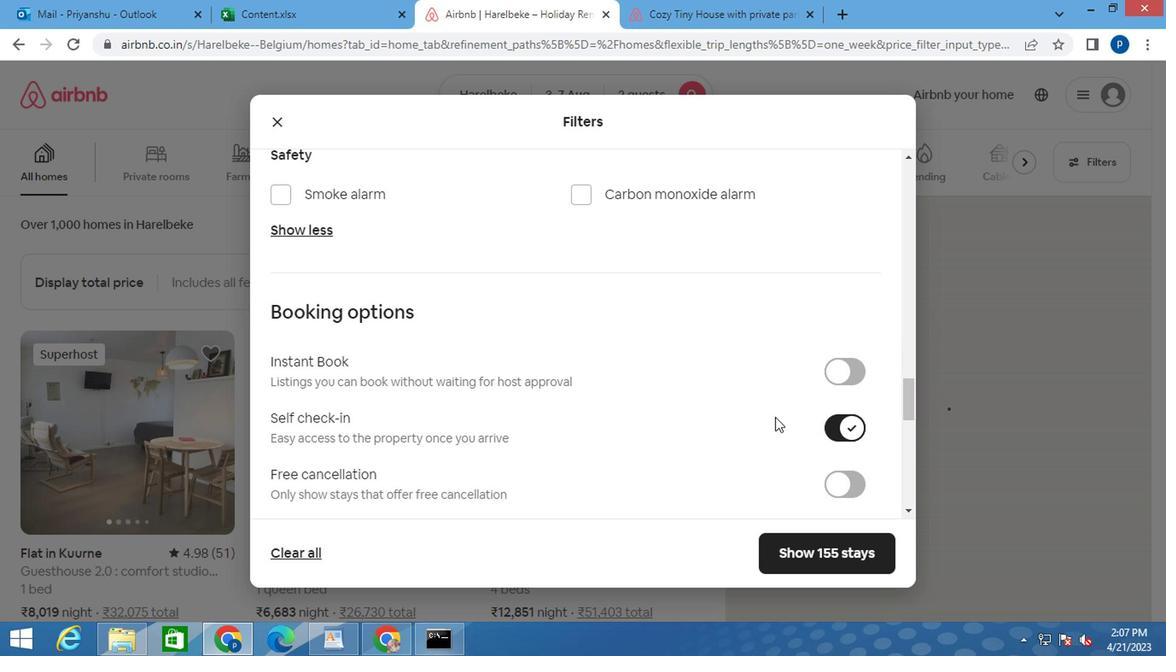 
Action: Mouse moved to (731, 411)
Screenshot: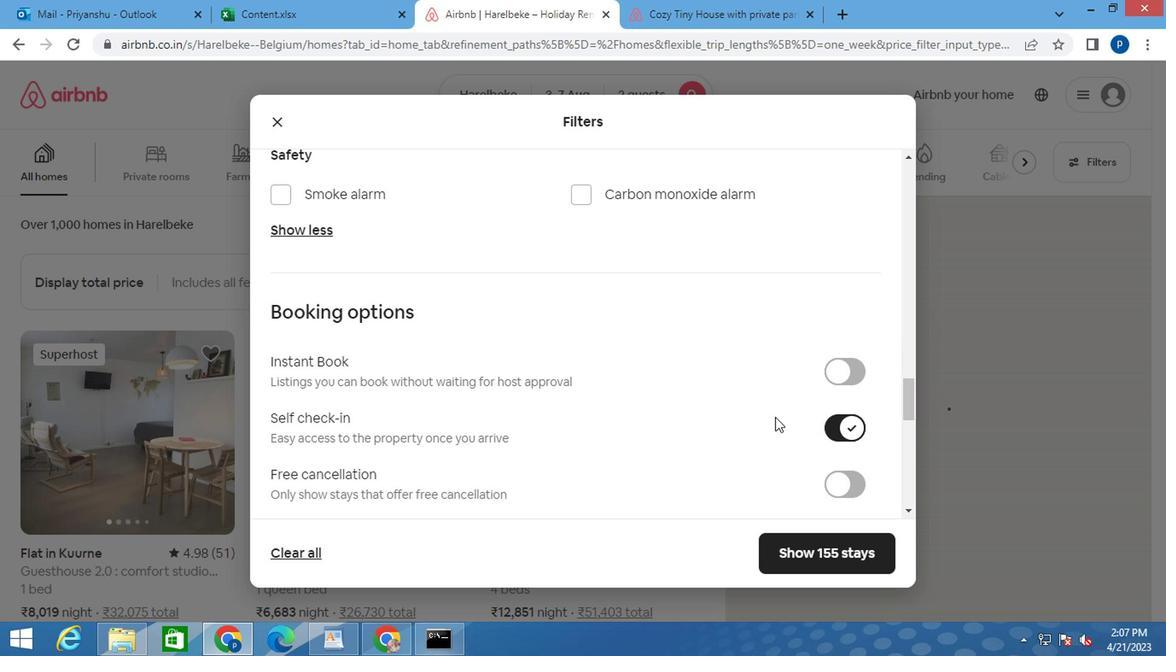 
Action: Mouse scrolled (731, 410) with delta (0, 0)
Screenshot: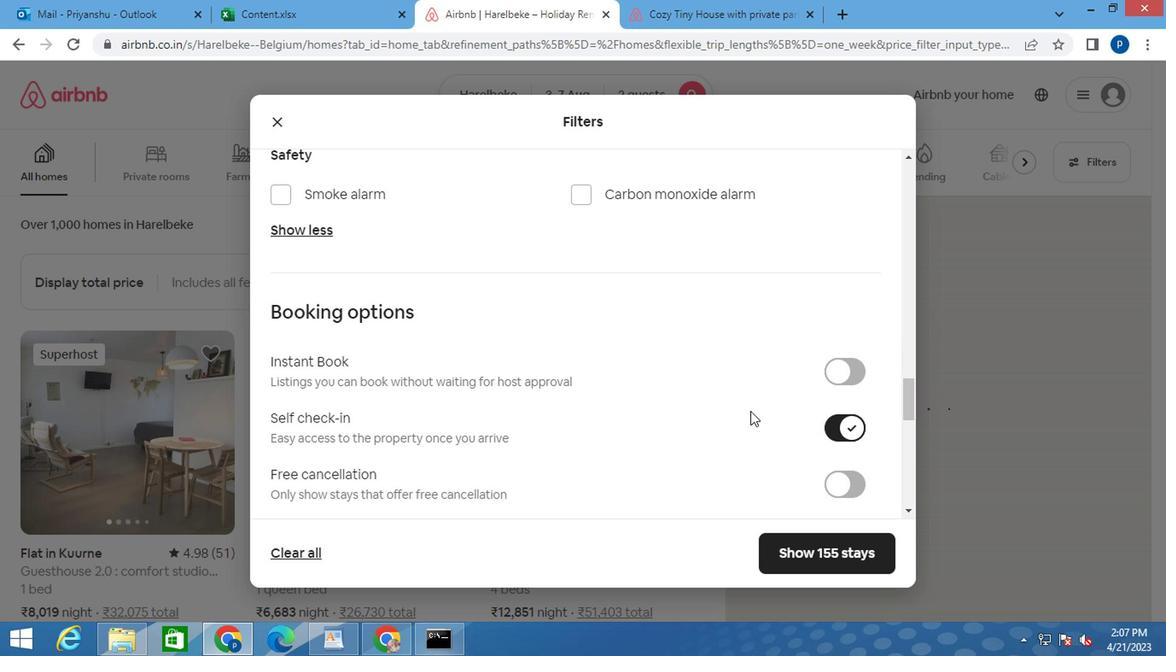 
Action: Mouse moved to (729, 411)
Screenshot: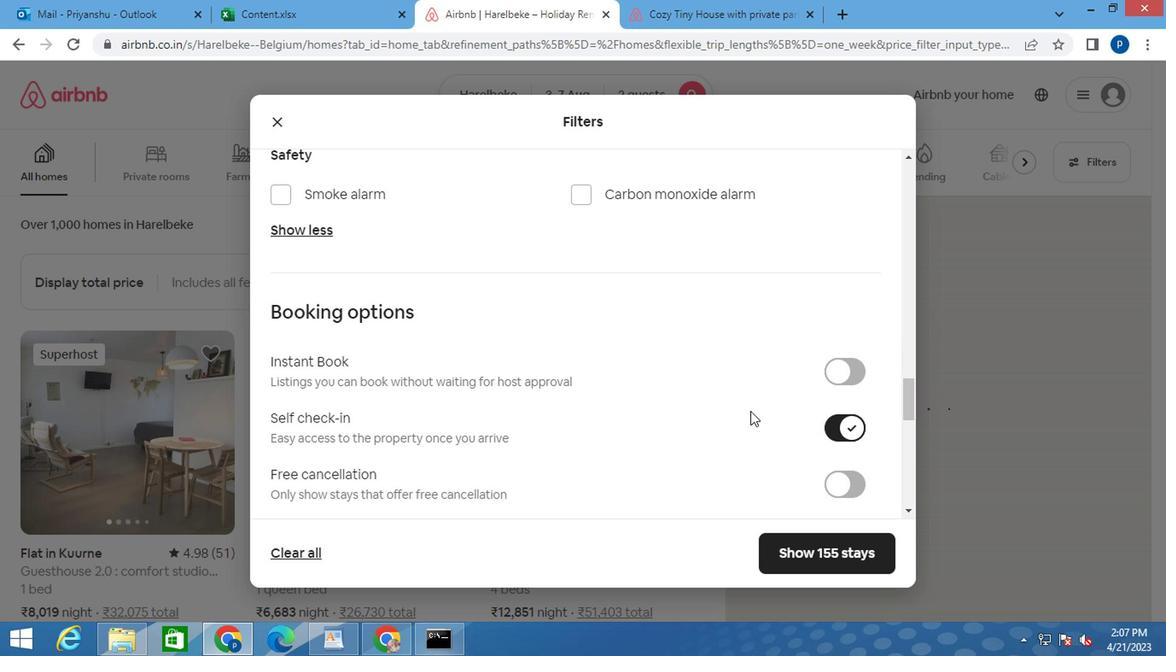 
Action: Mouse scrolled (729, 410) with delta (0, 0)
Screenshot: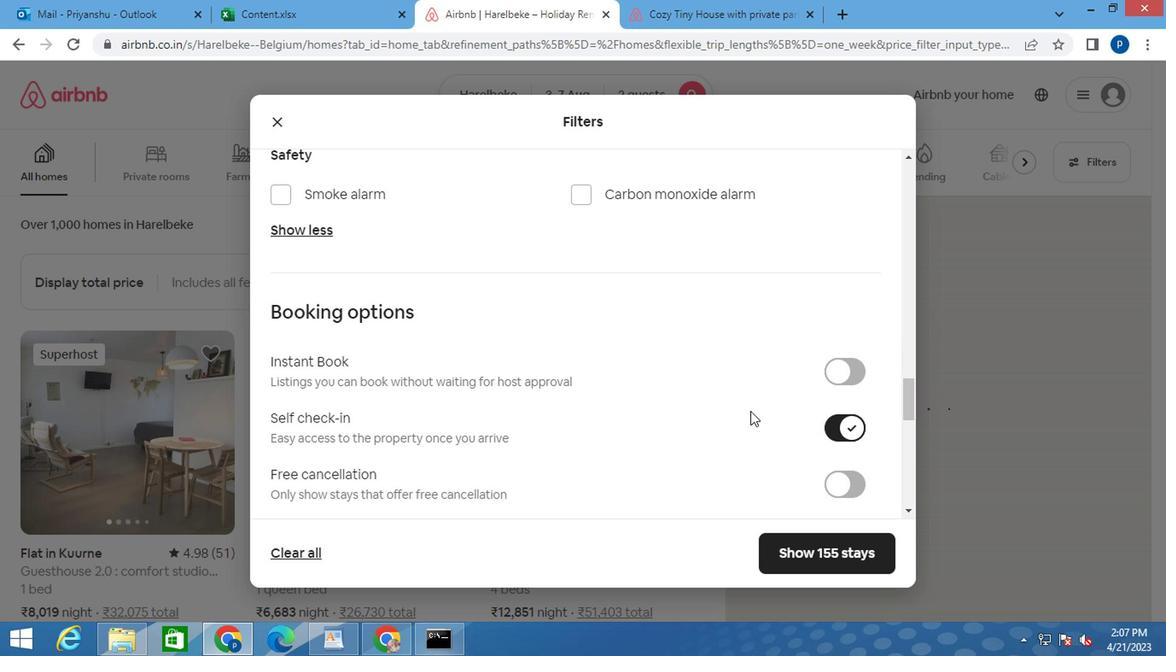 
Action: Mouse moved to (722, 408)
Screenshot: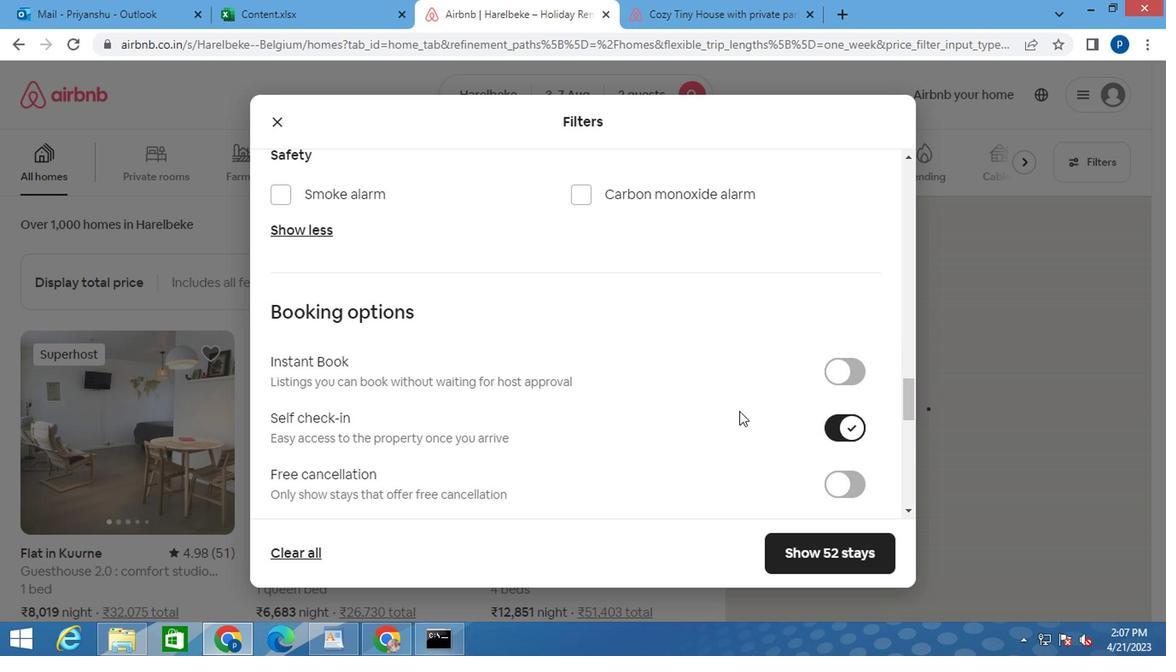 
Action: Mouse scrolled (722, 407) with delta (0, -1)
Screenshot: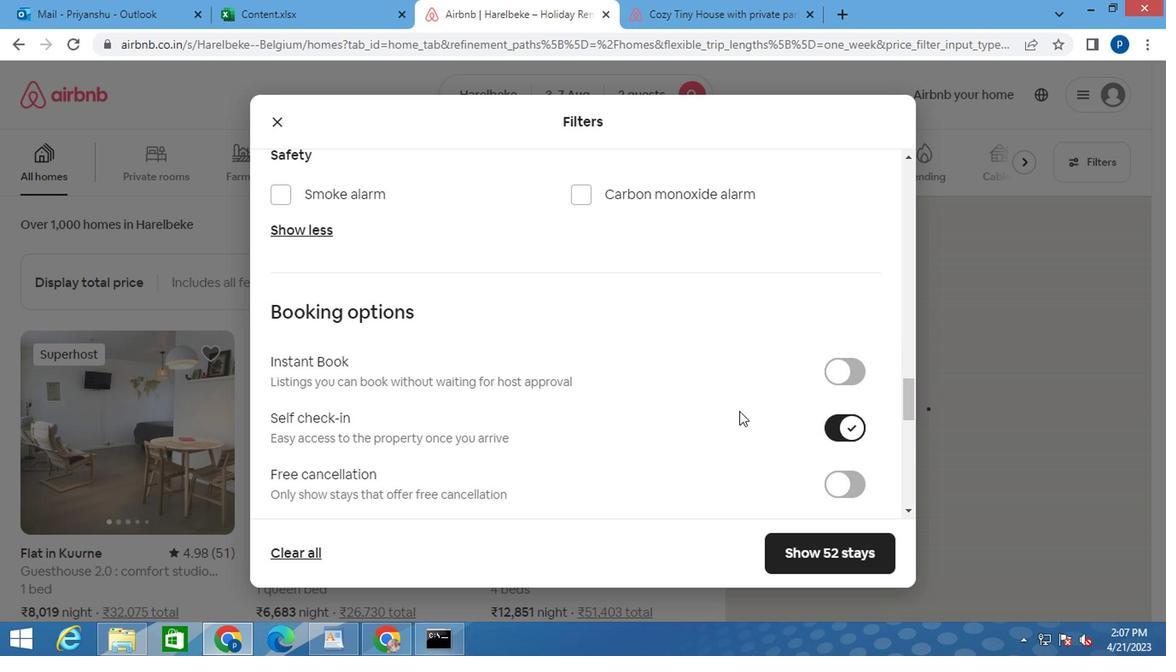 
Action: Mouse moved to (509, 368)
Screenshot: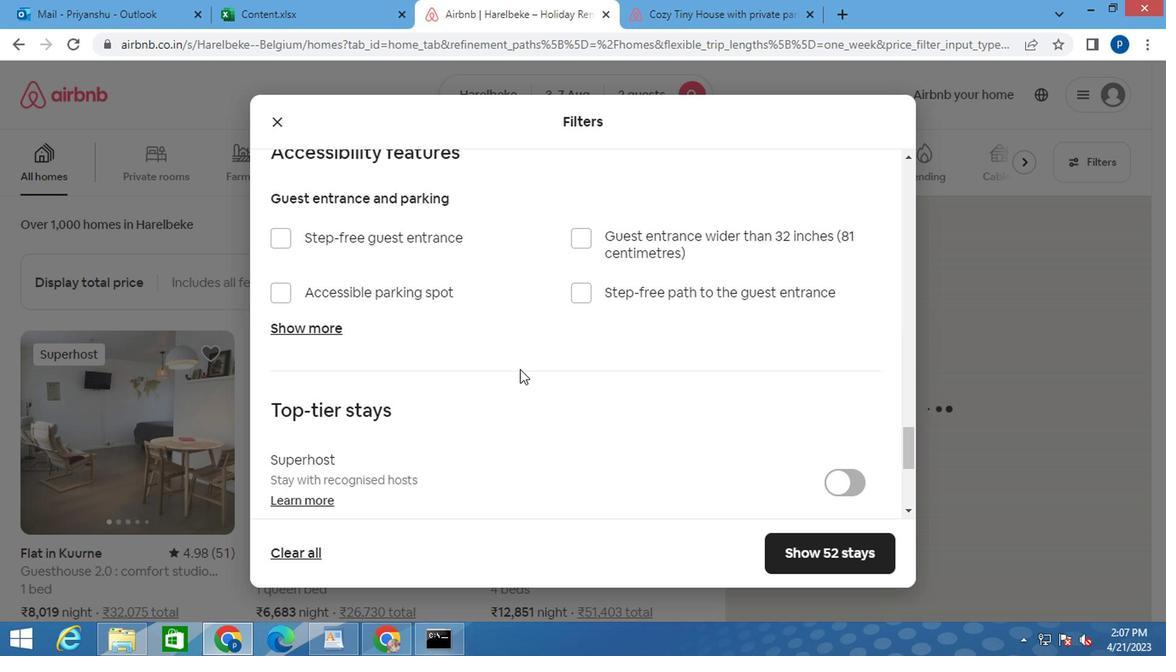 
Action: Mouse scrolled (509, 368) with delta (0, 0)
Screenshot: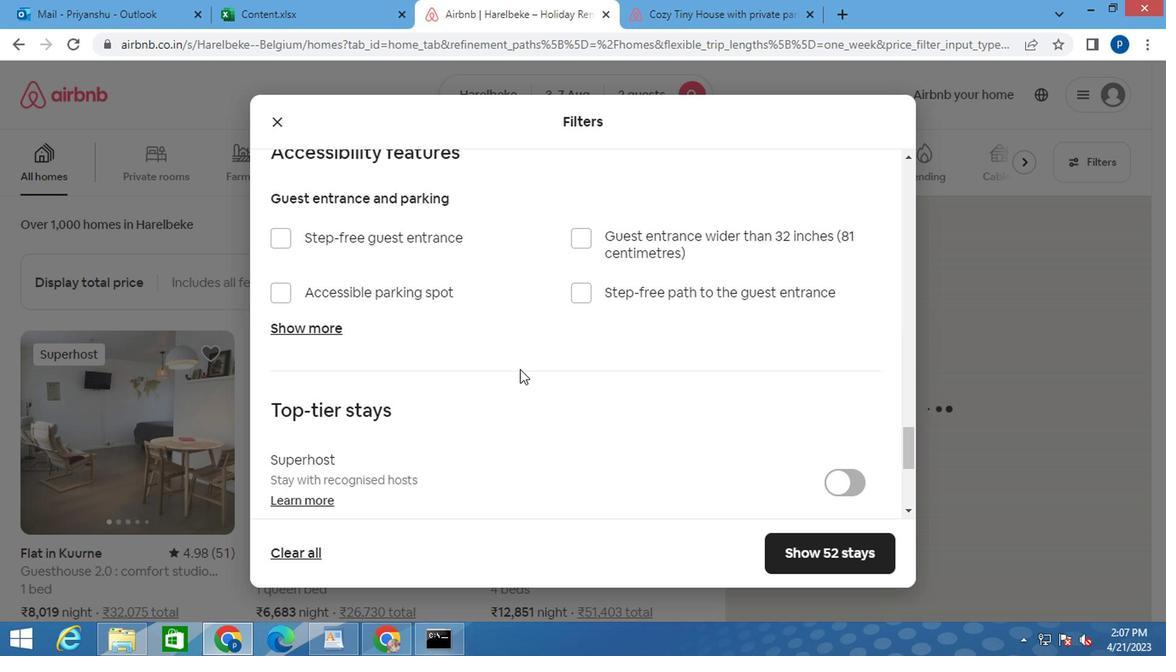 
Action: Mouse moved to (508, 370)
Screenshot: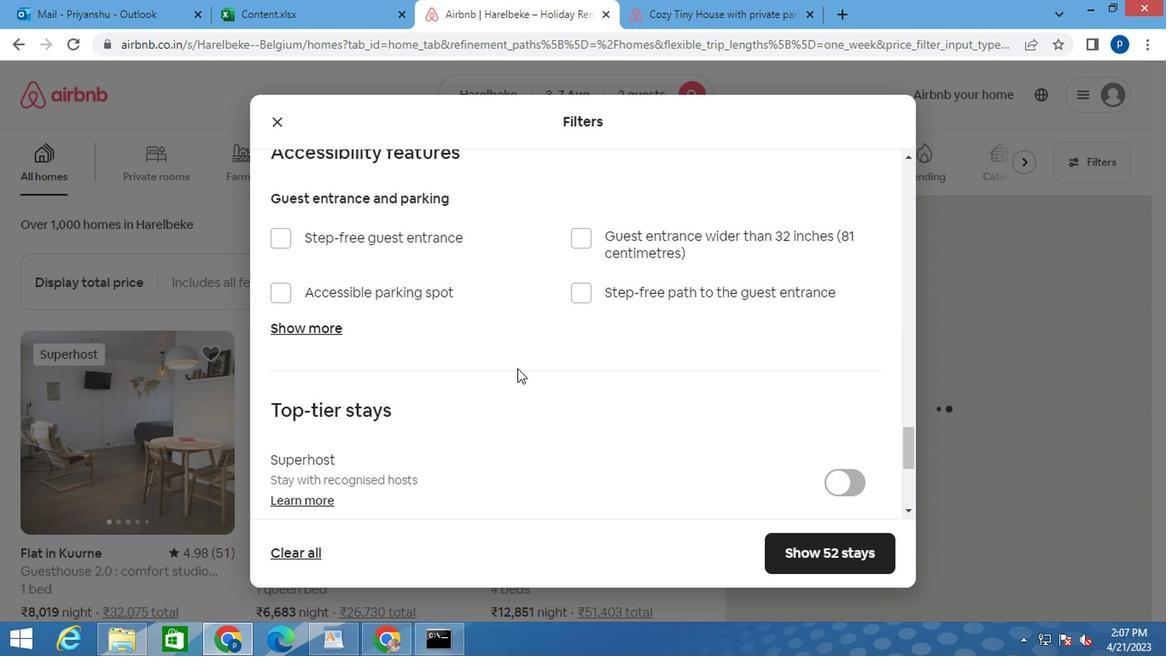 
Action: Mouse scrolled (508, 368) with delta (0, -1)
Screenshot: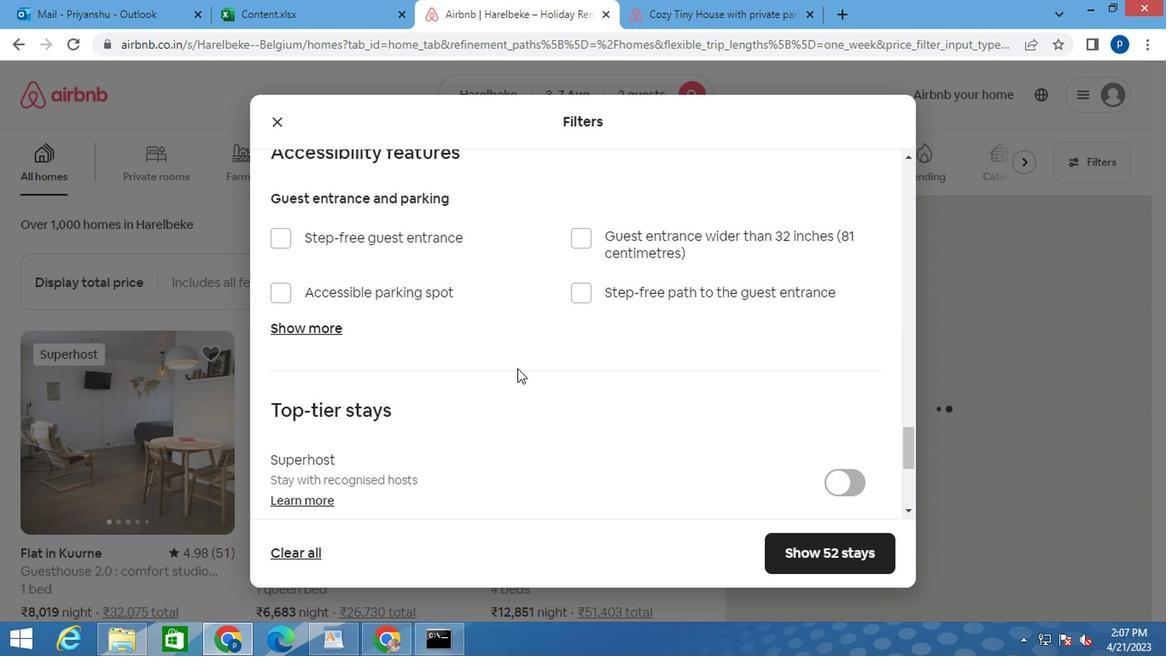 
Action: Mouse moved to (505, 371)
Screenshot: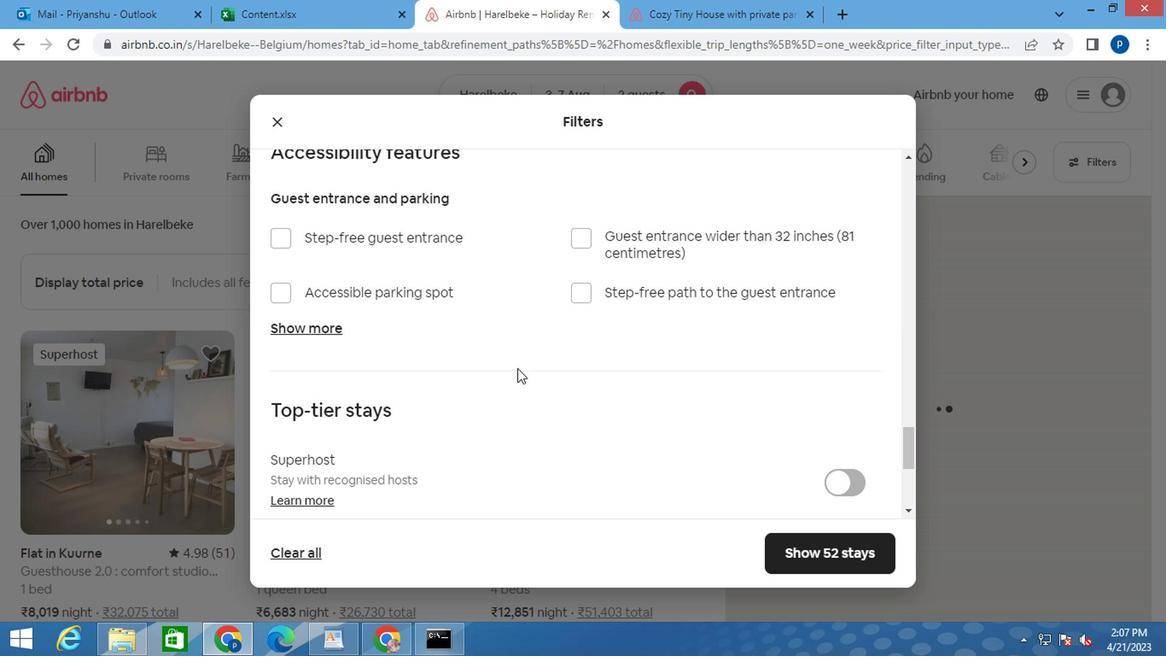 
Action: Mouse scrolled (505, 370) with delta (0, -1)
Screenshot: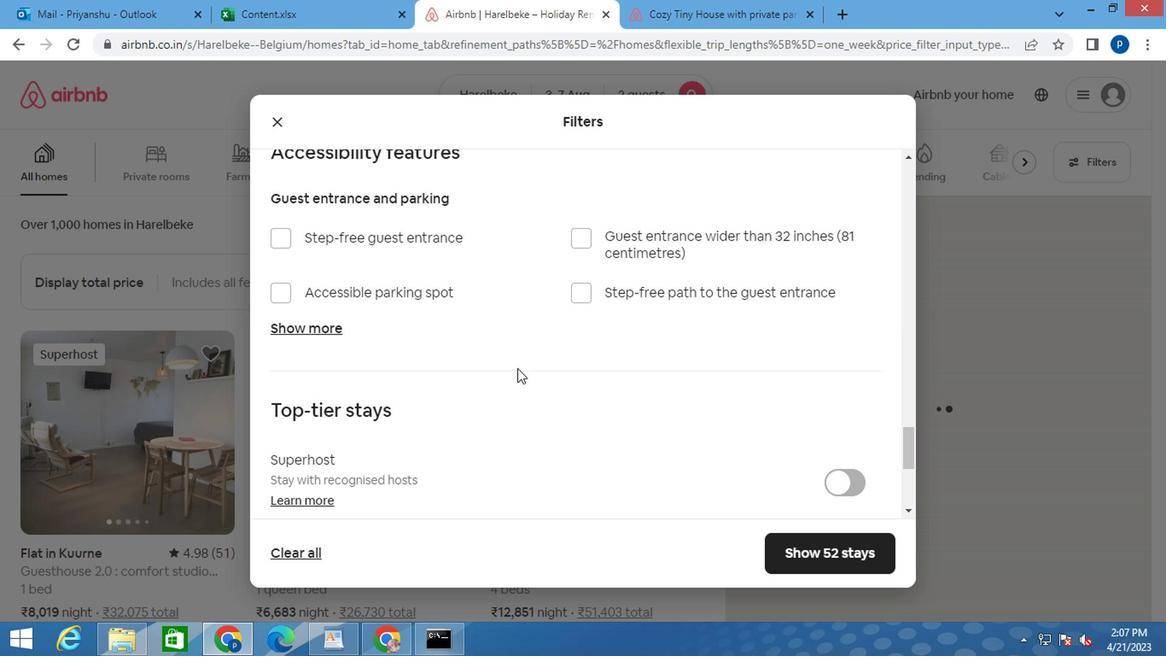 
Action: Mouse moved to (496, 373)
Screenshot: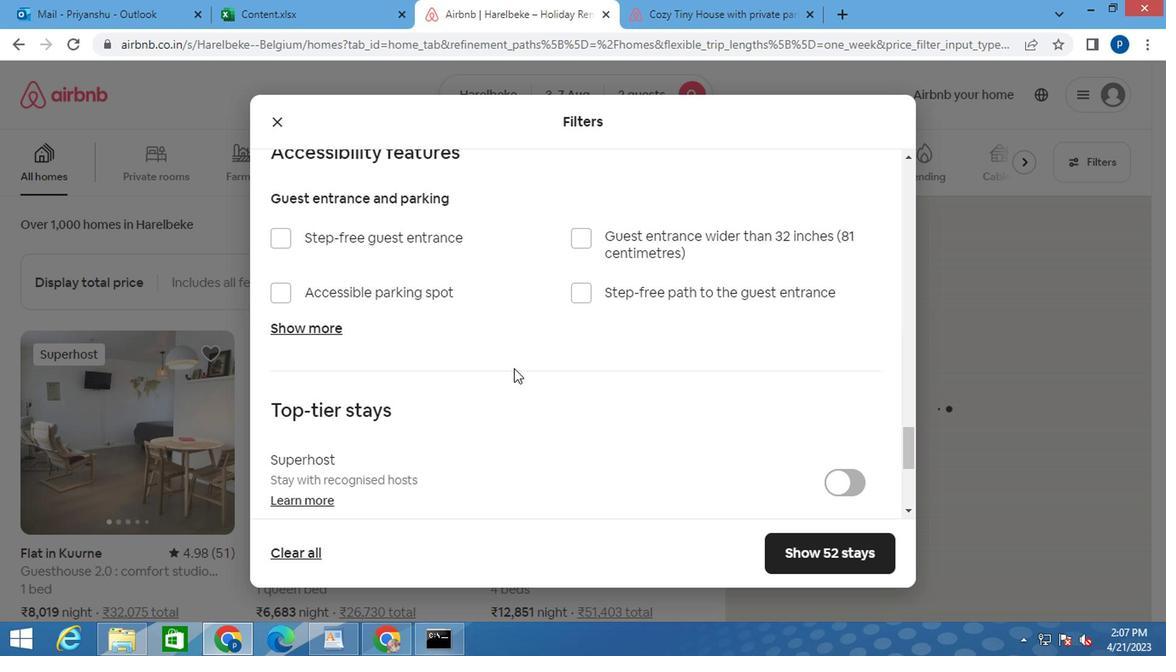 
Action: Mouse scrolled (496, 372) with delta (0, 0)
Screenshot: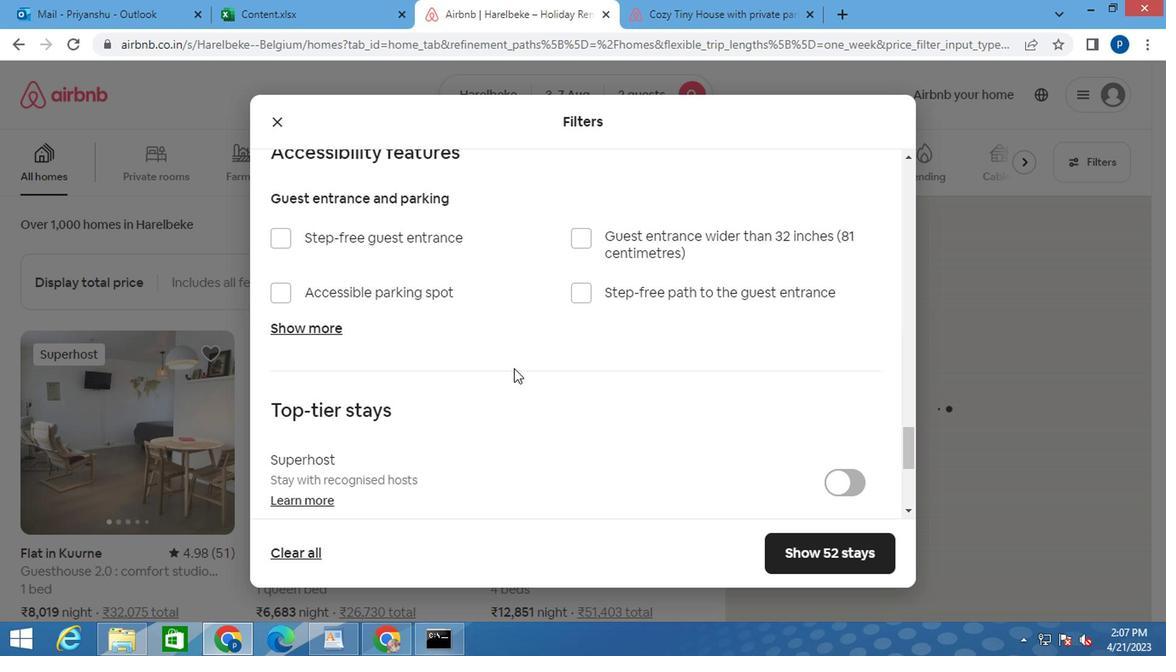 
Action: Mouse moved to (281, 393)
Screenshot: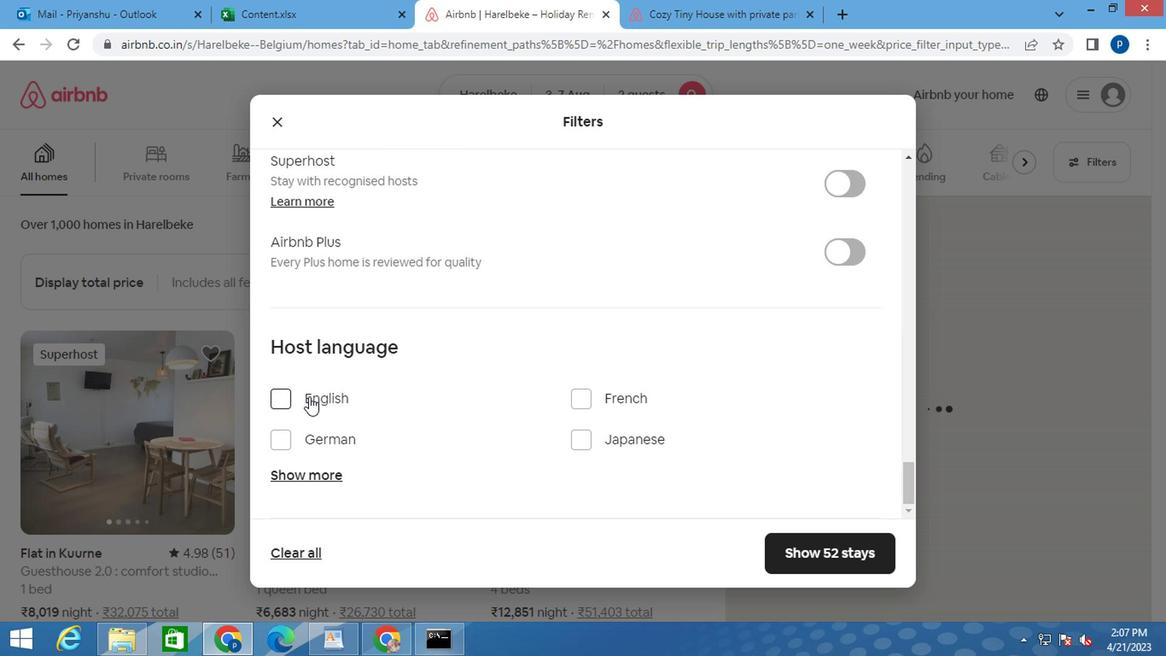 
Action: Mouse pressed left at (281, 393)
Screenshot: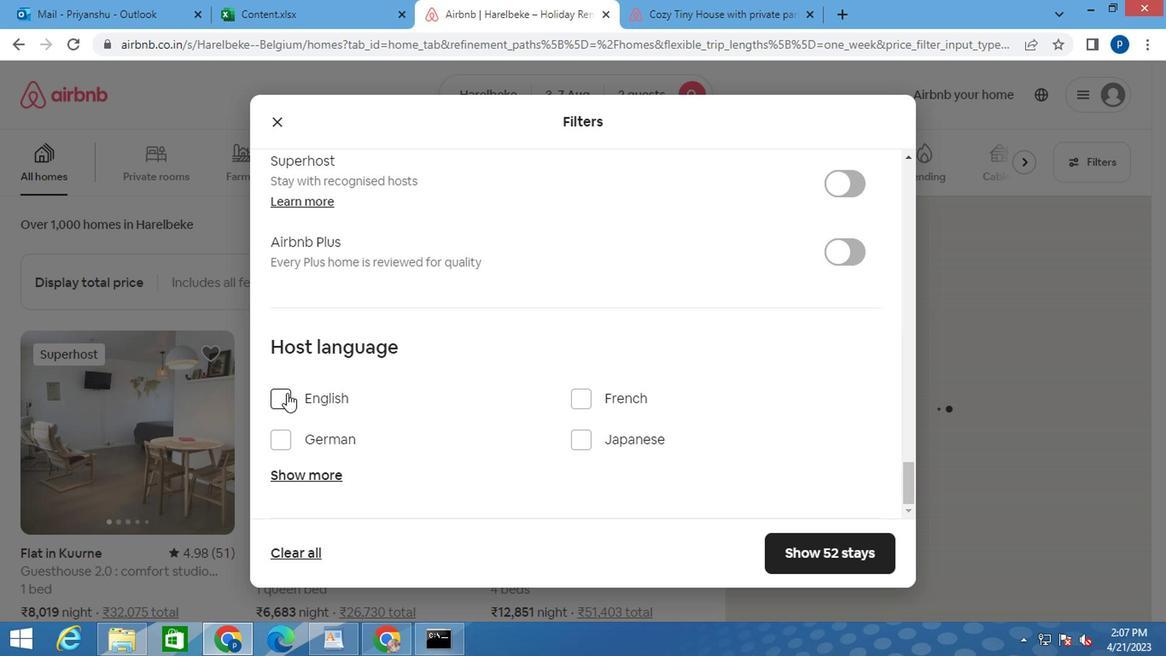 
Action: Mouse moved to (849, 548)
Screenshot: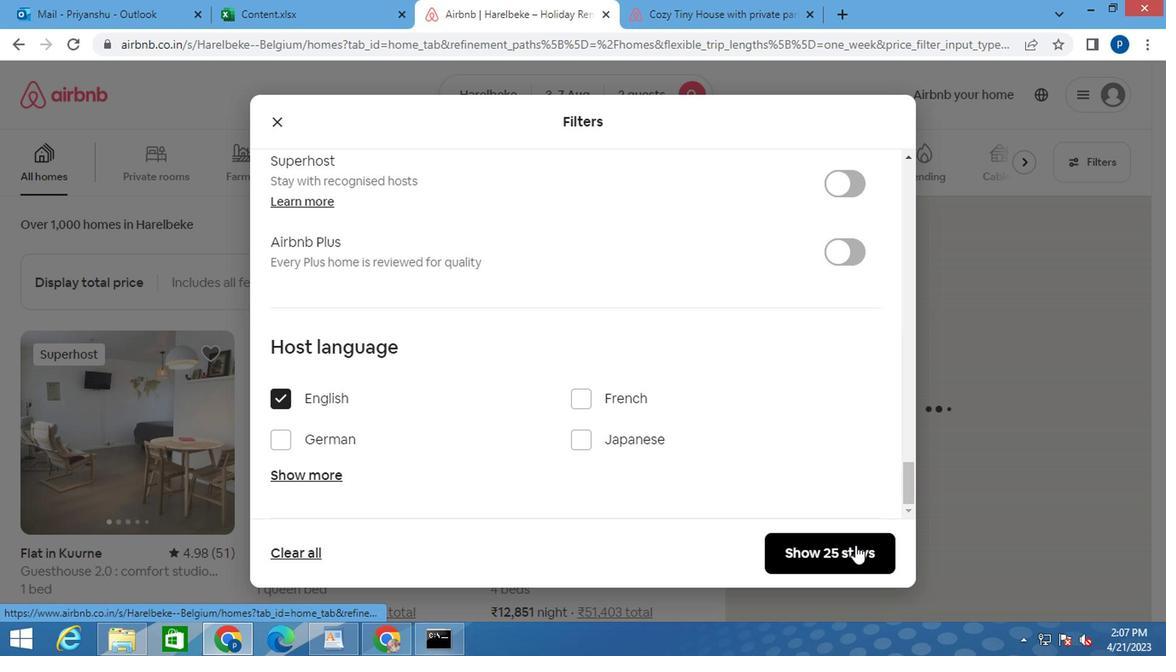 
Action: Mouse pressed left at (849, 548)
Screenshot: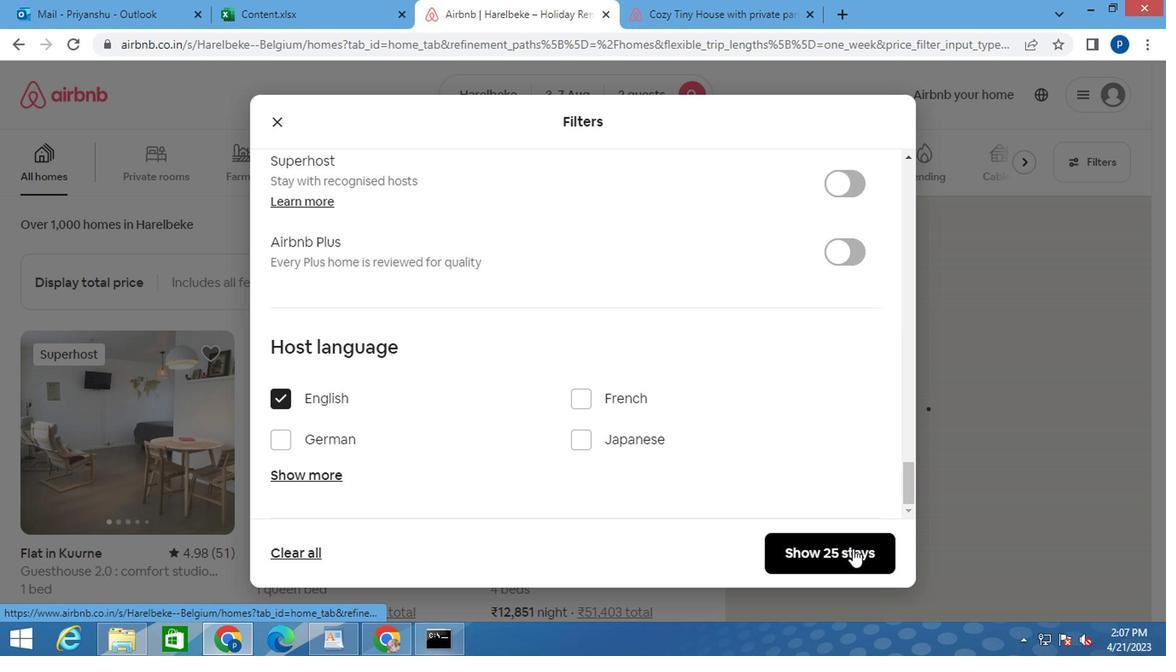 
